 Task: Simulate a gobo lighting effect to project patterns or textures onto a scene or subject.
Action: Mouse moved to (862, 585)
Screenshot: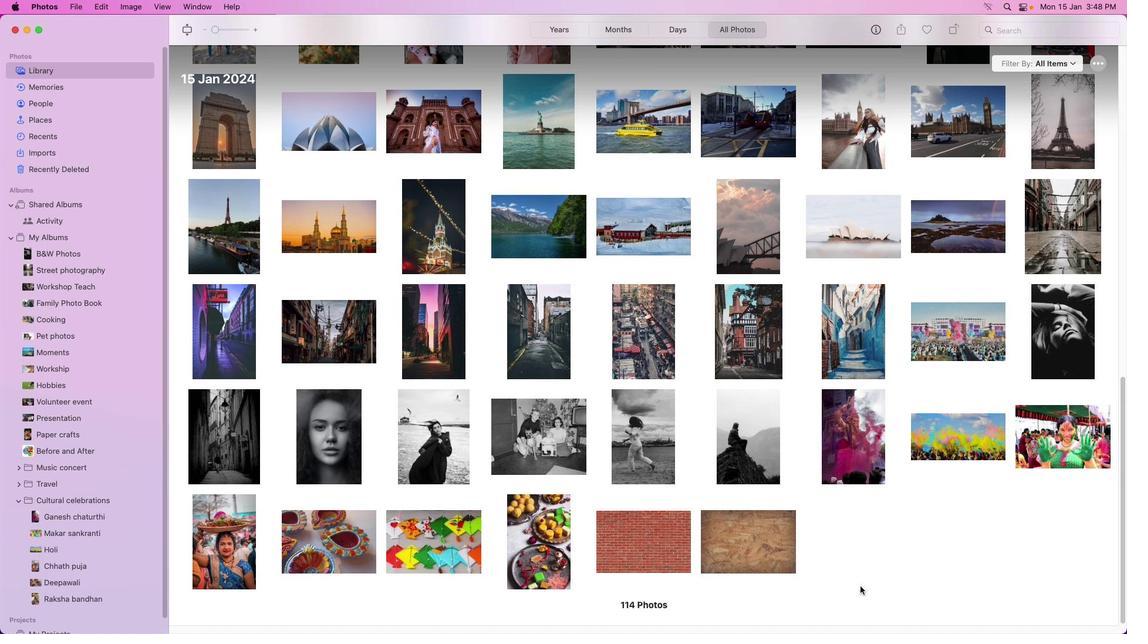 
Action: Mouse pressed left at (862, 585)
Screenshot: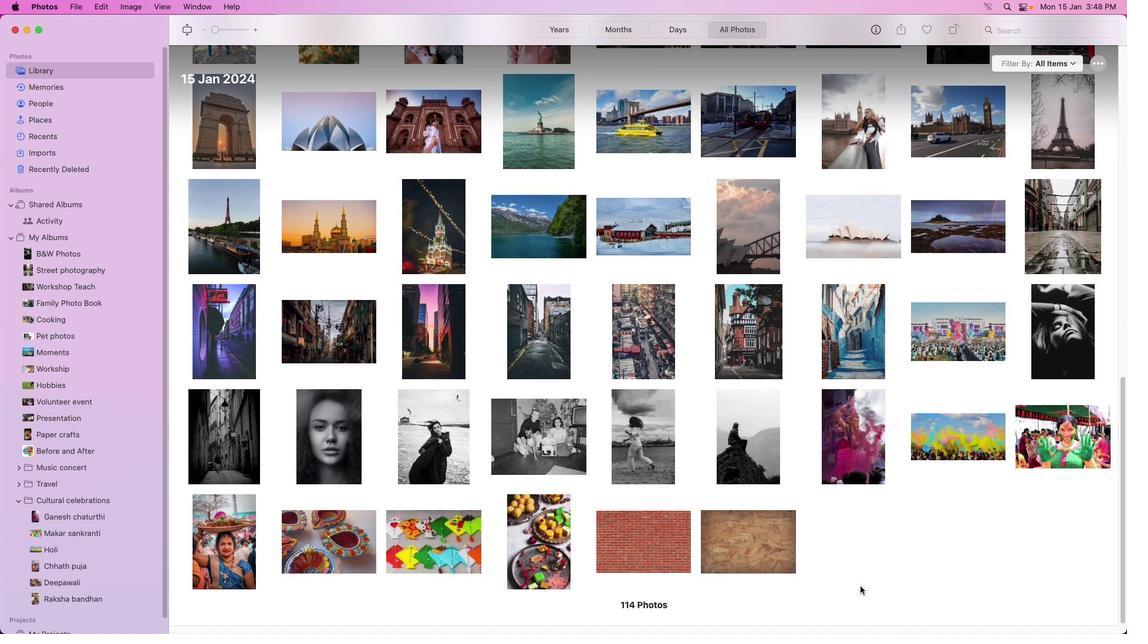 
Action: Mouse moved to (755, 543)
Screenshot: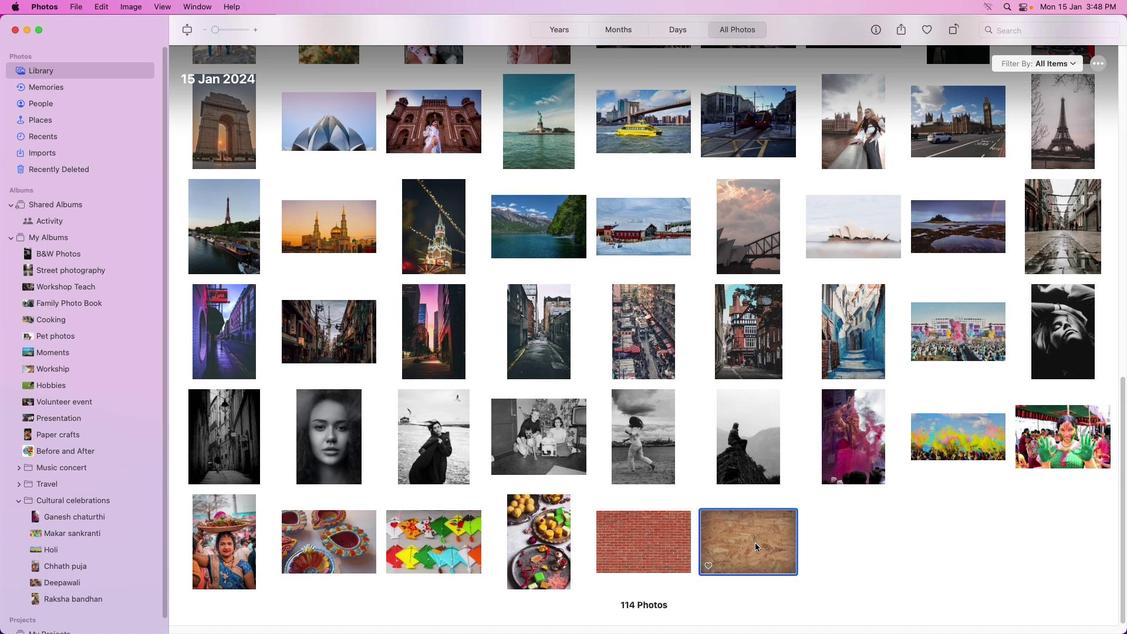 
Action: Mouse pressed left at (755, 543)
Screenshot: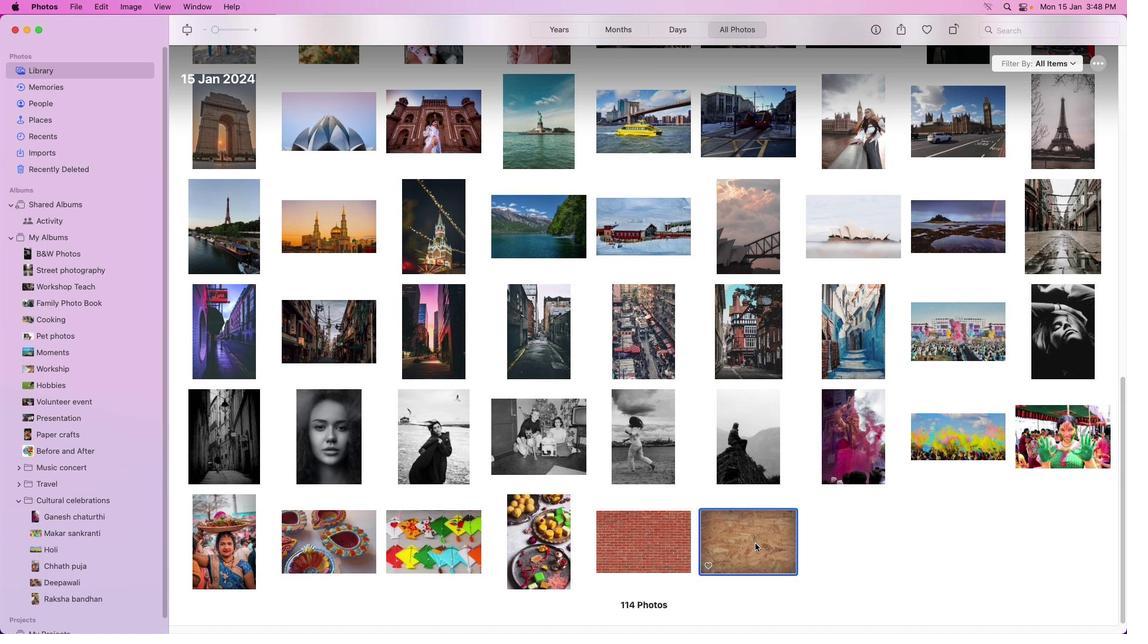 
Action: Mouse moved to (755, 543)
Screenshot: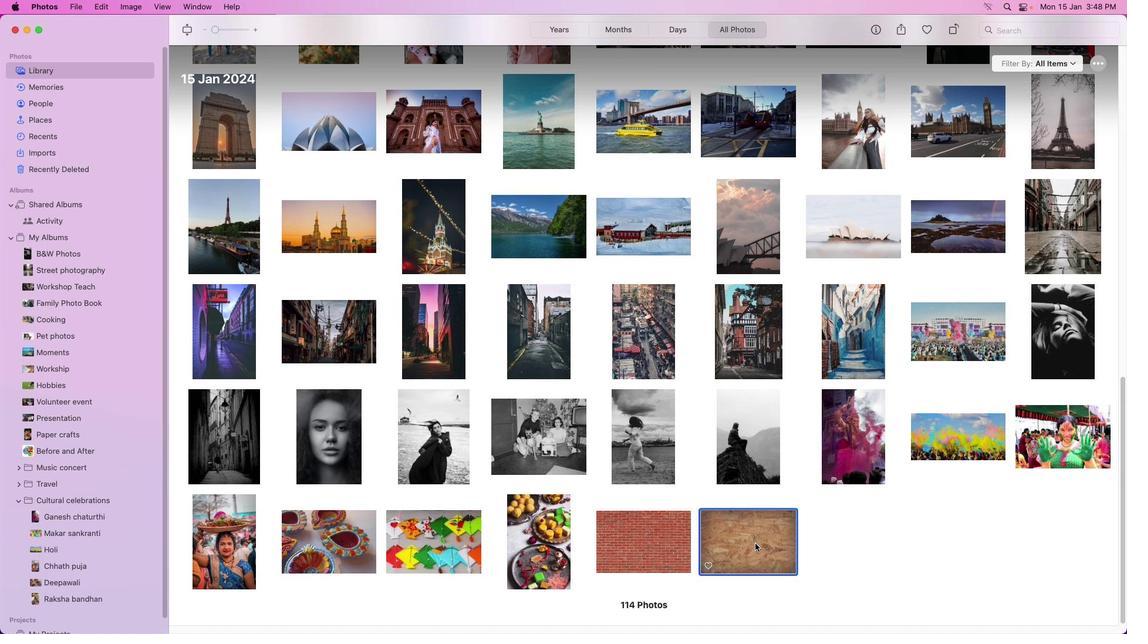 
Action: Mouse pressed left at (755, 543)
Screenshot: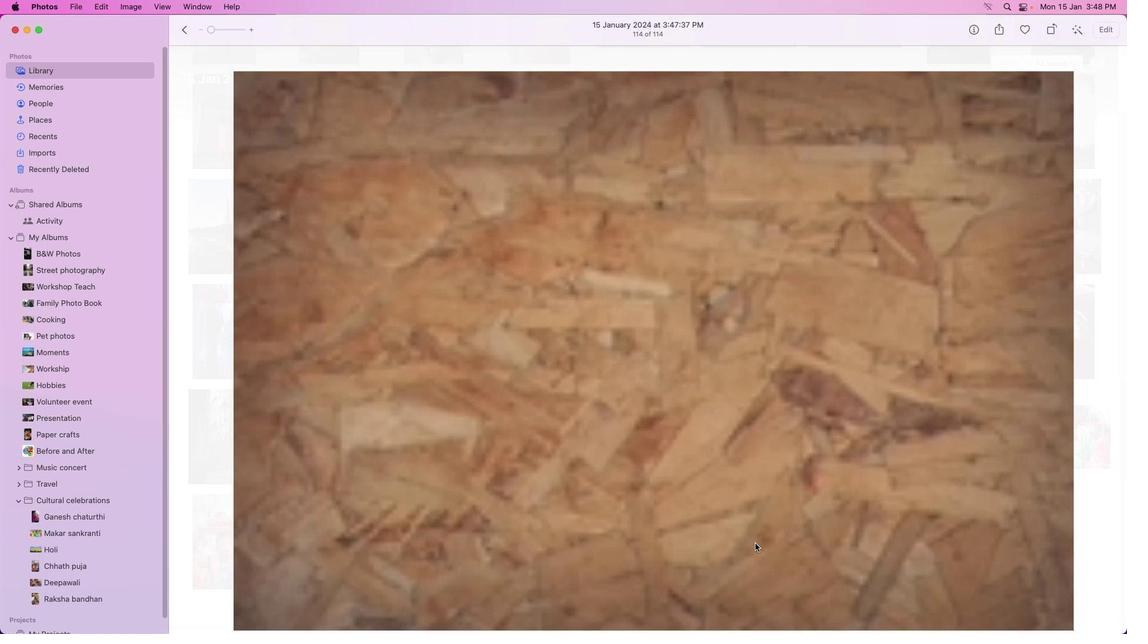 
Action: Mouse pressed left at (755, 543)
Screenshot: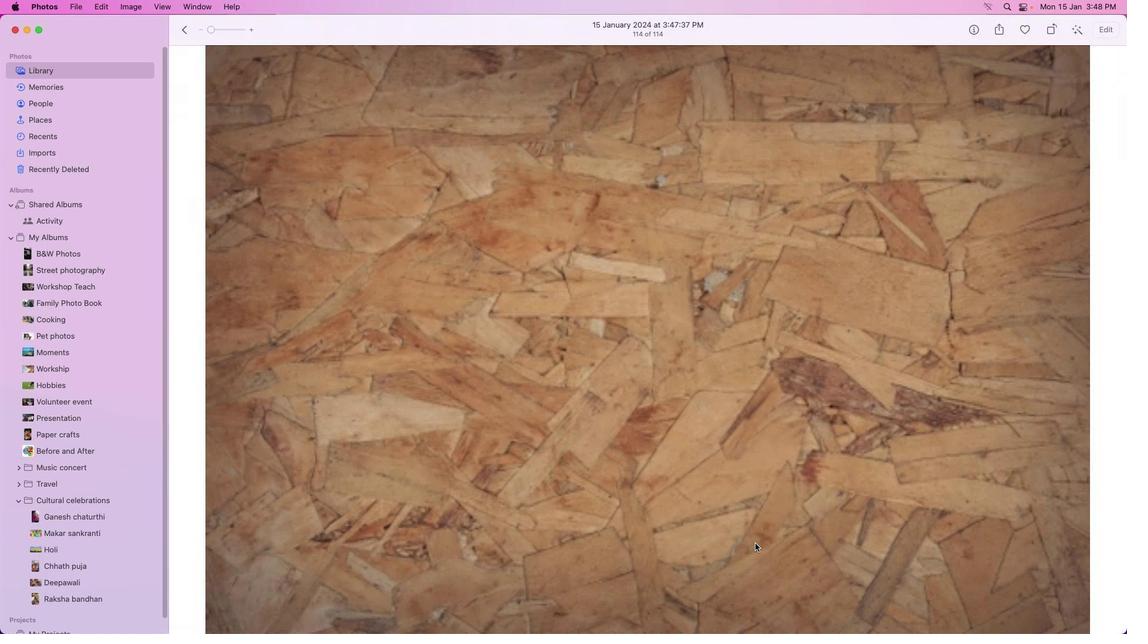
Action: Mouse moved to (1087, 65)
Screenshot: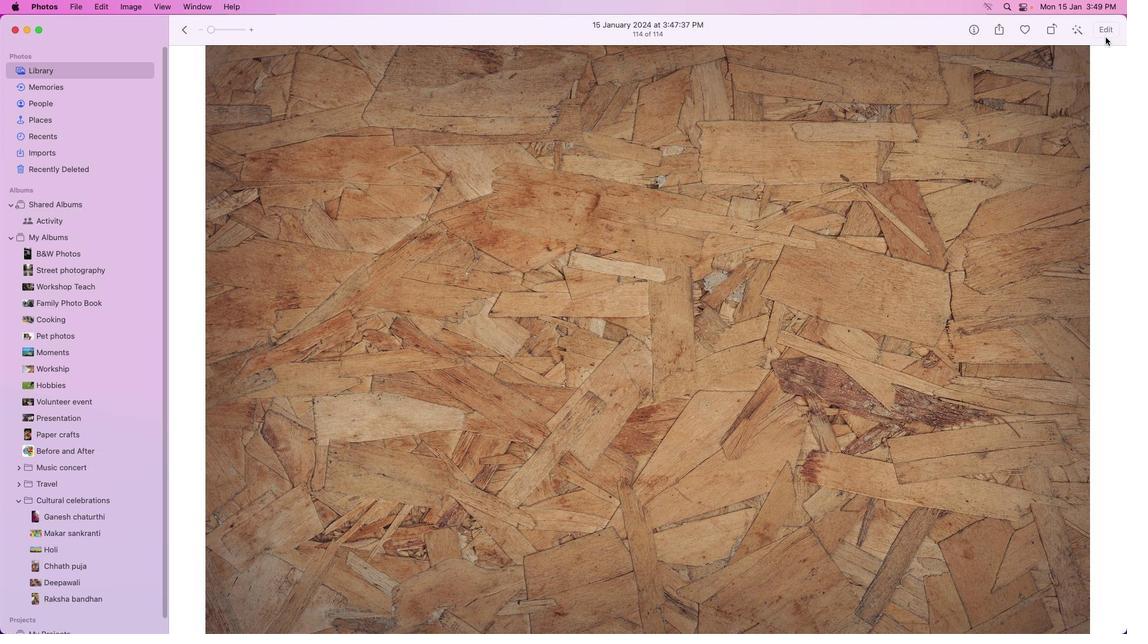 
Action: Mouse pressed left at (1087, 65)
Screenshot: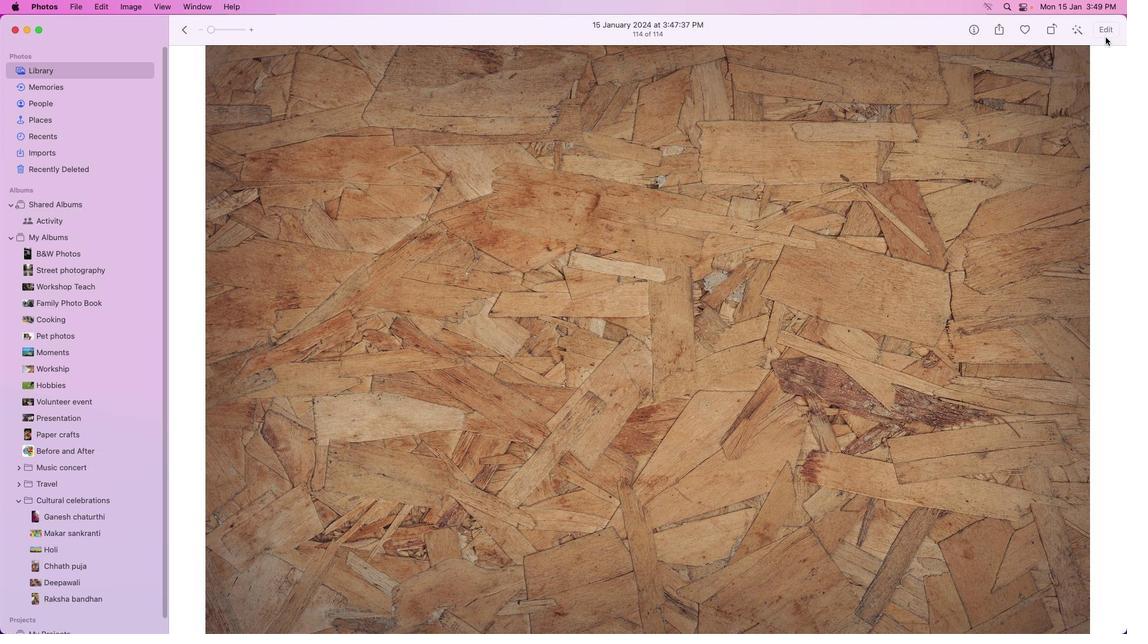 
Action: Mouse moved to (1108, 31)
Screenshot: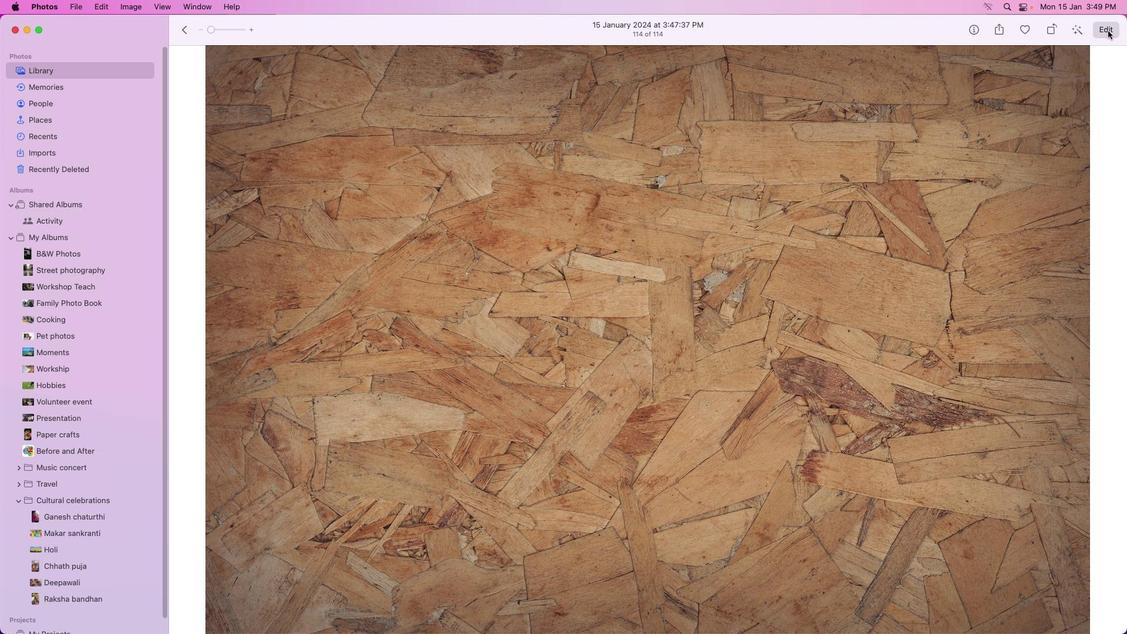 
Action: Mouse pressed left at (1108, 31)
Screenshot: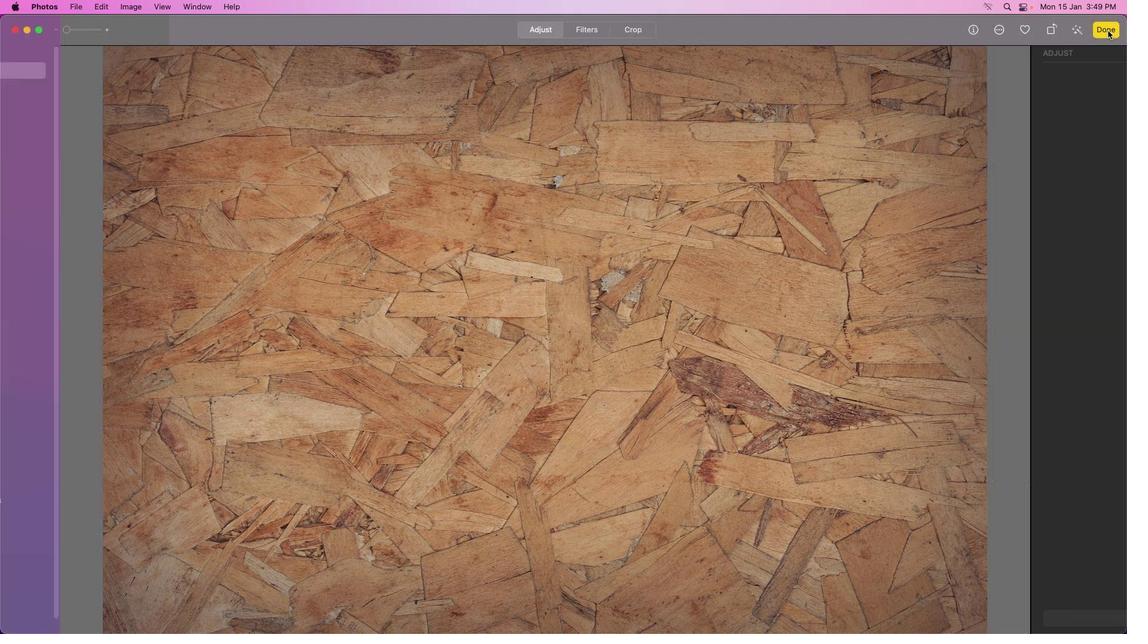 
Action: Mouse moved to (1049, 101)
Screenshot: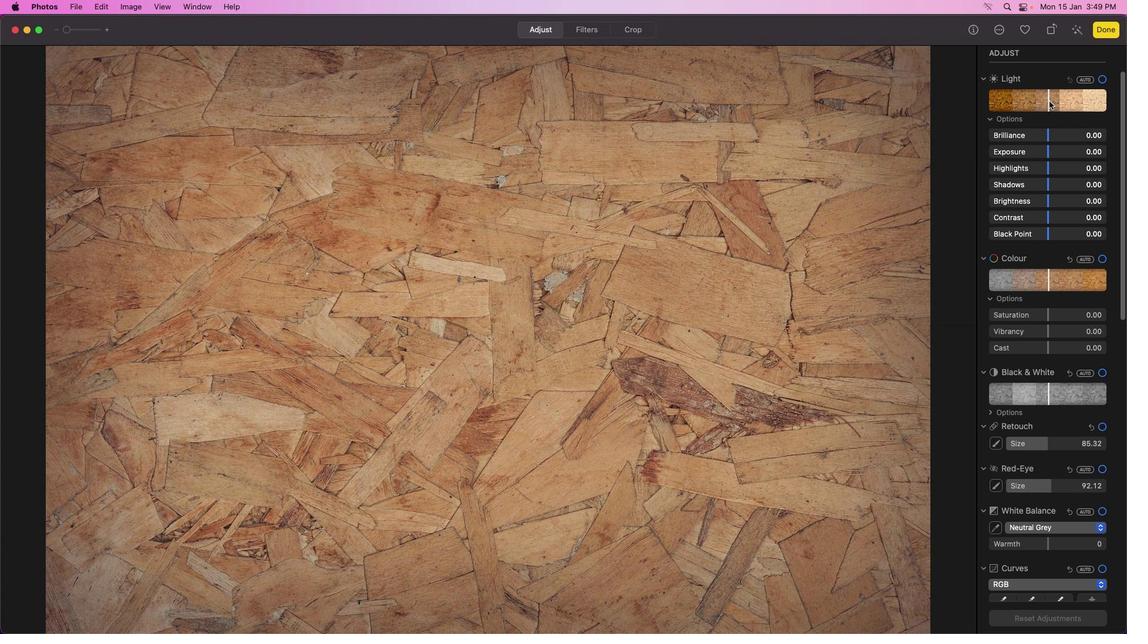 
Action: Mouse pressed left at (1049, 101)
Screenshot: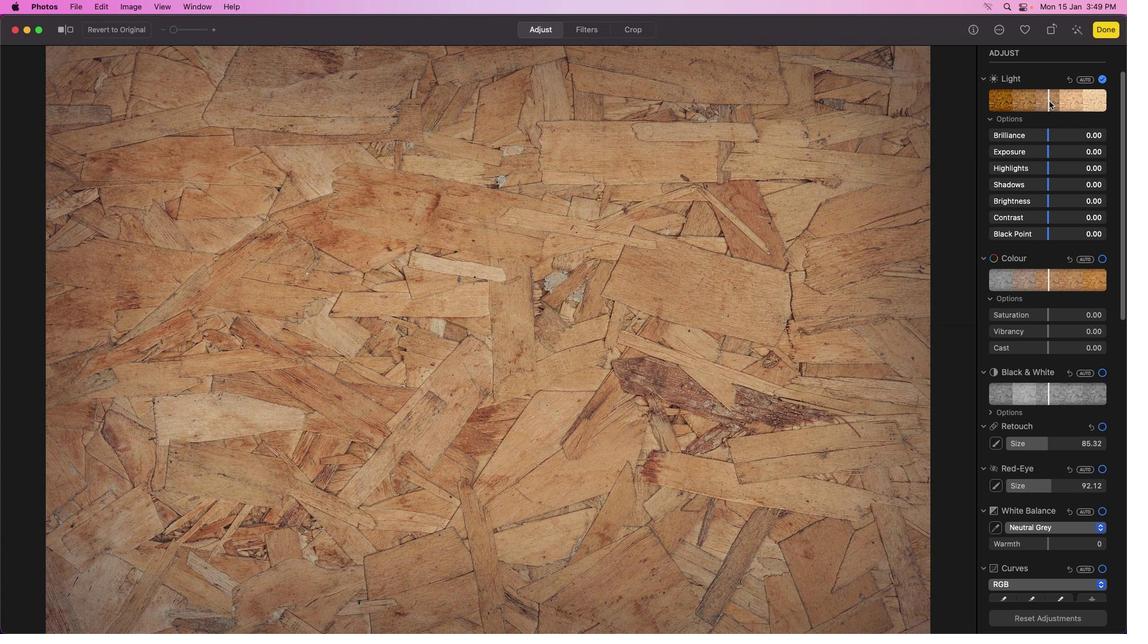 
Action: Mouse moved to (1049, 135)
Screenshot: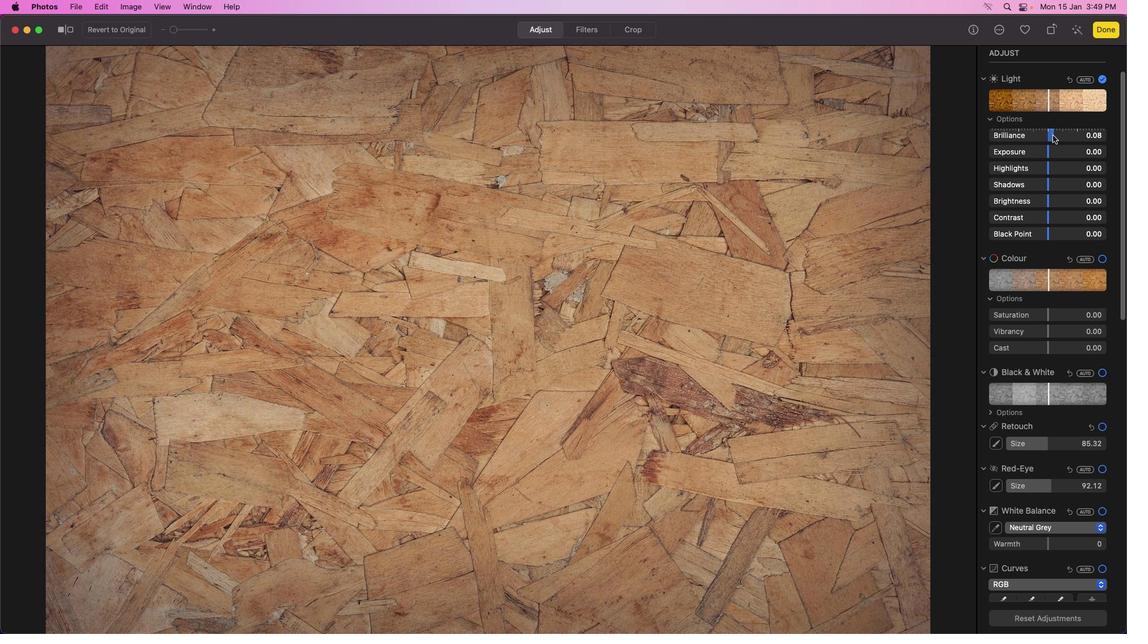 
Action: Mouse pressed left at (1049, 135)
Screenshot: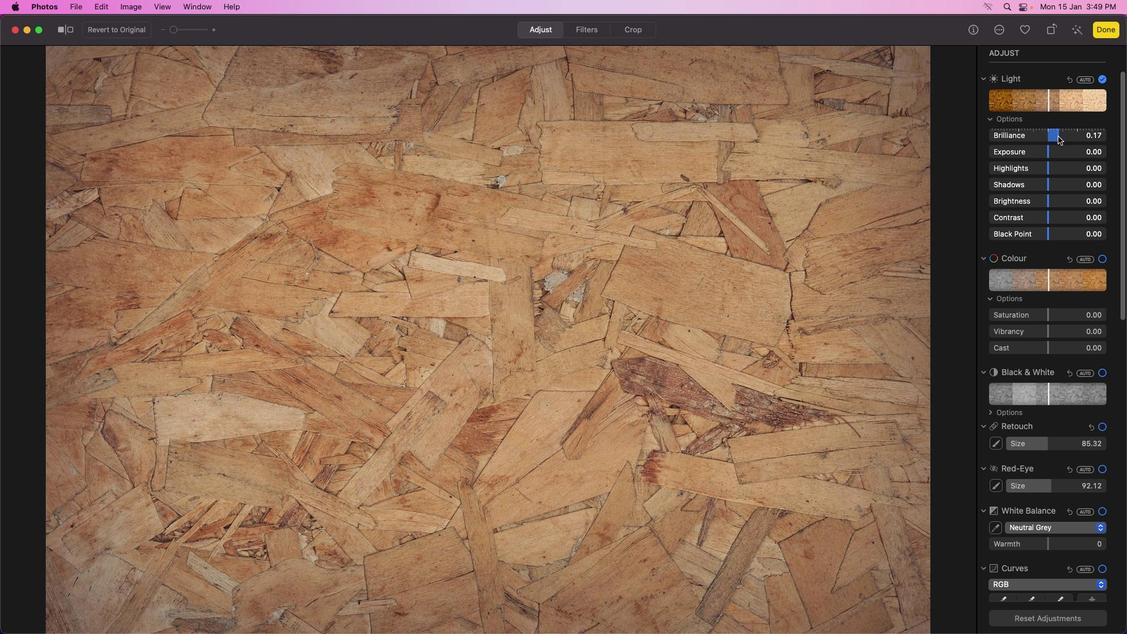 
Action: Mouse moved to (1070, 466)
Screenshot: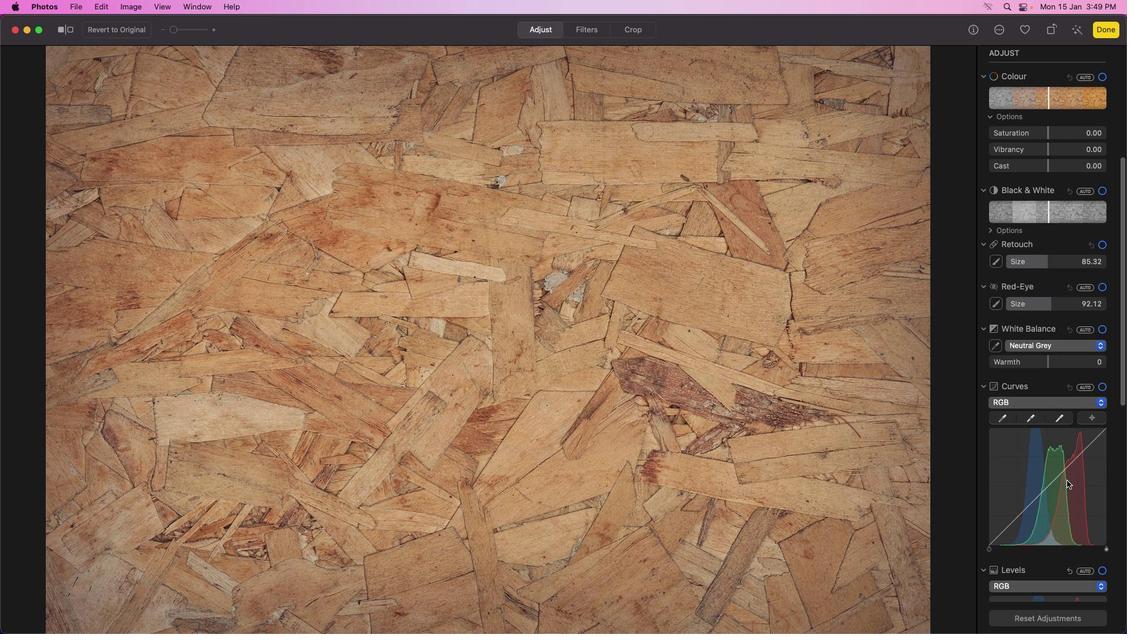 
Action: Mouse scrolled (1070, 466) with delta (0, 0)
Screenshot: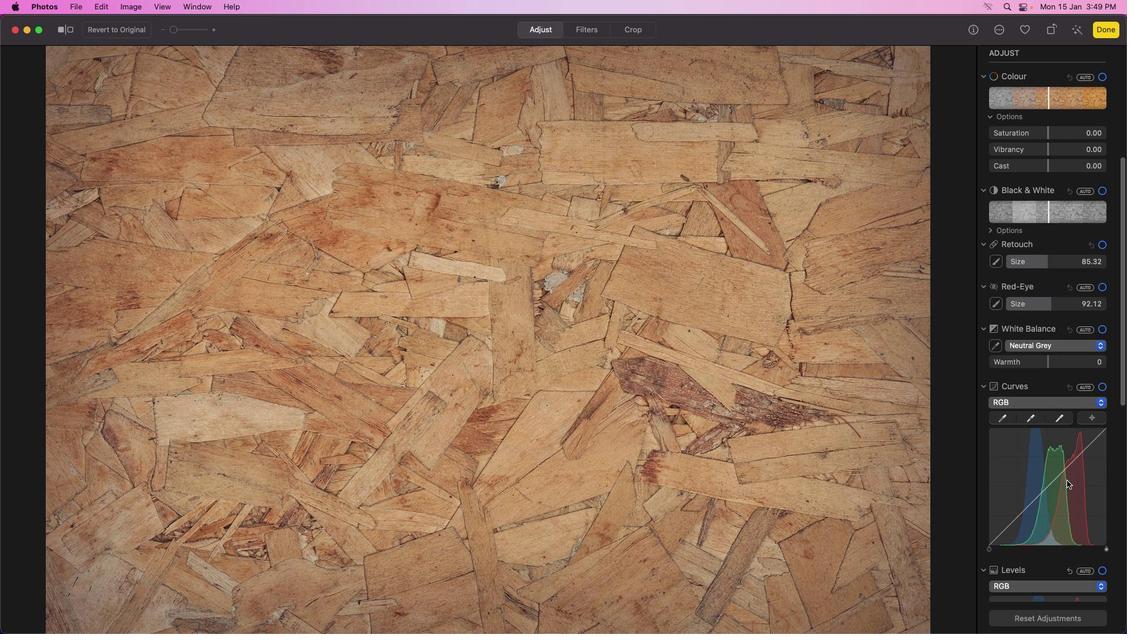 
Action: Mouse moved to (1070, 471)
Screenshot: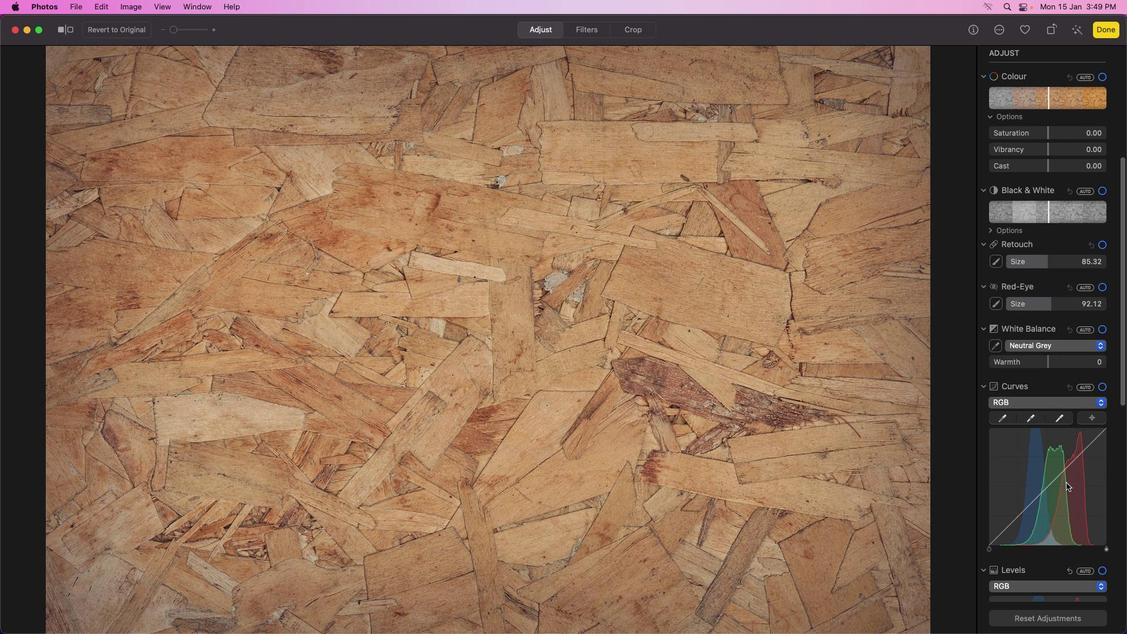 
Action: Mouse scrolled (1070, 471) with delta (0, 0)
Screenshot: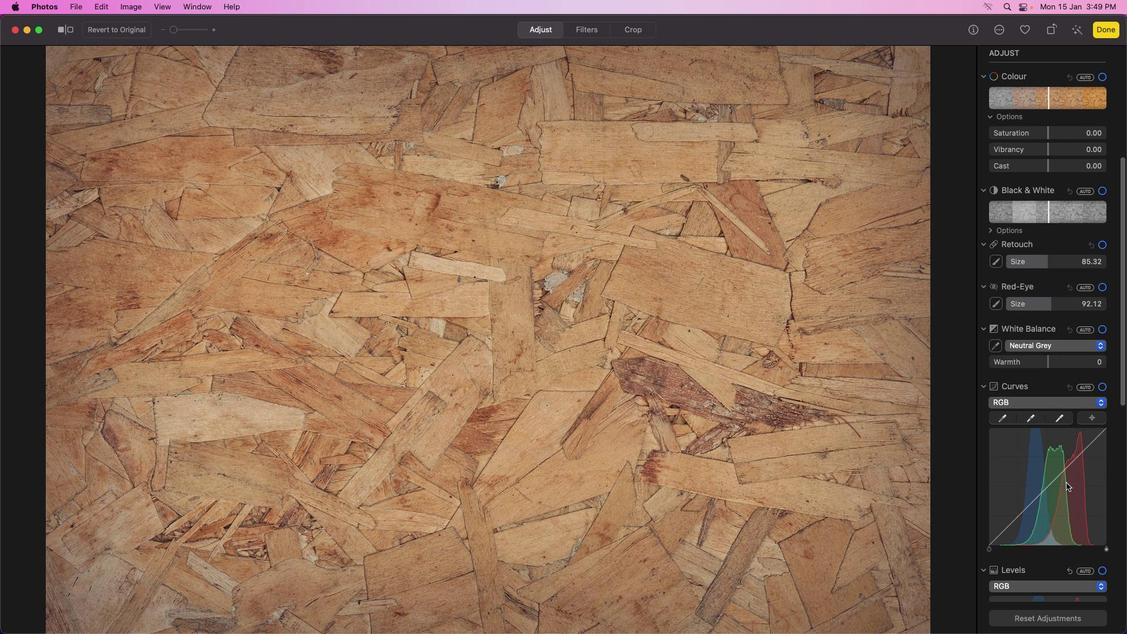 
Action: Mouse moved to (1070, 472)
Screenshot: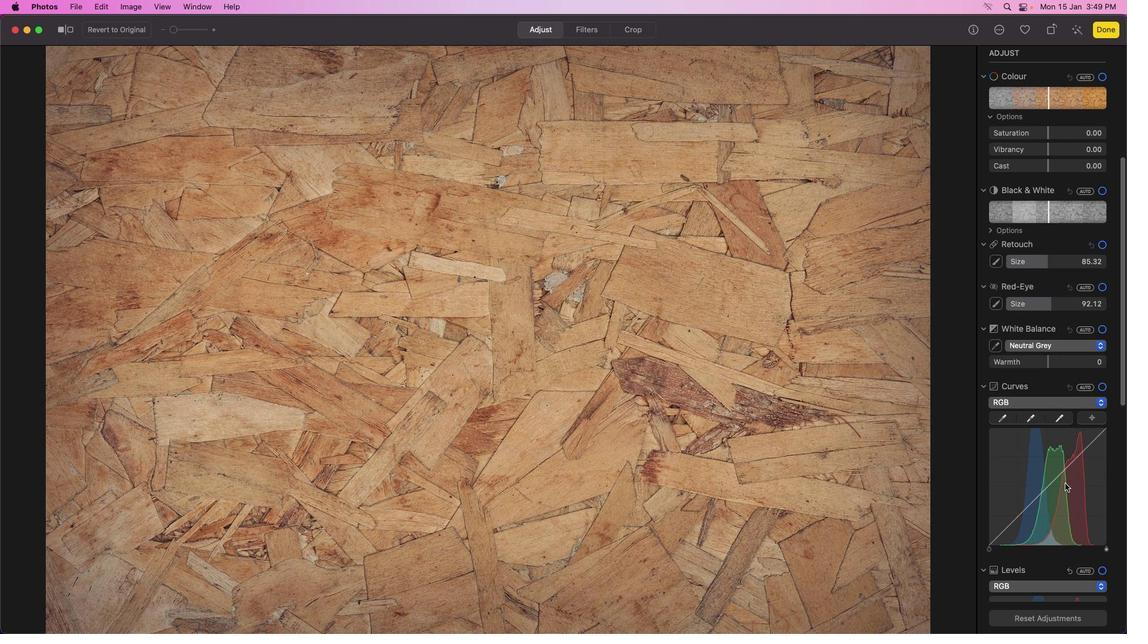 
Action: Mouse scrolled (1070, 472) with delta (0, -1)
Screenshot: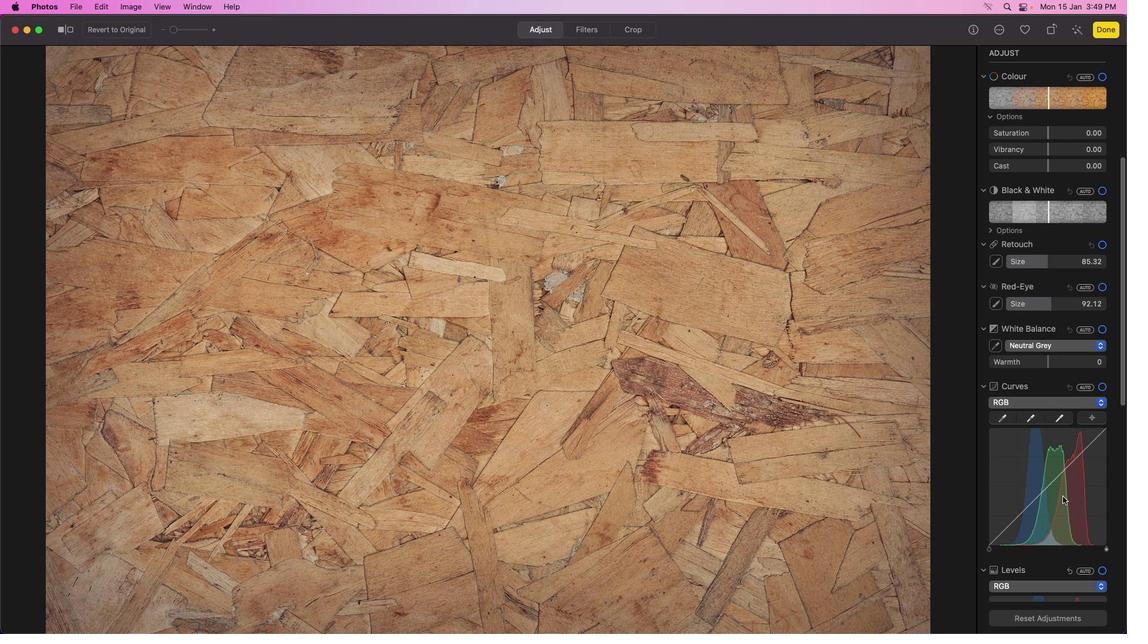 
Action: Mouse moved to (1070, 472)
Screenshot: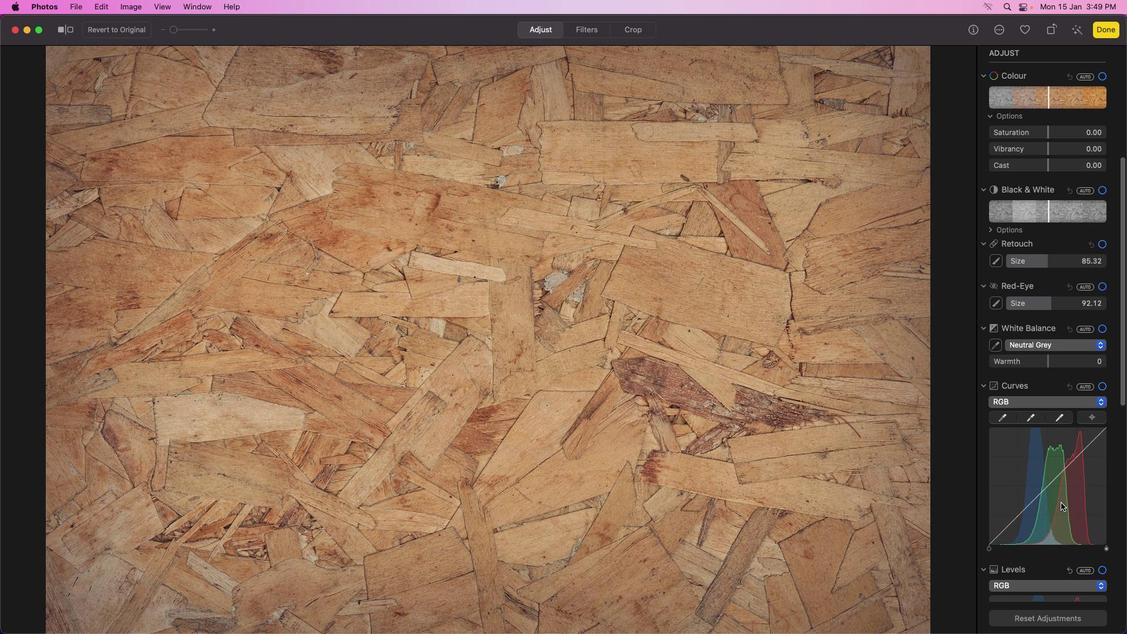 
Action: Mouse scrolled (1070, 472) with delta (0, -1)
Screenshot: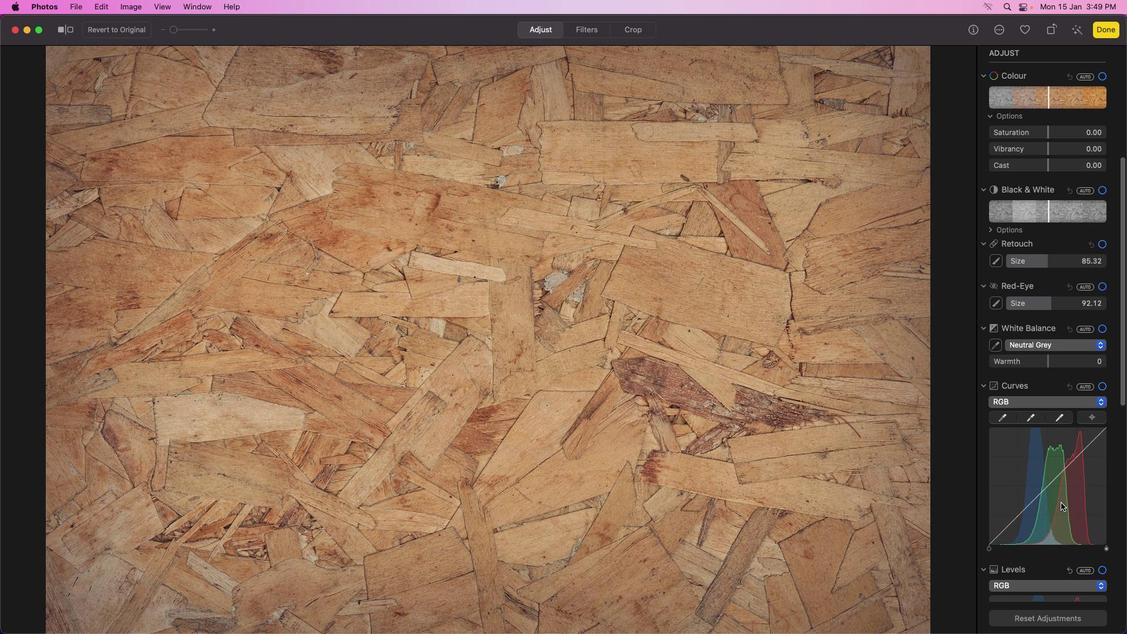 
Action: Mouse moved to (1070, 472)
Screenshot: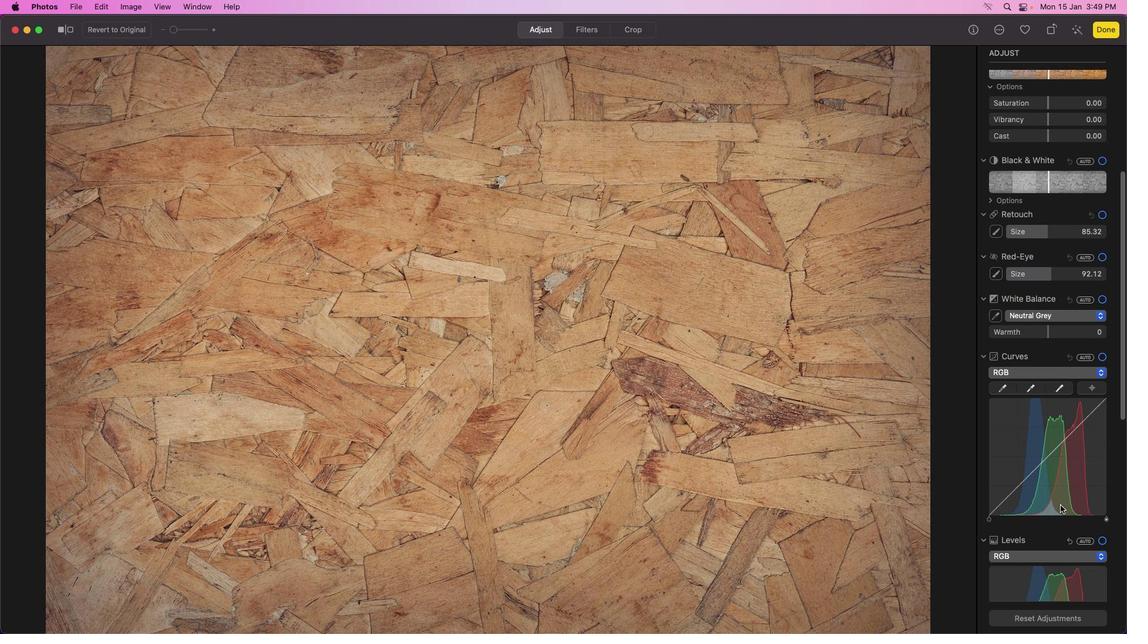 
Action: Mouse scrolled (1070, 472) with delta (0, -2)
Screenshot: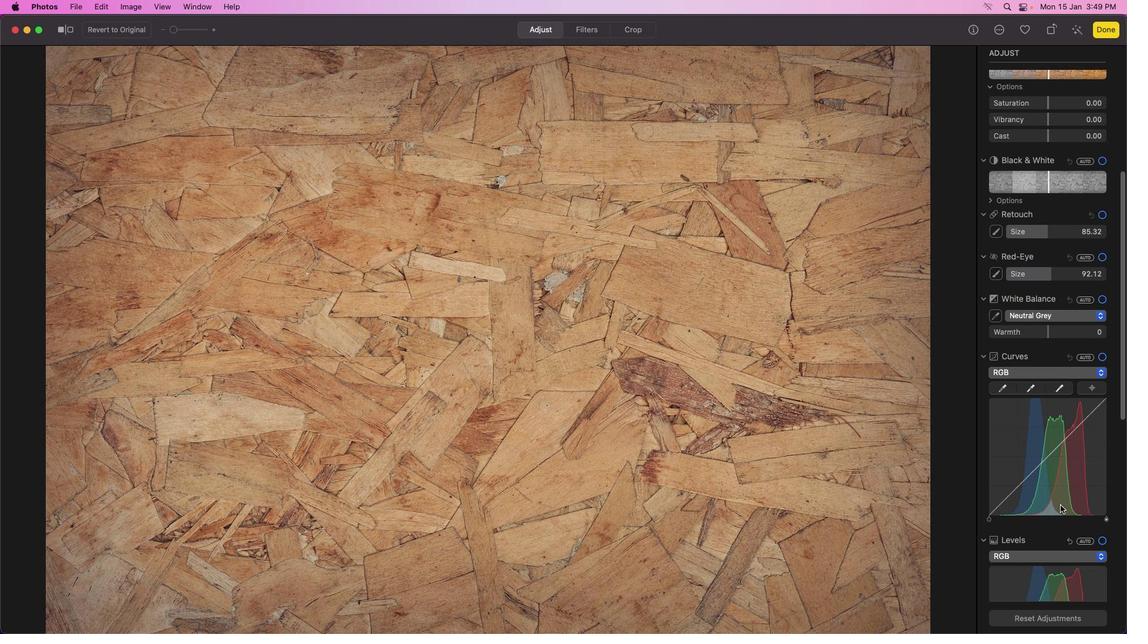 
Action: Mouse moved to (1070, 473)
Screenshot: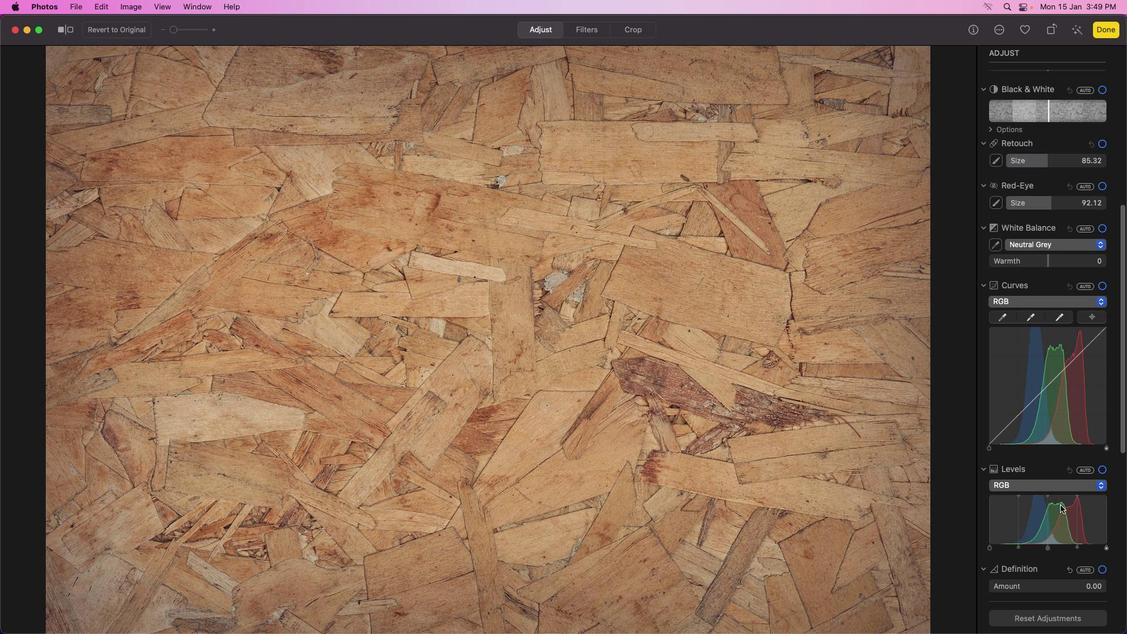 
Action: Mouse scrolled (1070, 473) with delta (0, -2)
Screenshot: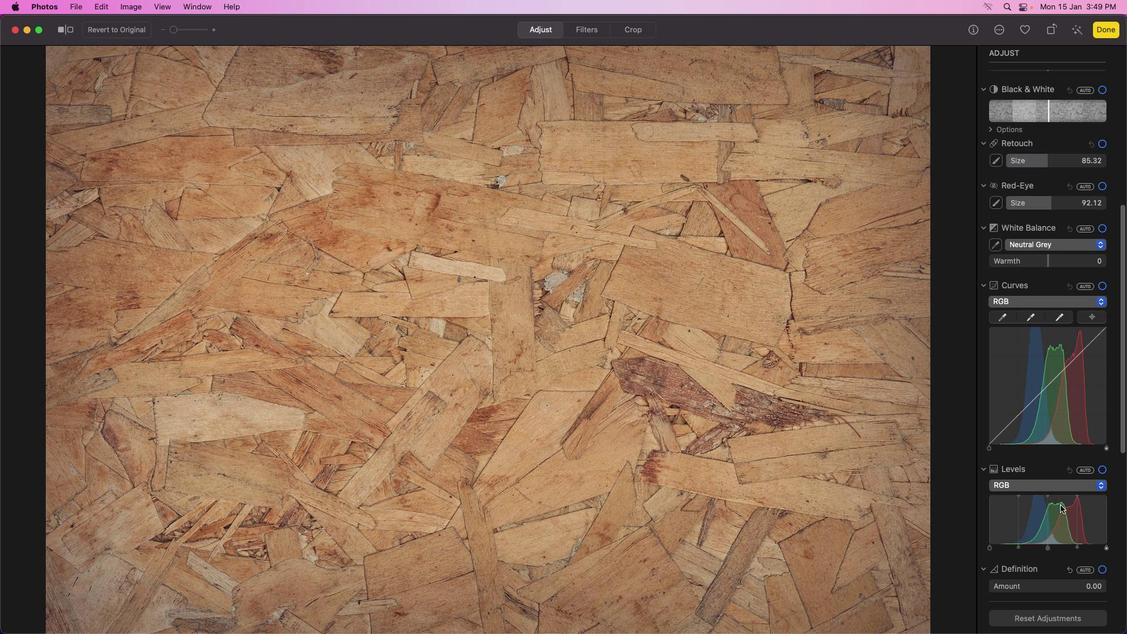 
Action: Mouse moved to (1070, 473)
Screenshot: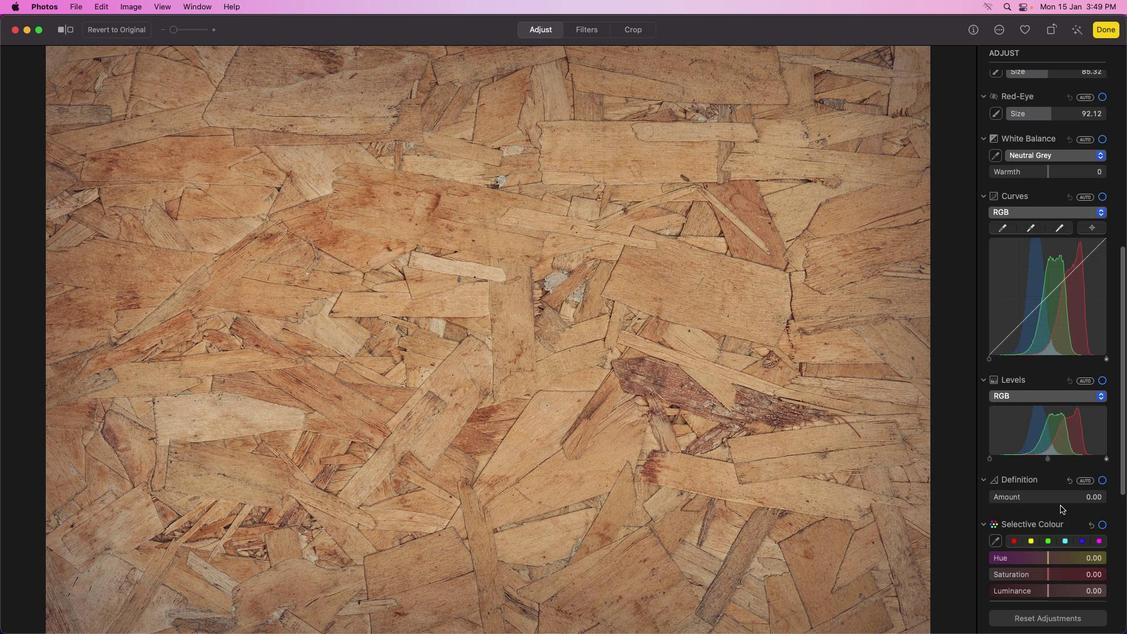 
Action: Mouse scrolled (1070, 473) with delta (0, -3)
Screenshot: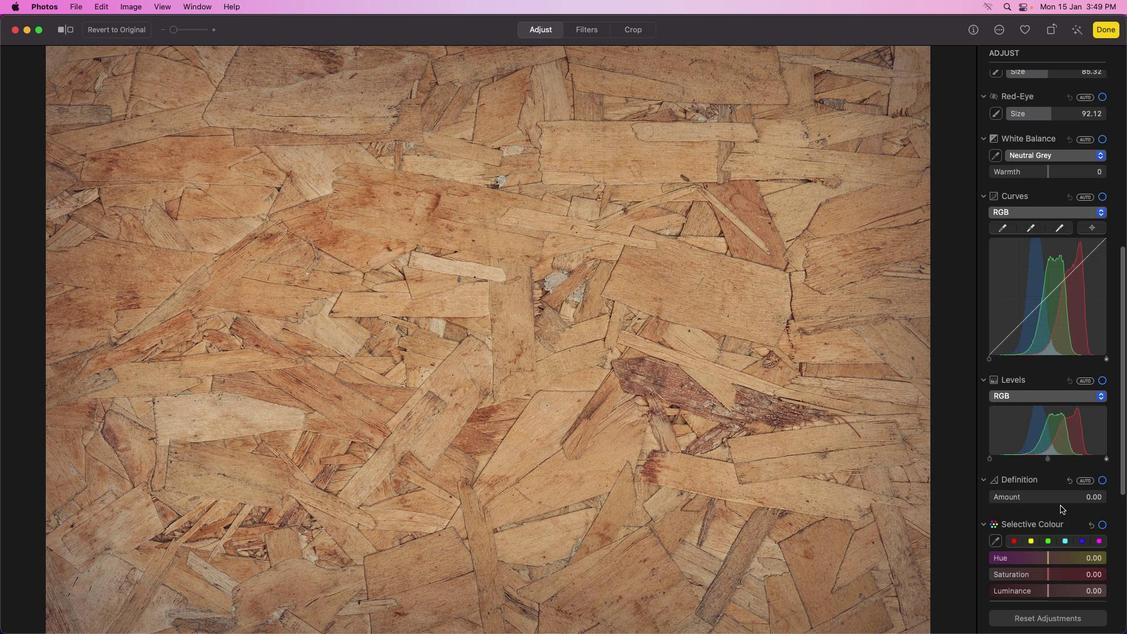 
Action: Mouse moved to (1069, 475)
Screenshot: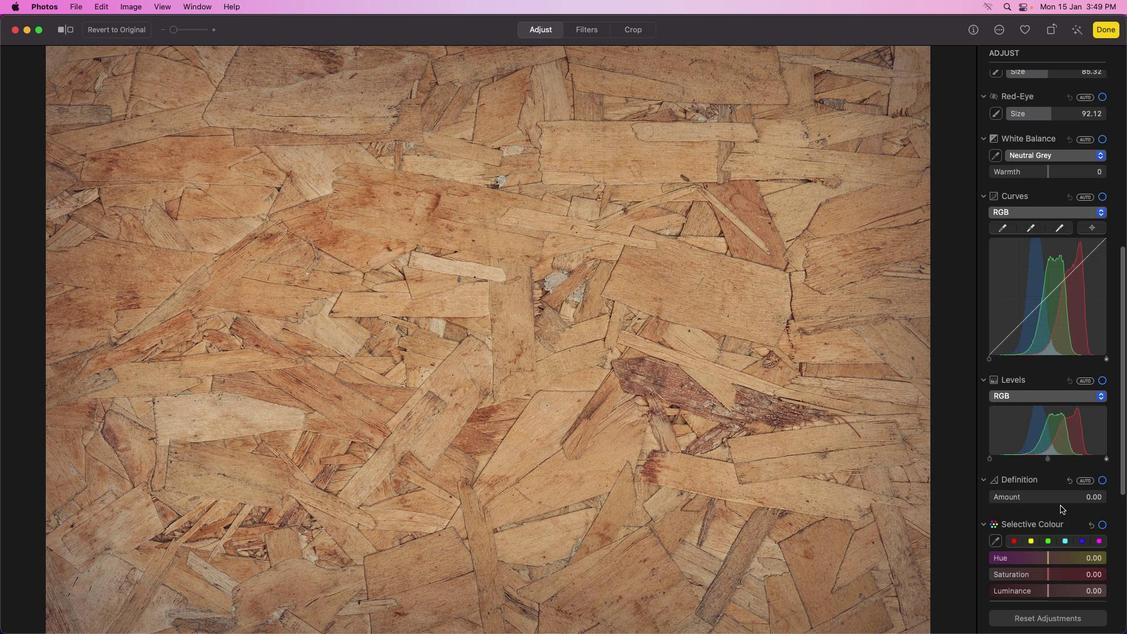 
Action: Mouse scrolled (1069, 475) with delta (0, -3)
Screenshot: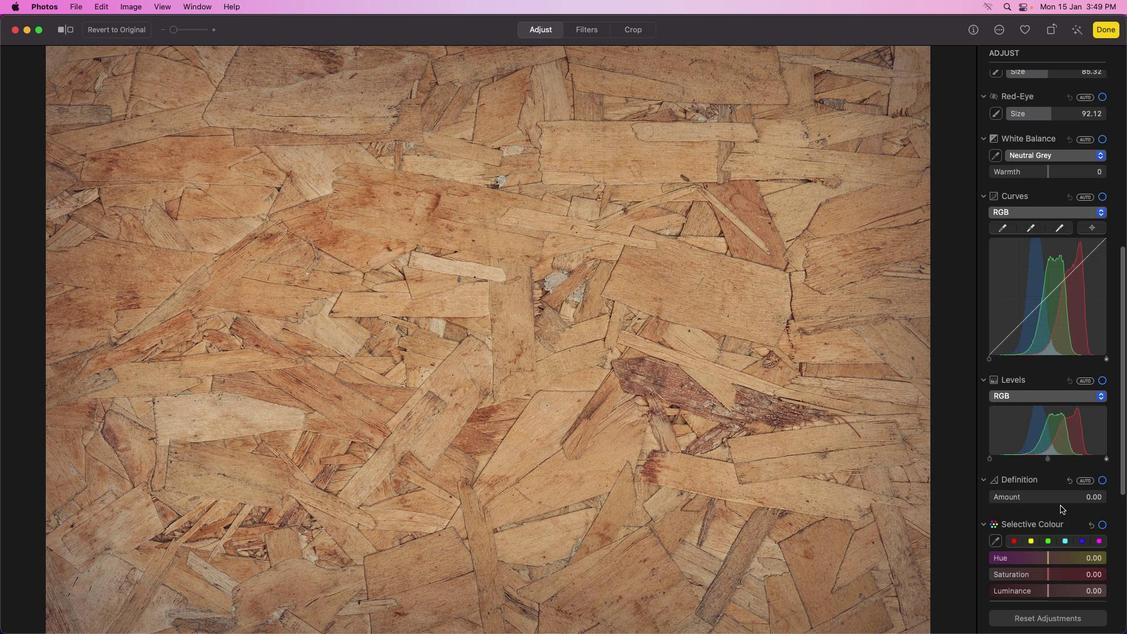 
Action: Mouse moved to (1063, 496)
Screenshot: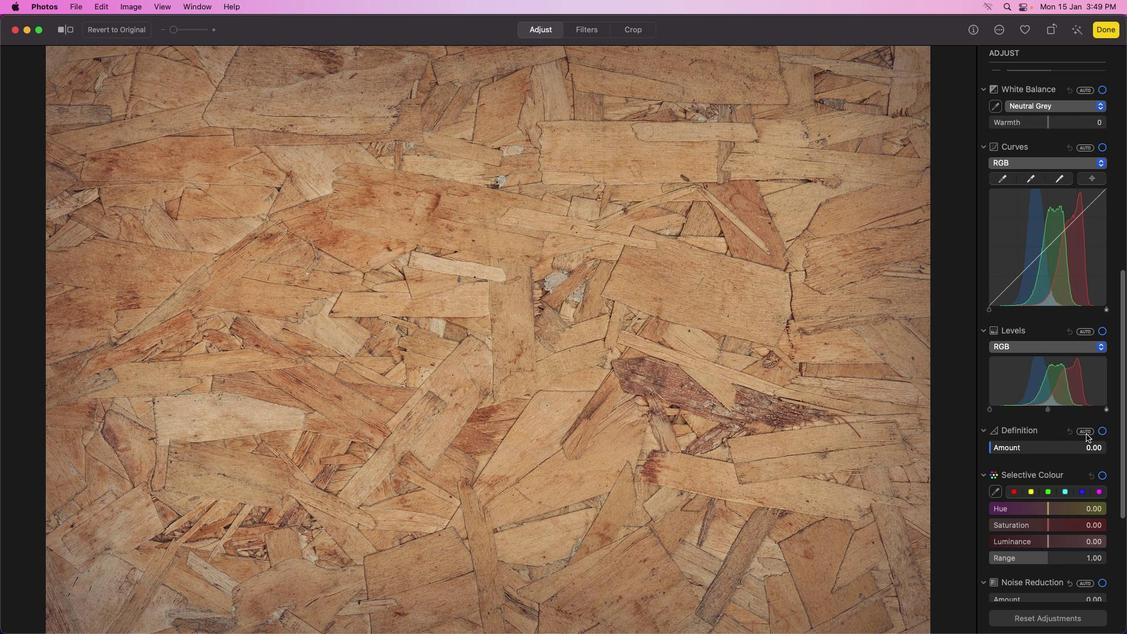 
Action: Mouse scrolled (1063, 496) with delta (0, 0)
Screenshot: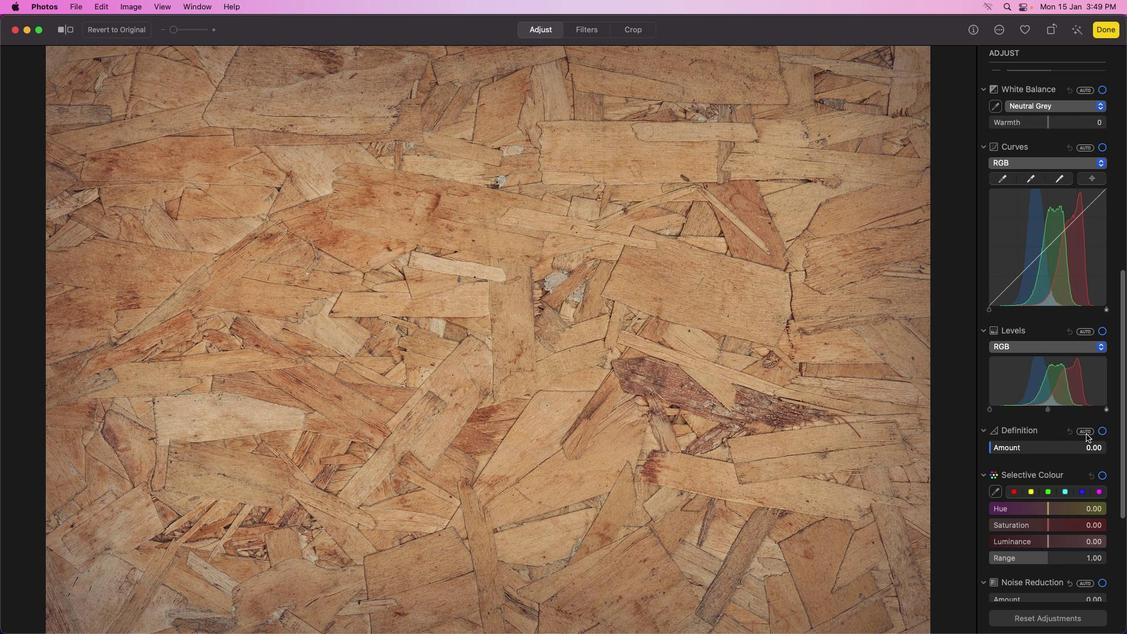 
Action: Mouse moved to (1061, 500)
Screenshot: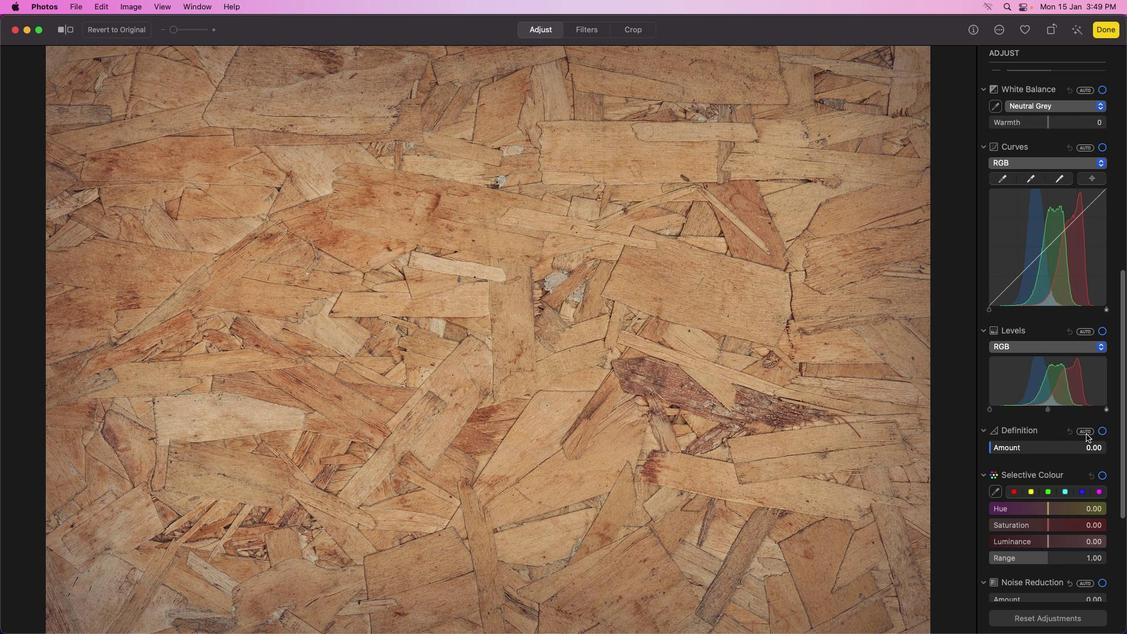 
Action: Mouse scrolled (1061, 500) with delta (0, 0)
Screenshot: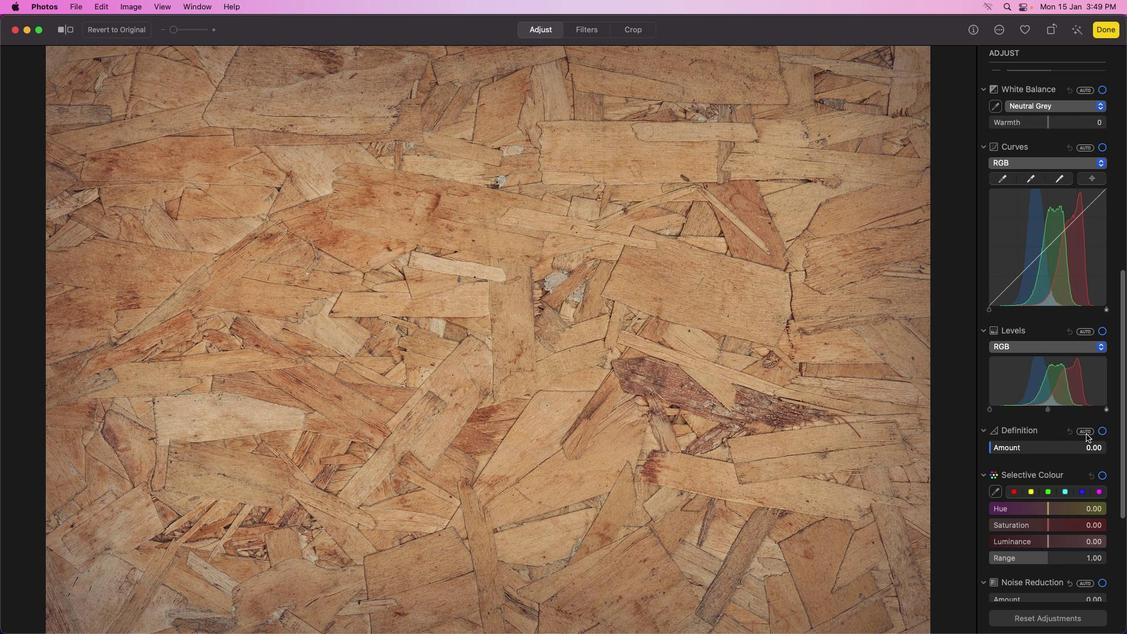 
Action: Mouse moved to (1061, 504)
Screenshot: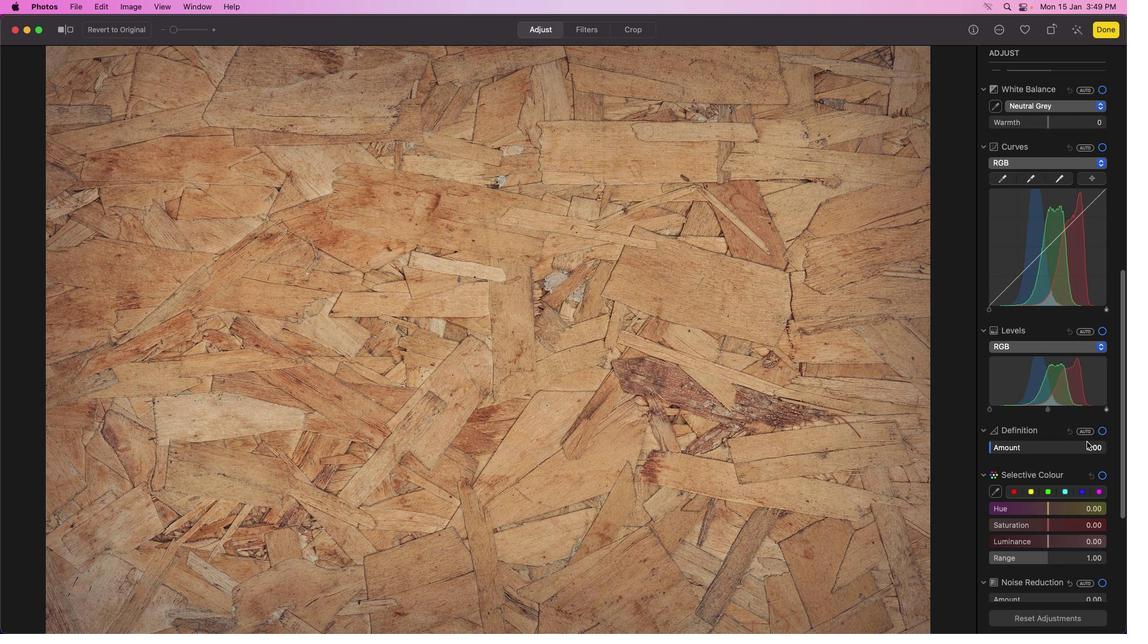 
Action: Mouse scrolled (1061, 504) with delta (0, -1)
Screenshot: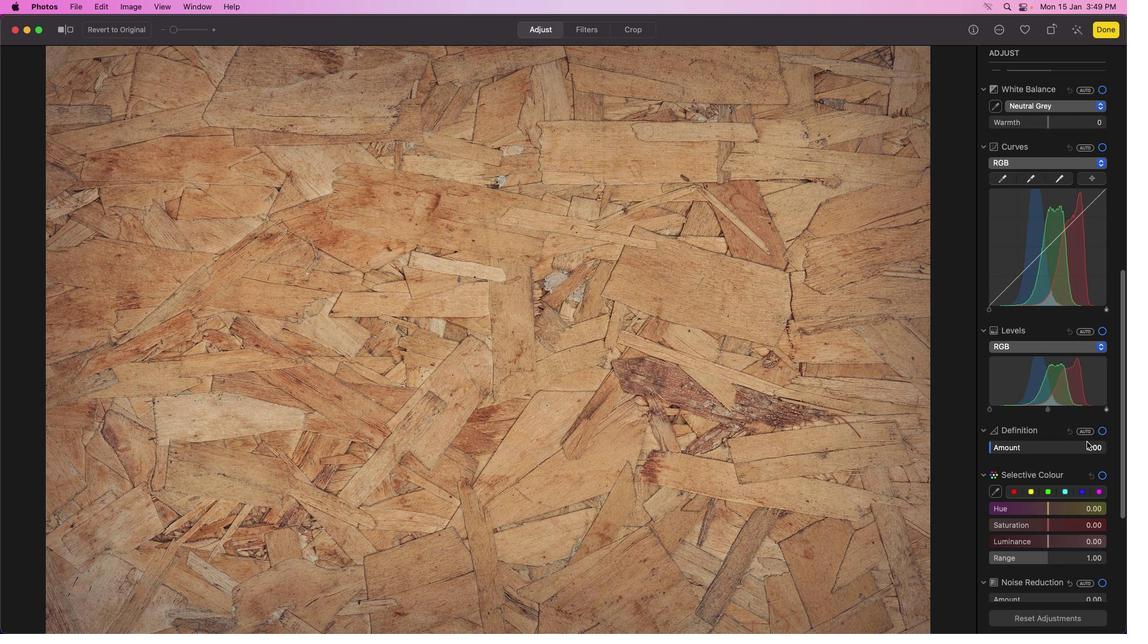 
Action: Mouse moved to (1061, 505)
Screenshot: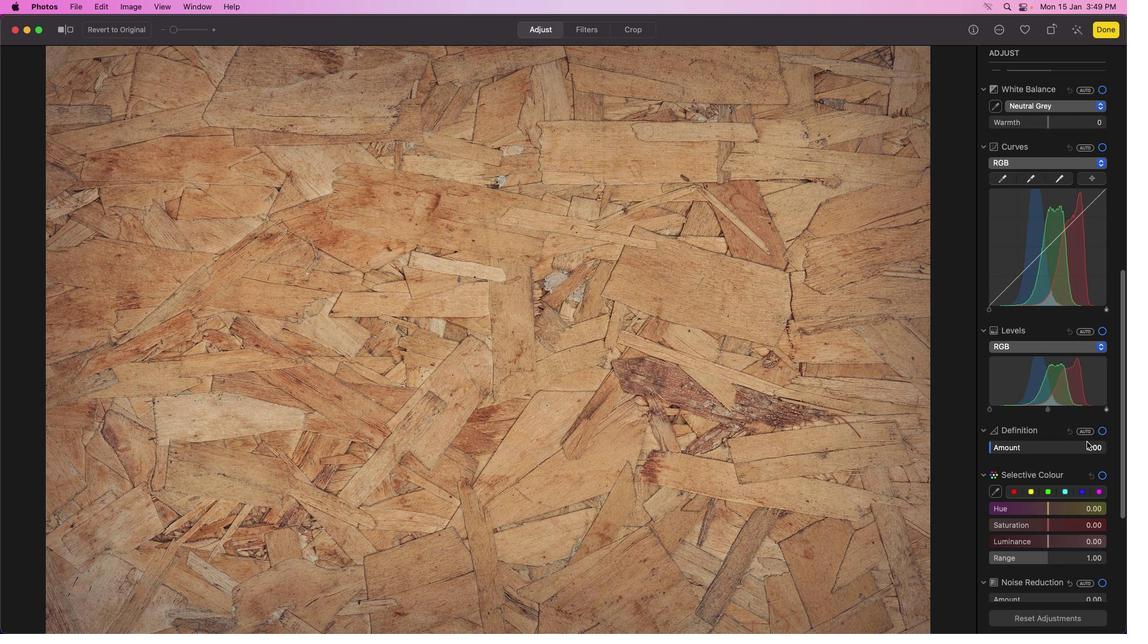 
Action: Mouse scrolled (1061, 505) with delta (0, -2)
Screenshot: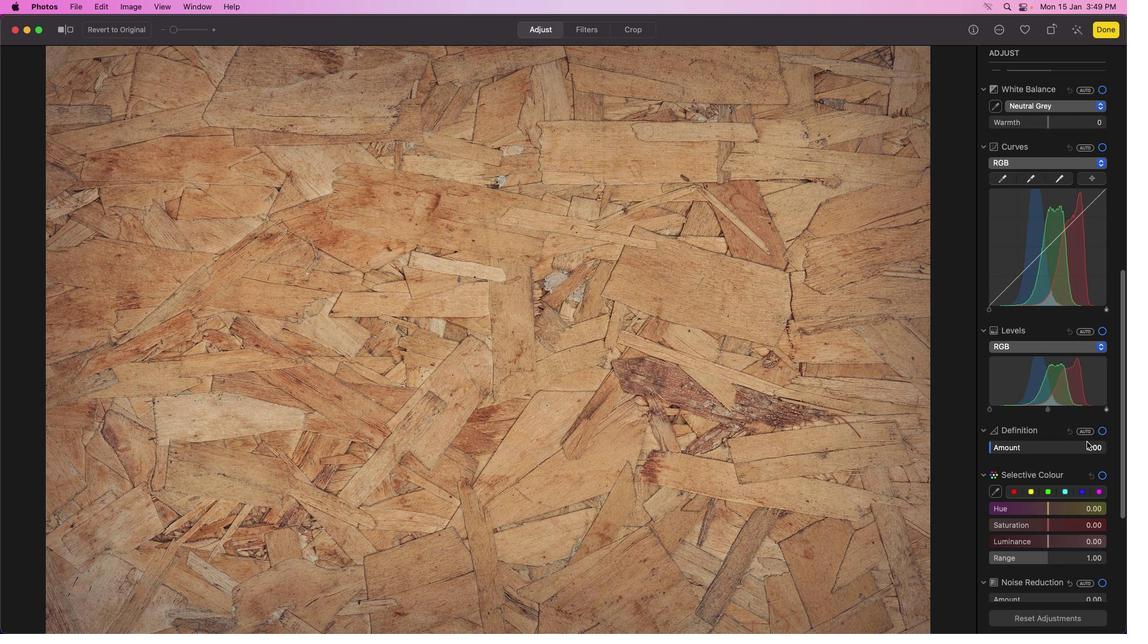 
Action: Mouse moved to (1061, 505)
Screenshot: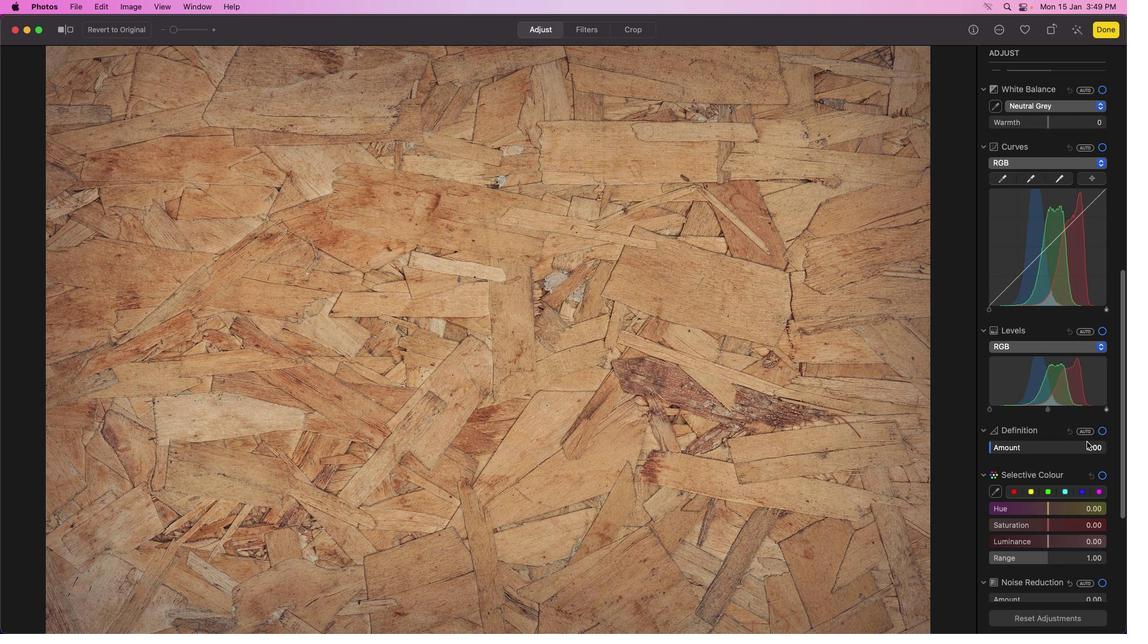
Action: Mouse scrolled (1061, 505) with delta (0, -3)
Screenshot: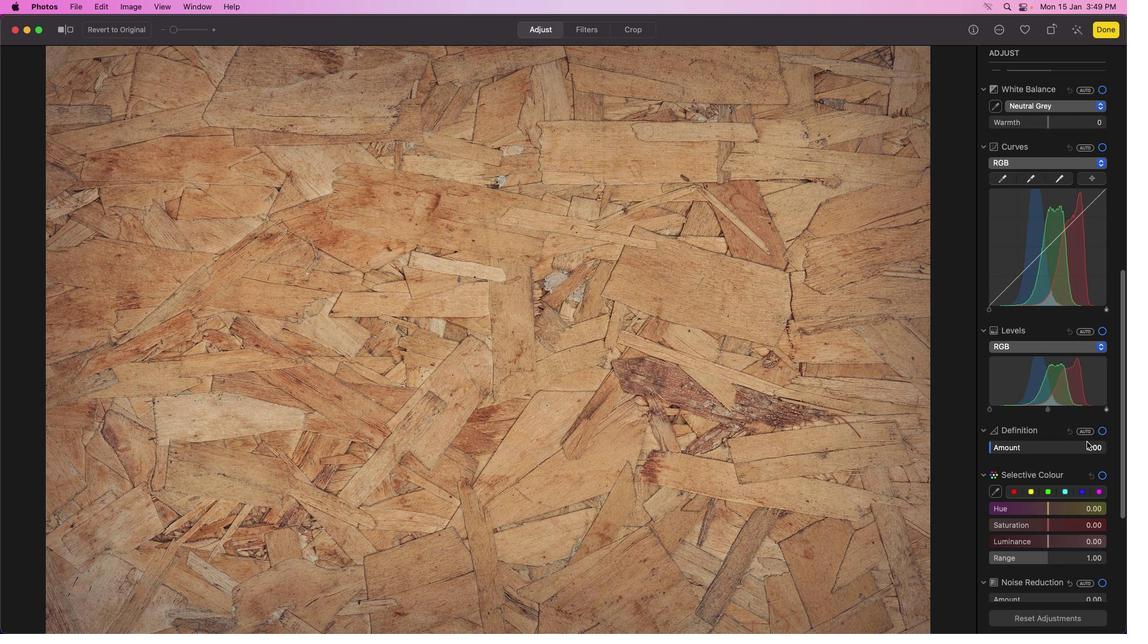 
Action: Mouse moved to (1061, 505)
Screenshot: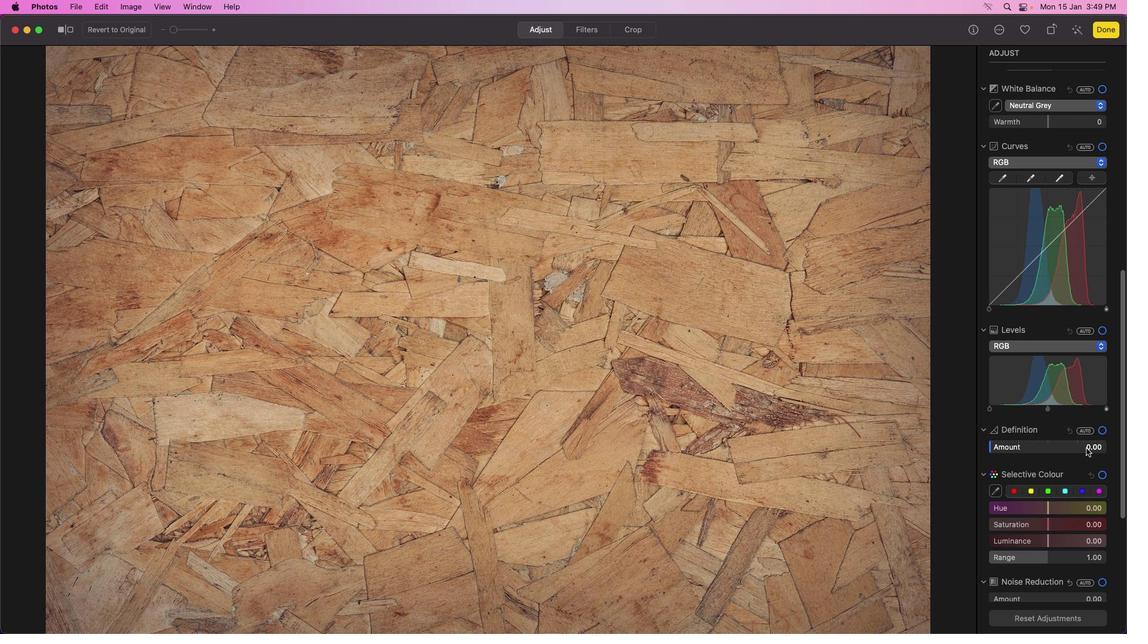 
Action: Mouse scrolled (1061, 505) with delta (0, -4)
Screenshot: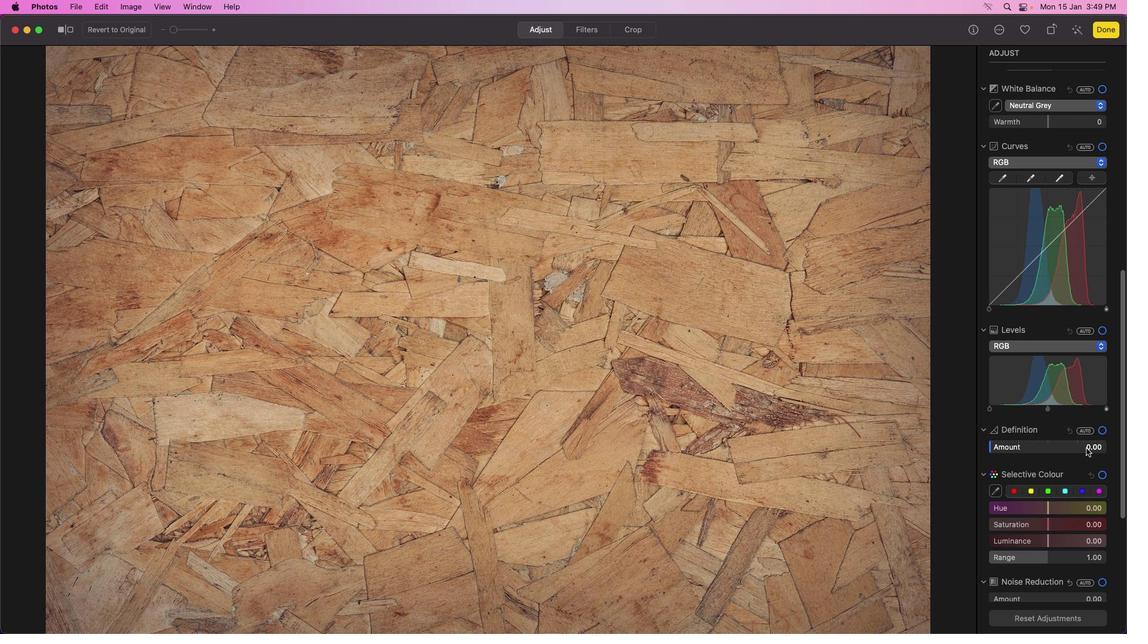 
Action: Mouse moved to (1061, 505)
Screenshot: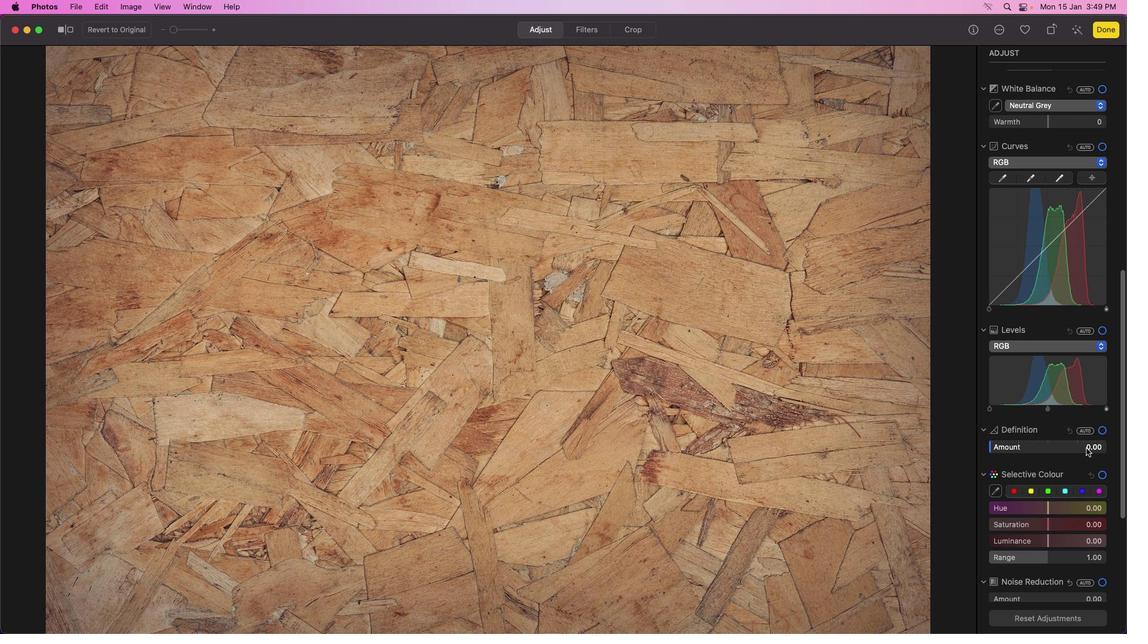 
Action: Mouse scrolled (1061, 505) with delta (0, -4)
Screenshot: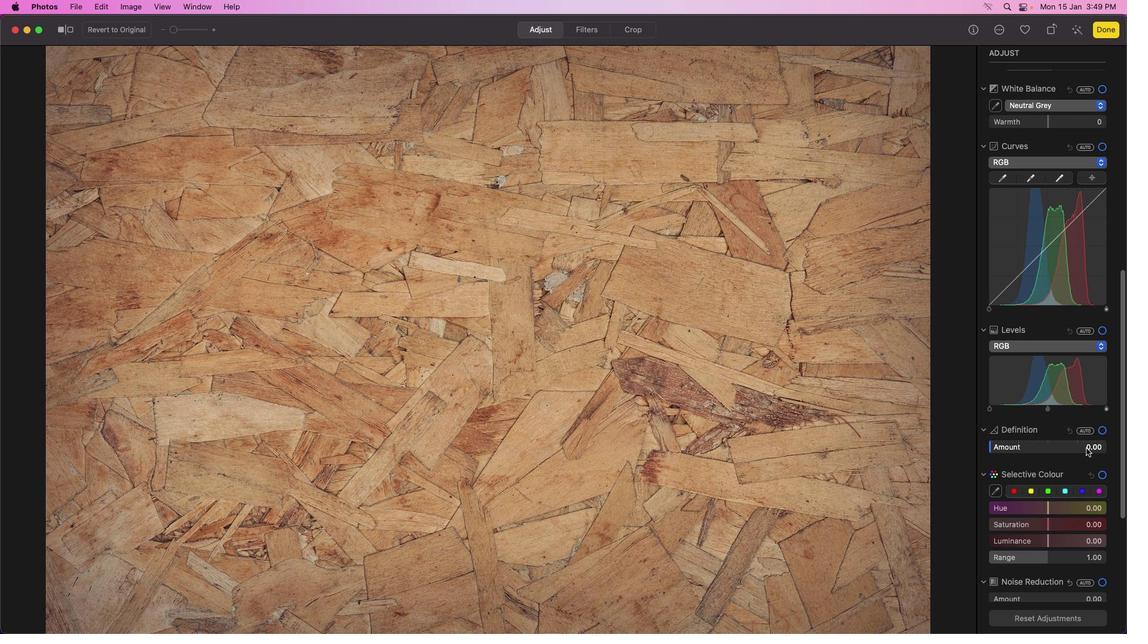 
Action: Mouse moved to (1060, 505)
Screenshot: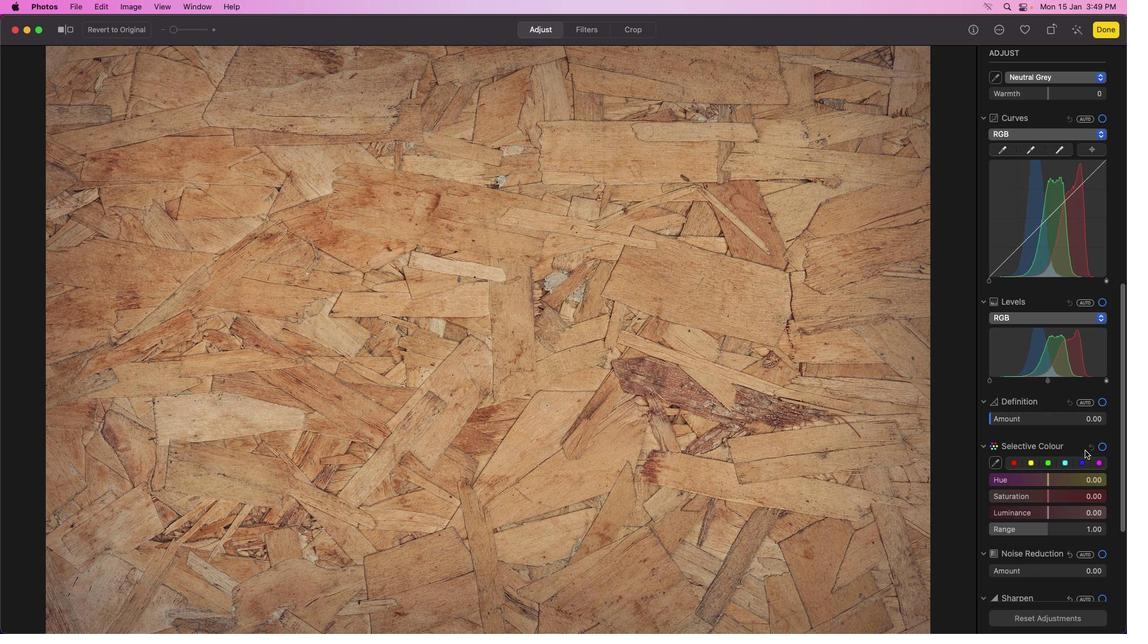 
Action: Mouse scrolled (1060, 505) with delta (0, -4)
Screenshot: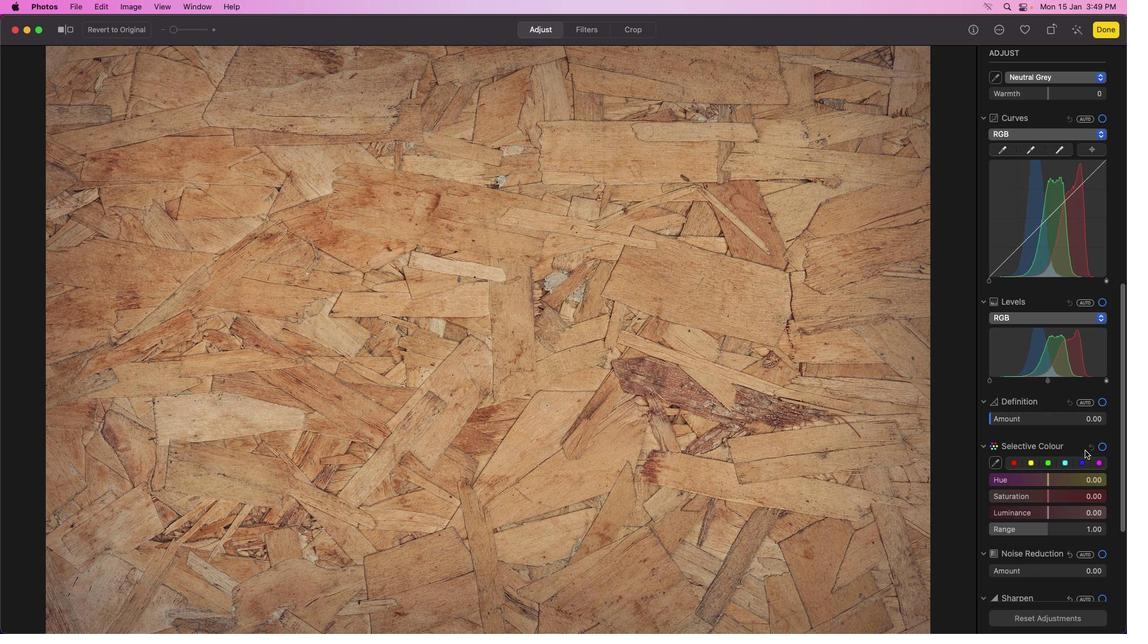 
Action: Mouse moved to (1087, 440)
Screenshot: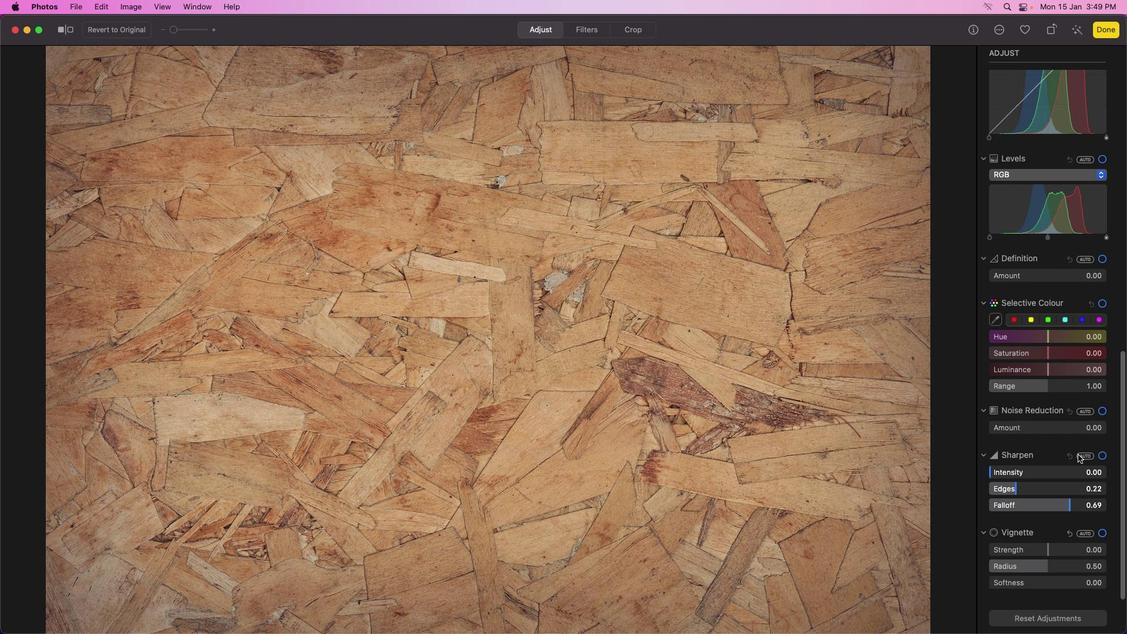 
Action: Mouse scrolled (1087, 440) with delta (0, 0)
Screenshot: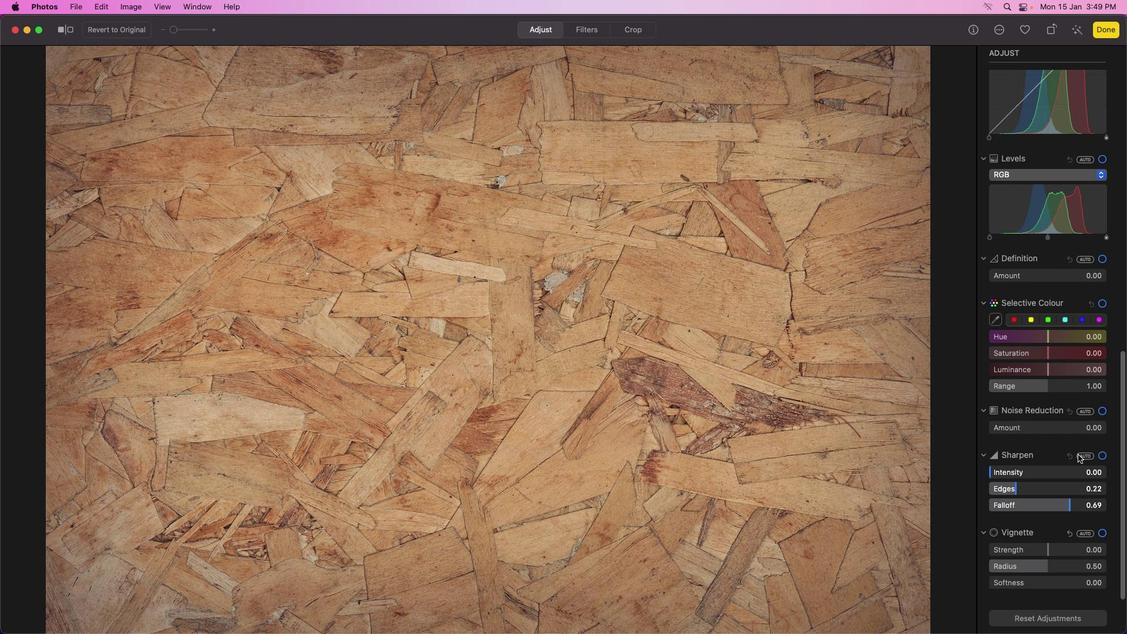 
Action: Mouse moved to (1087, 443)
Screenshot: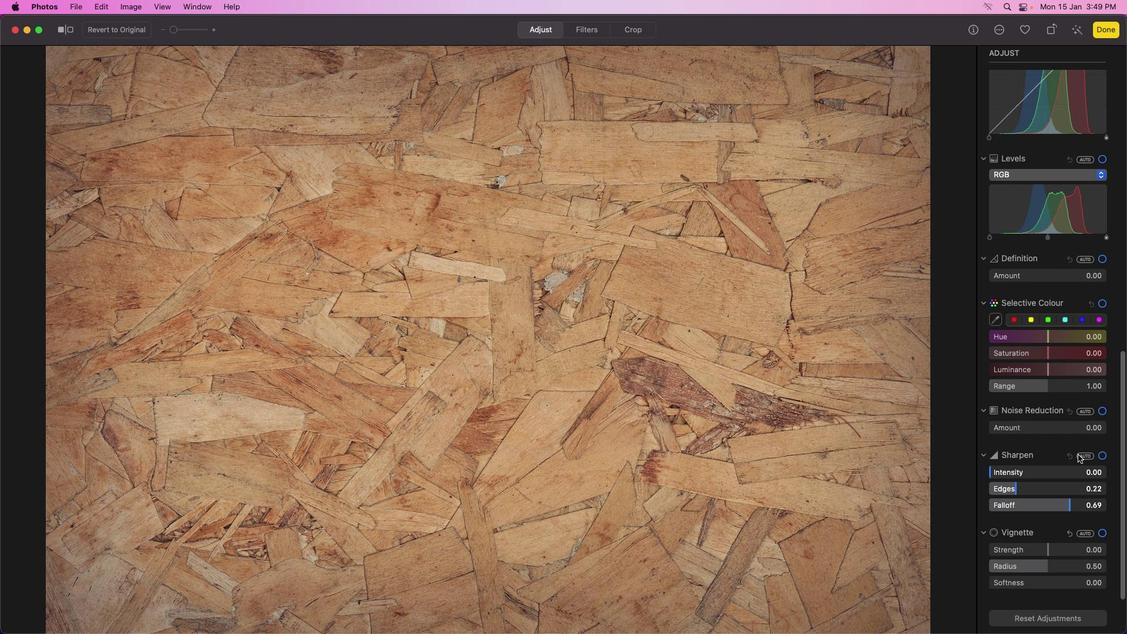 
Action: Mouse scrolled (1087, 443) with delta (0, 0)
Screenshot: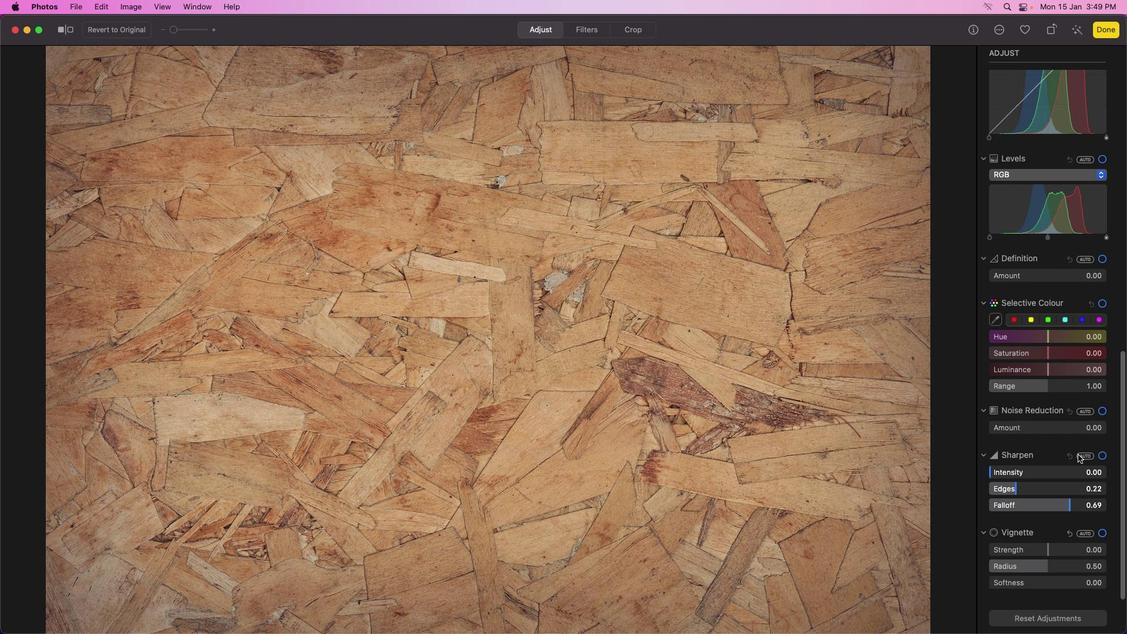 
Action: Mouse moved to (1086, 448)
Screenshot: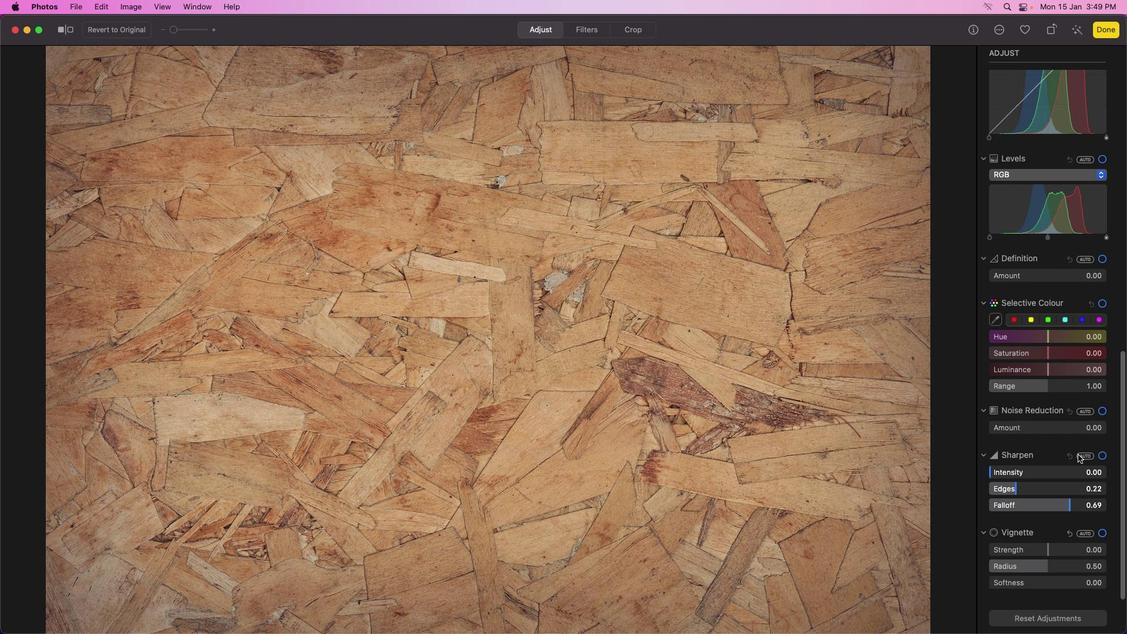 
Action: Mouse scrolled (1086, 448) with delta (0, -1)
Screenshot: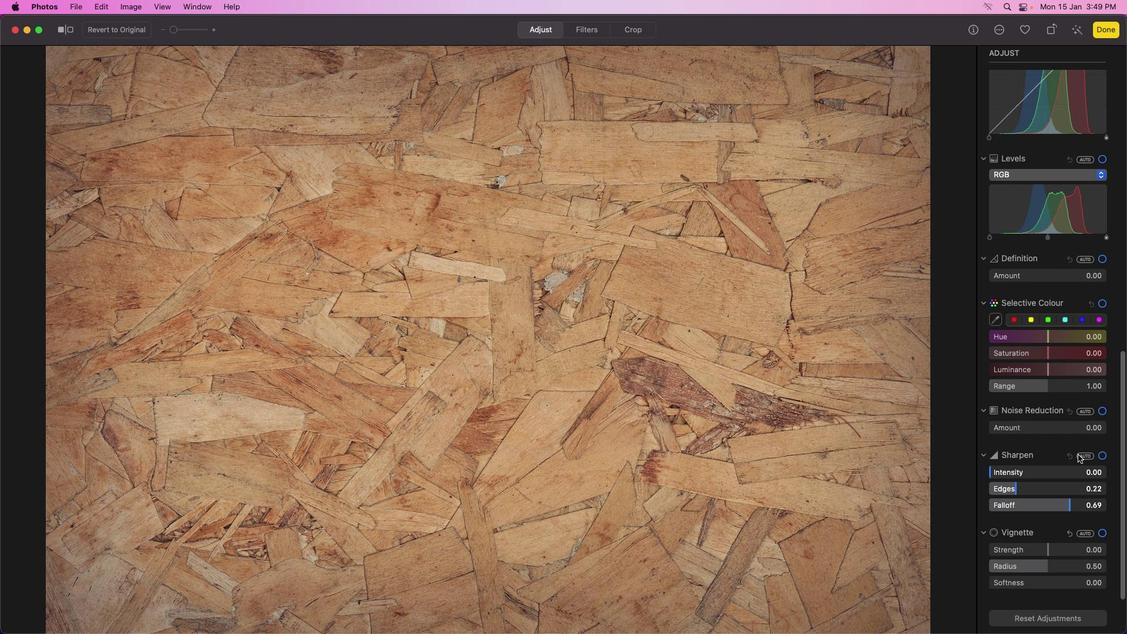 
Action: Mouse moved to (1085, 449)
Screenshot: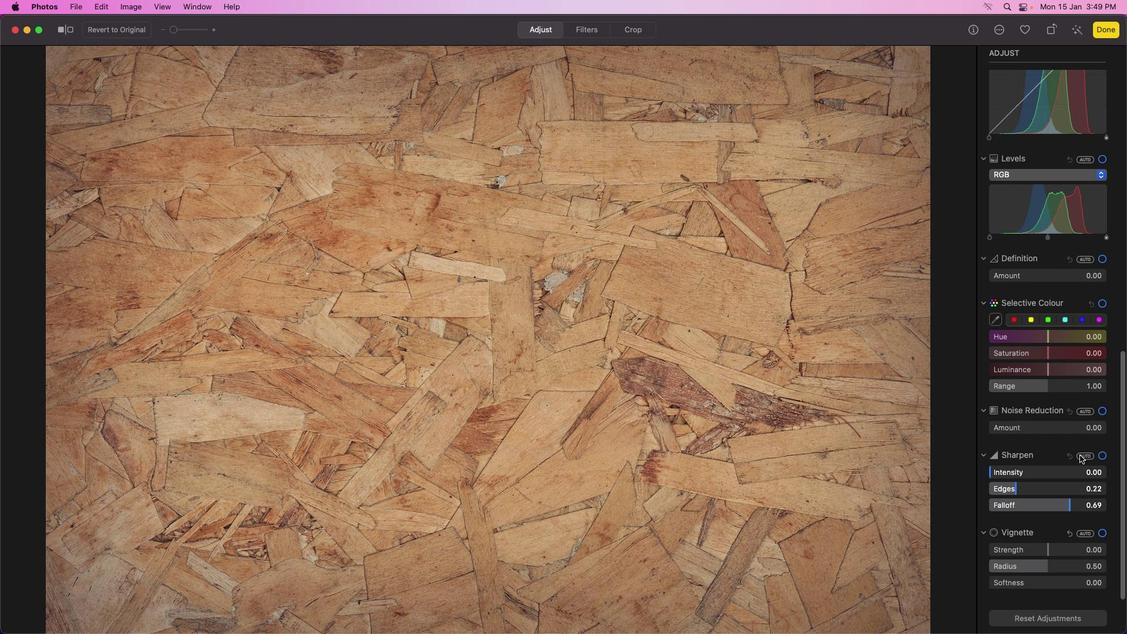 
Action: Mouse scrolled (1085, 449) with delta (0, -2)
Screenshot: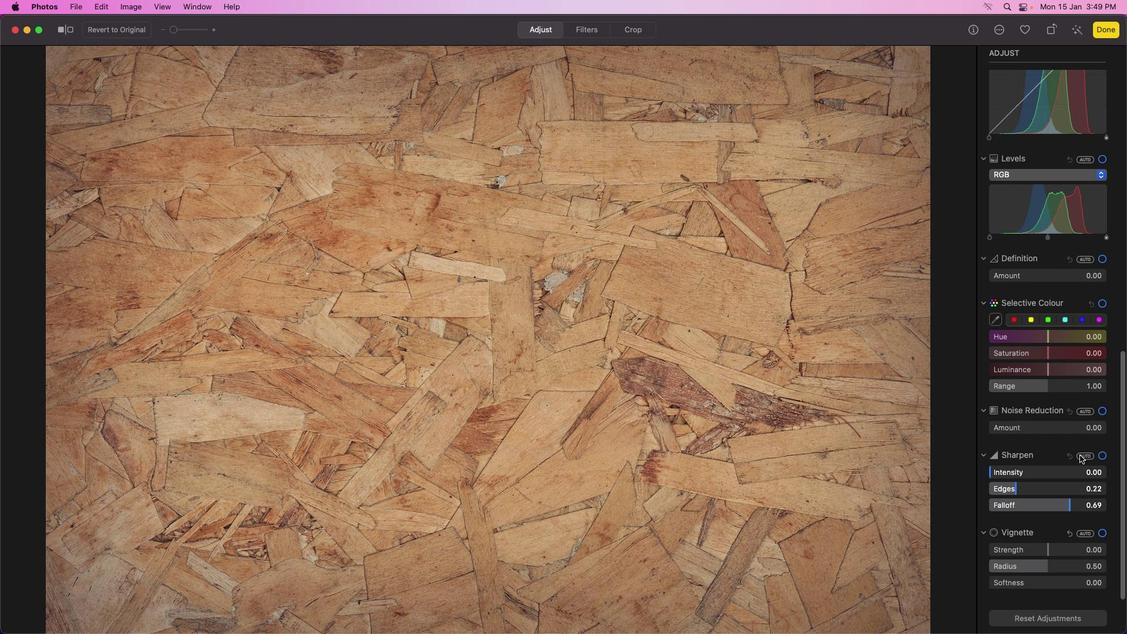 
Action: Mouse moved to (1085, 450)
Screenshot: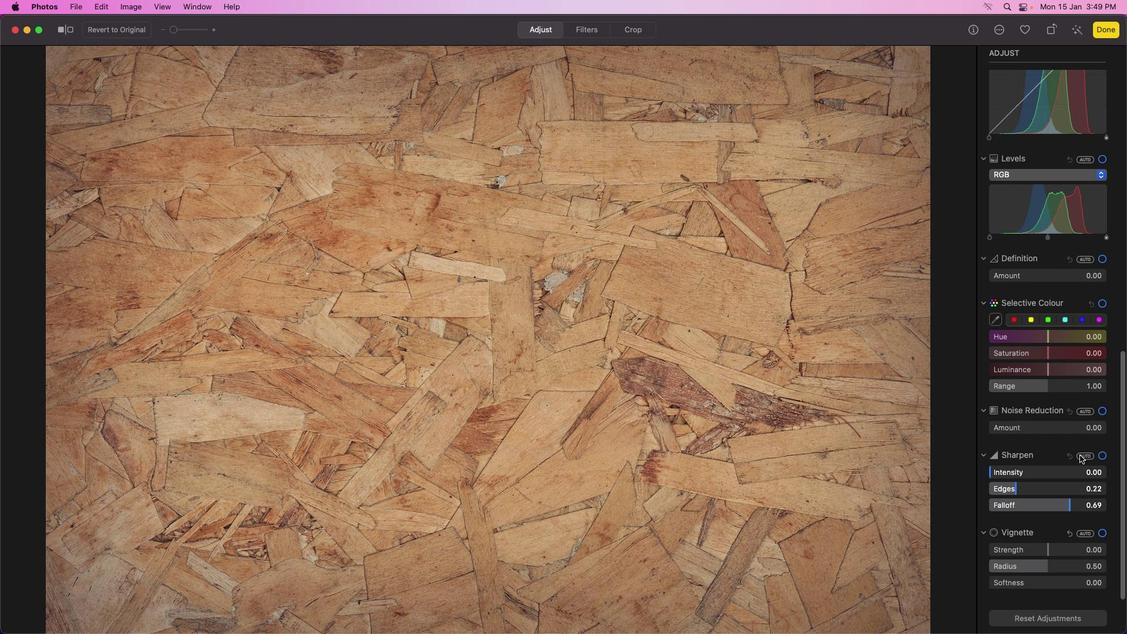 
Action: Mouse scrolled (1085, 450) with delta (0, -3)
Screenshot: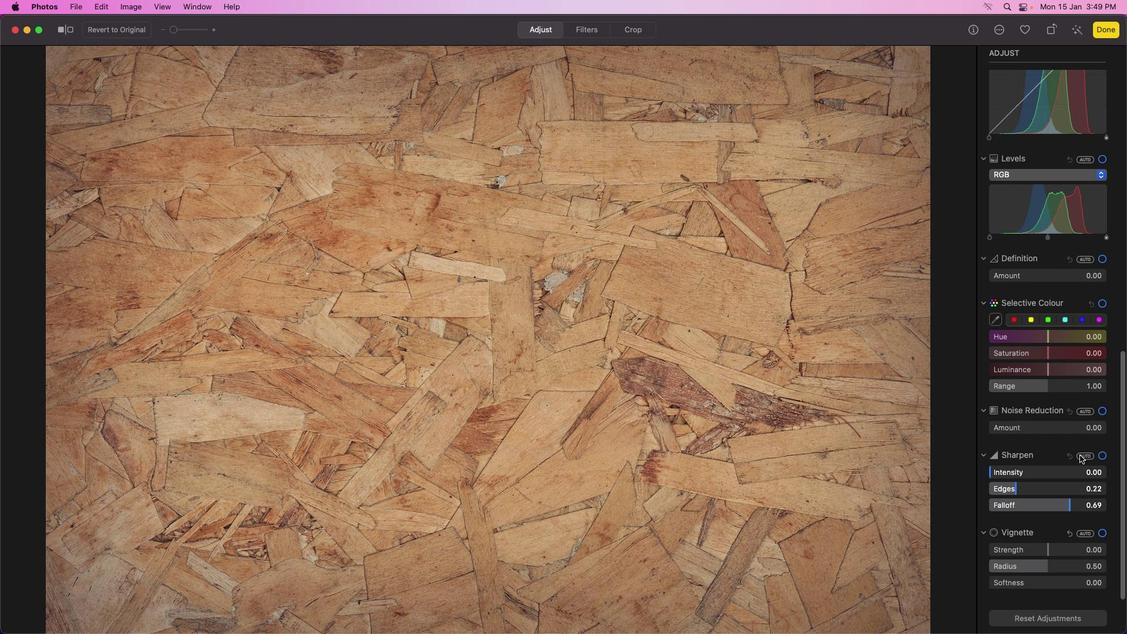 
Action: Mouse moved to (1085, 451)
Screenshot: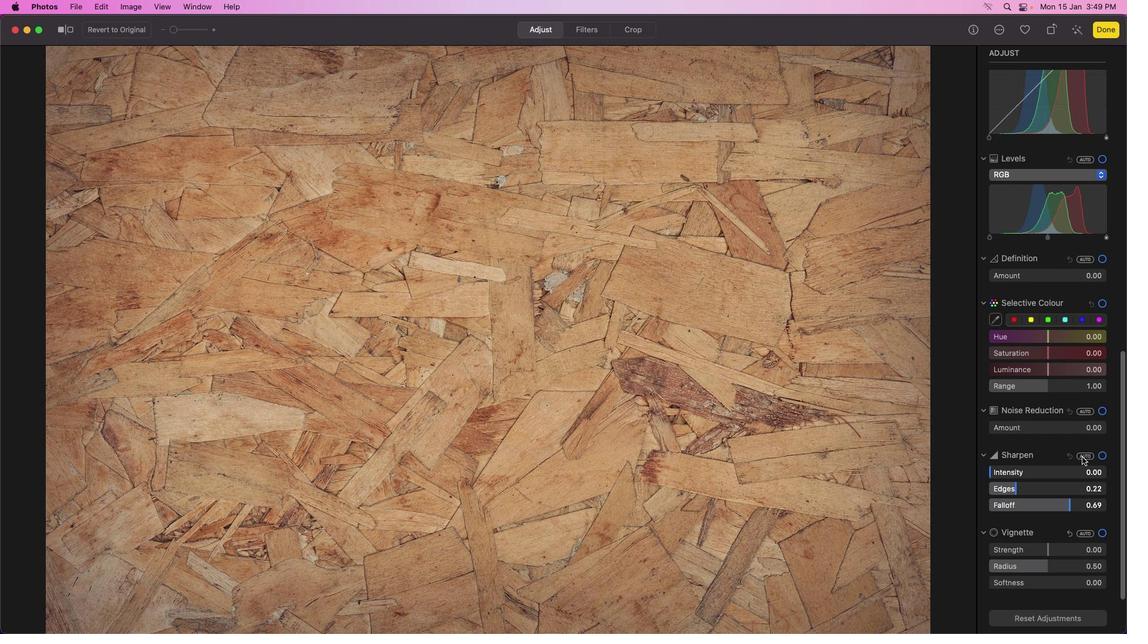 
Action: Mouse scrolled (1085, 451) with delta (0, -4)
Screenshot: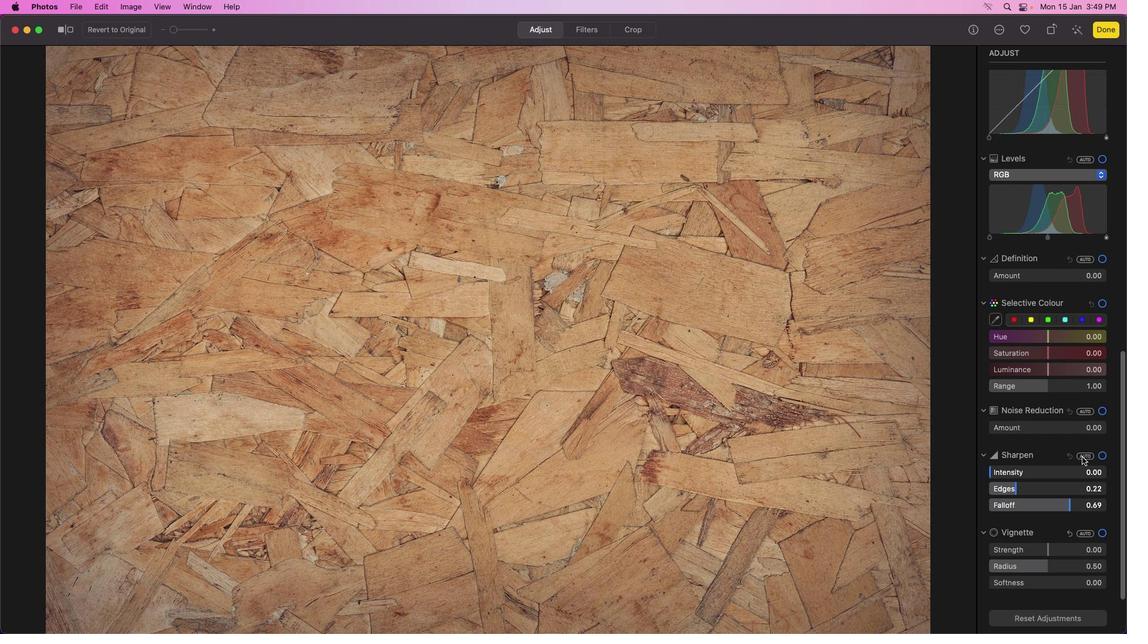 
Action: Mouse moved to (1084, 451)
Screenshot: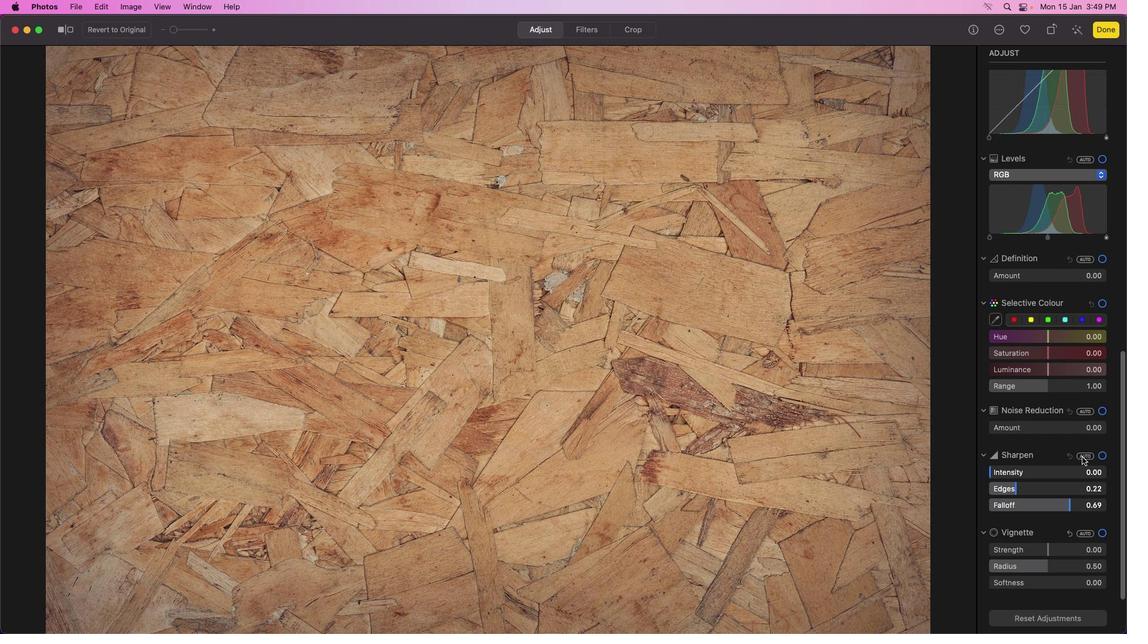 
Action: Mouse scrolled (1084, 451) with delta (0, -4)
Screenshot: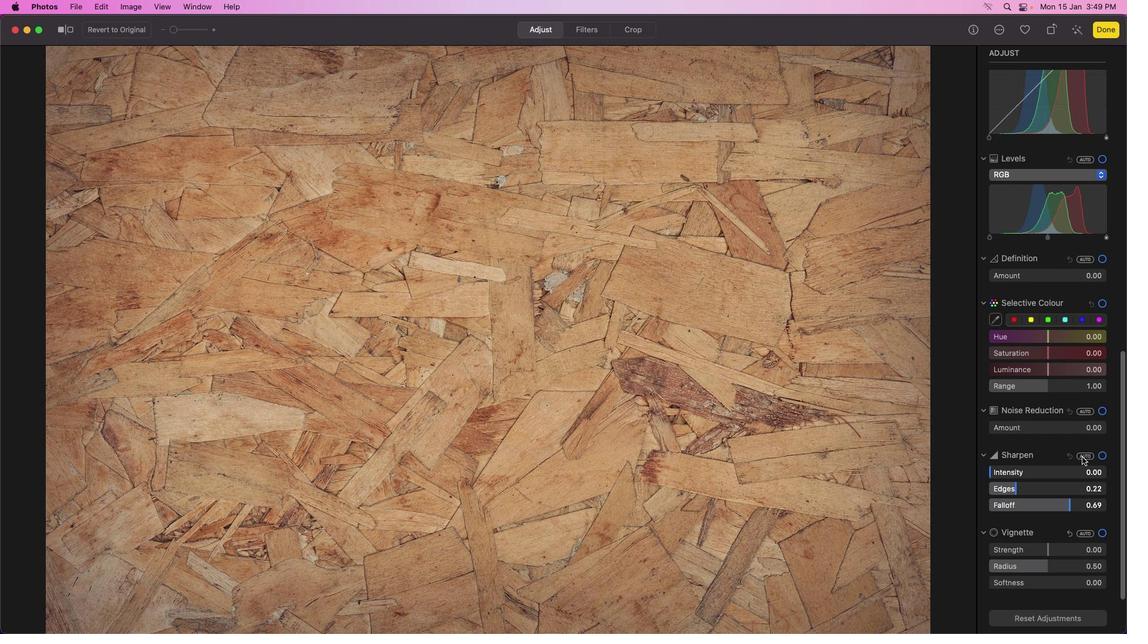 
Action: Mouse moved to (1081, 453)
Screenshot: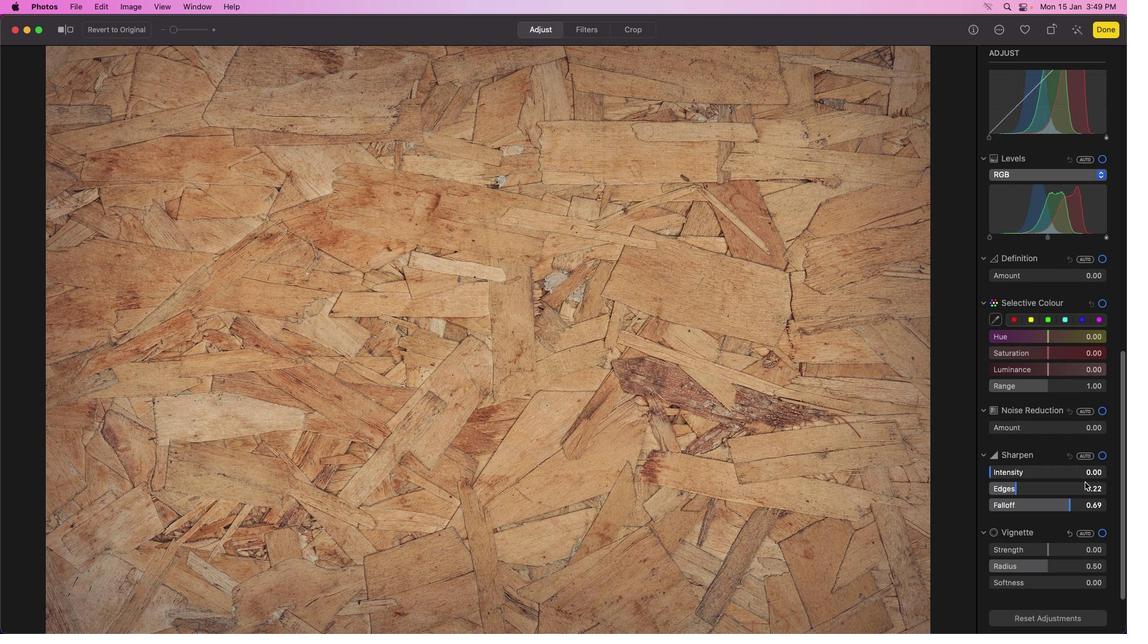 
Action: Mouse scrolled (1081, 453) with delta (0, -4)
Screenshot: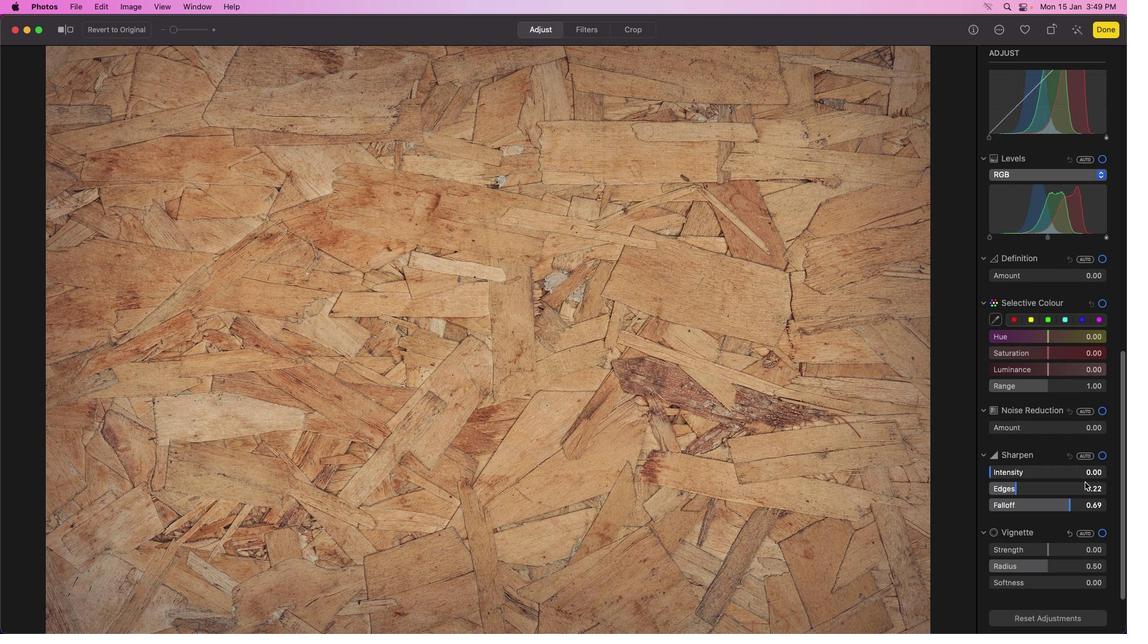 
Action: Mouse moved to (1047, 552)
Screenshot: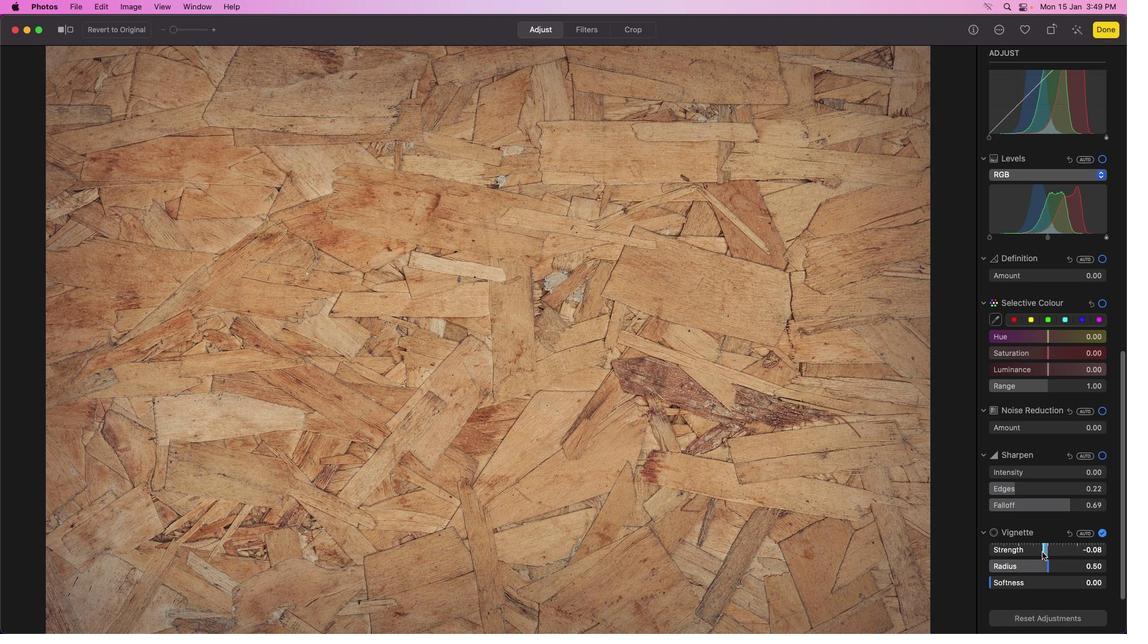 
Action: Mouse pressed left at (1047, 552)
Screenshot: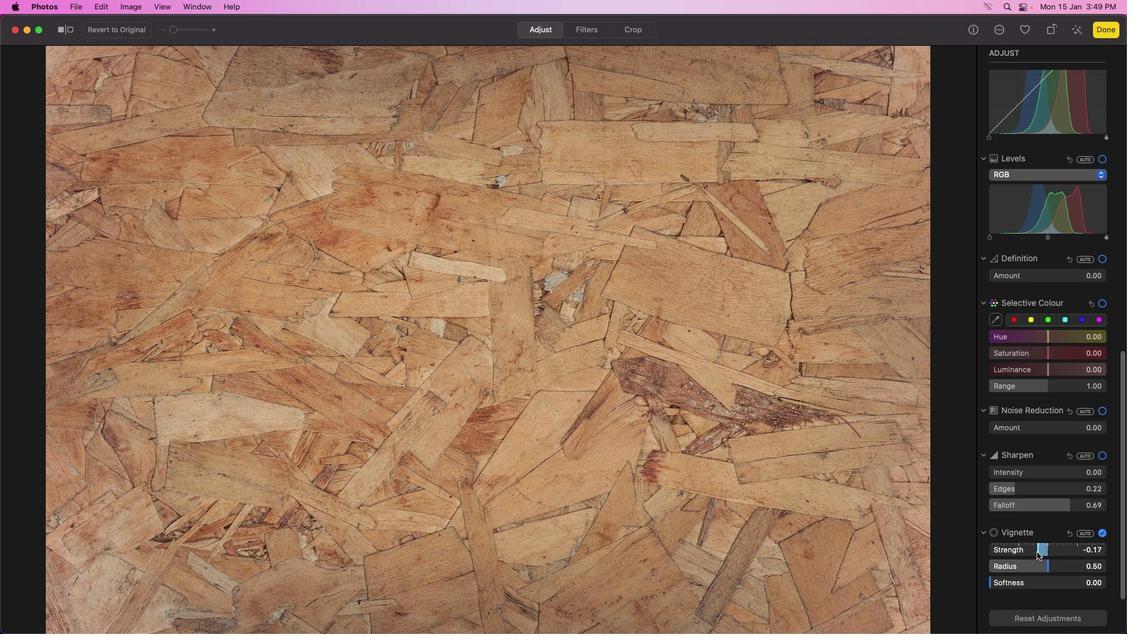 
Action: Mouse moved to (1073, 467)
Screenshot: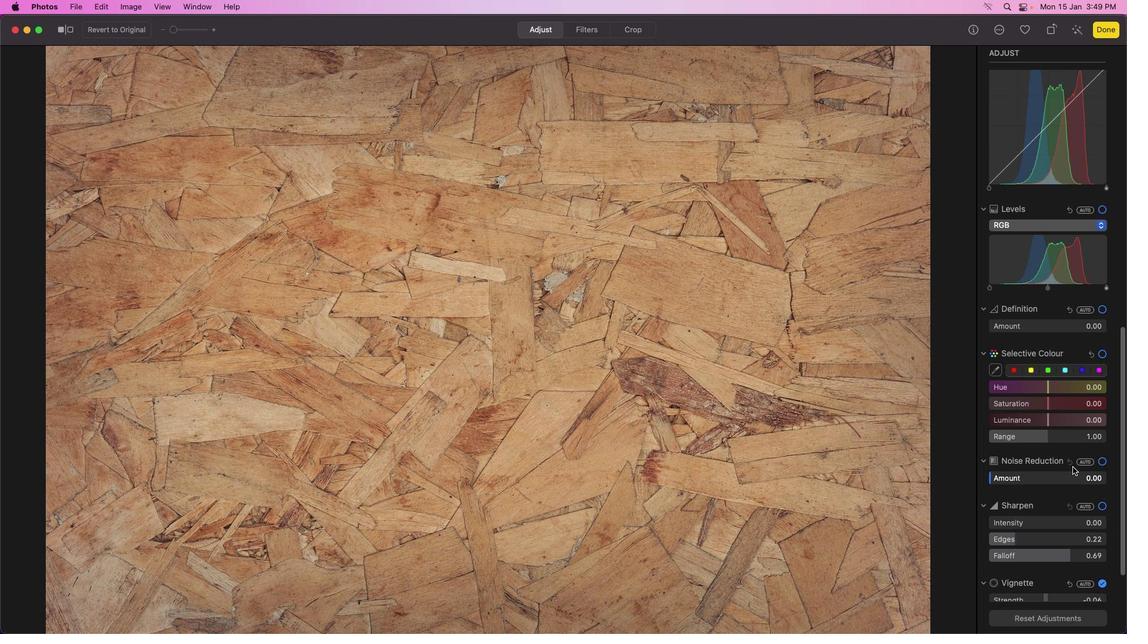
Action: Mouse scrolled (1073, 467) with delta (0, 0)
Screenshot: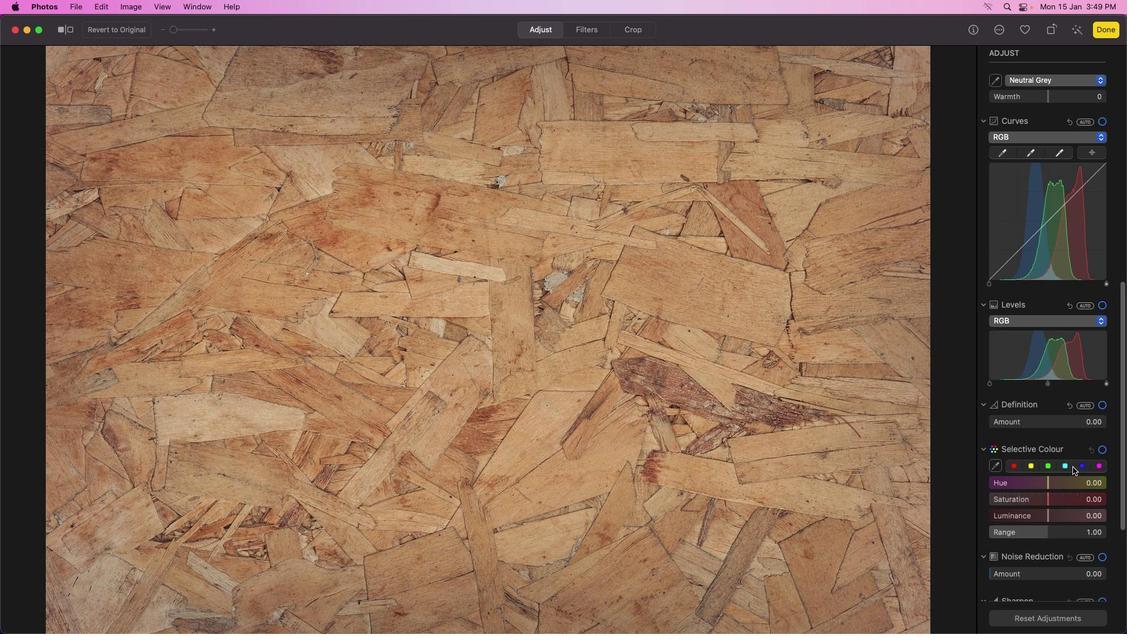 
Action: Mouse scrolled (1073, 467) with delta (0, 0)
Screenshot: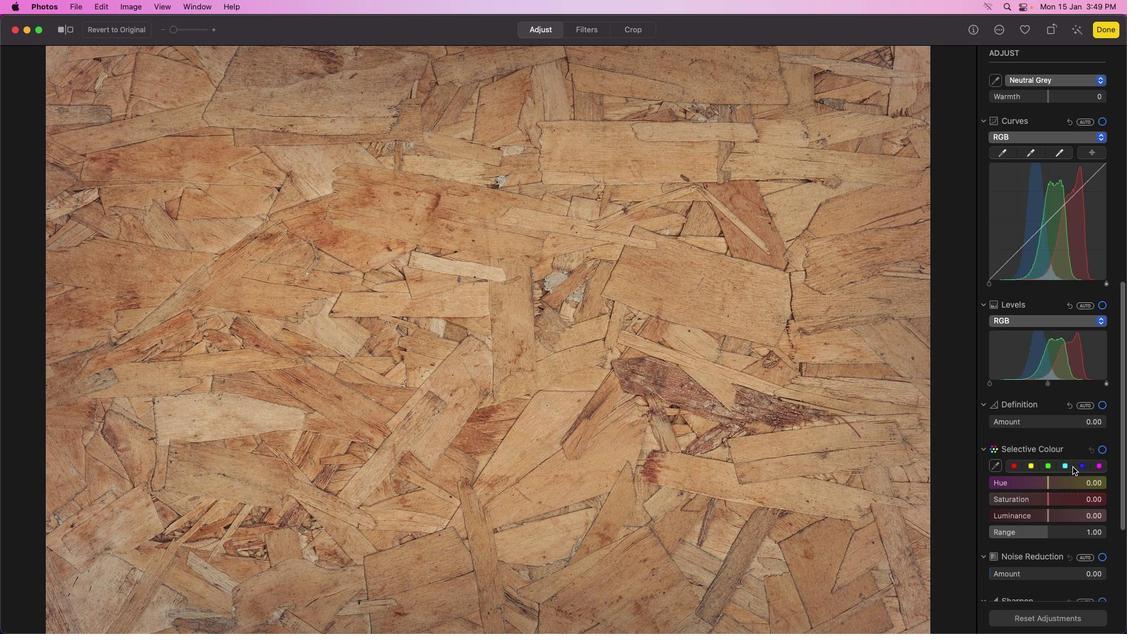 
Action: Mouse scrolled (1073, 467) with delta (0, 1)
Screenshot: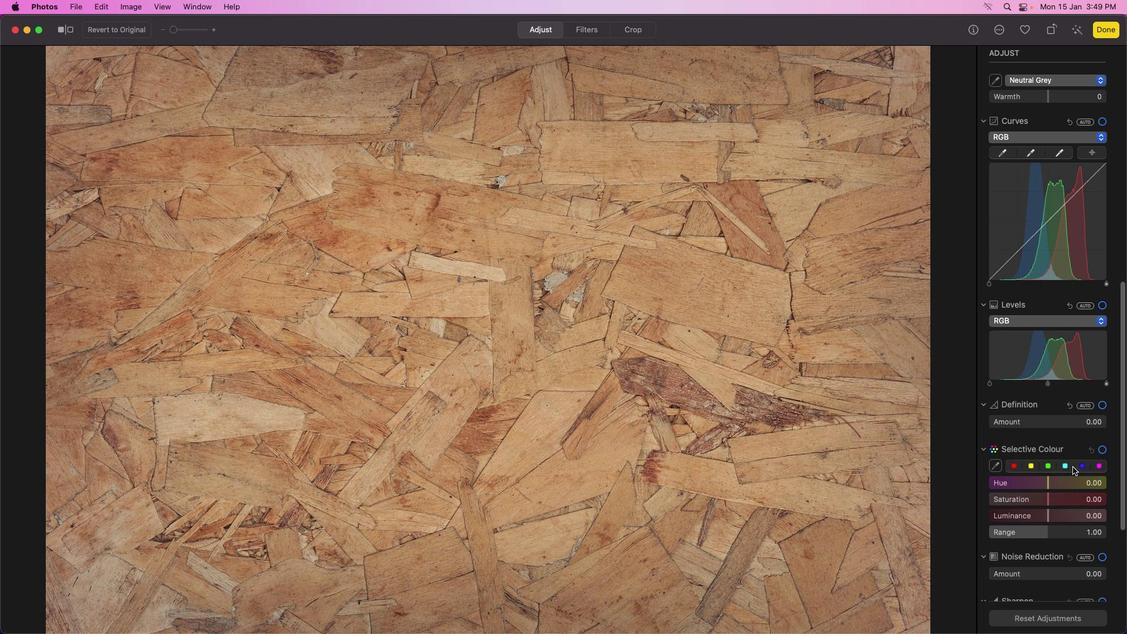 
Action: Mouse scrolled (1073, 467) with delta (0, 2)
Screenshot: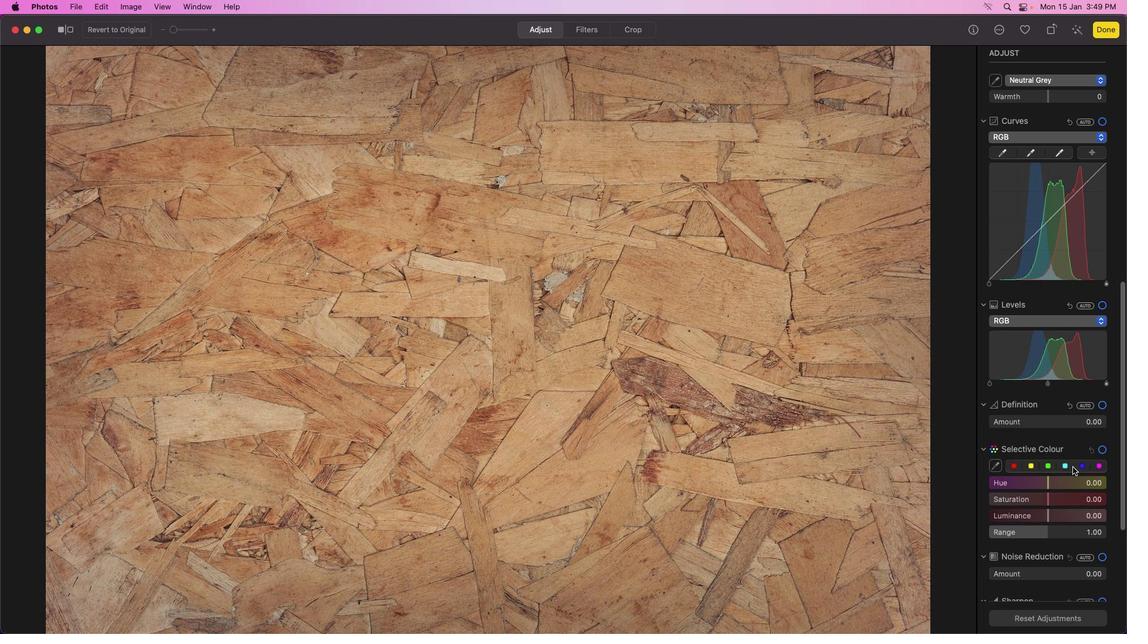 
Action: Mouse scrolled (1073, 467) with delta (0, 0)
Screenshot: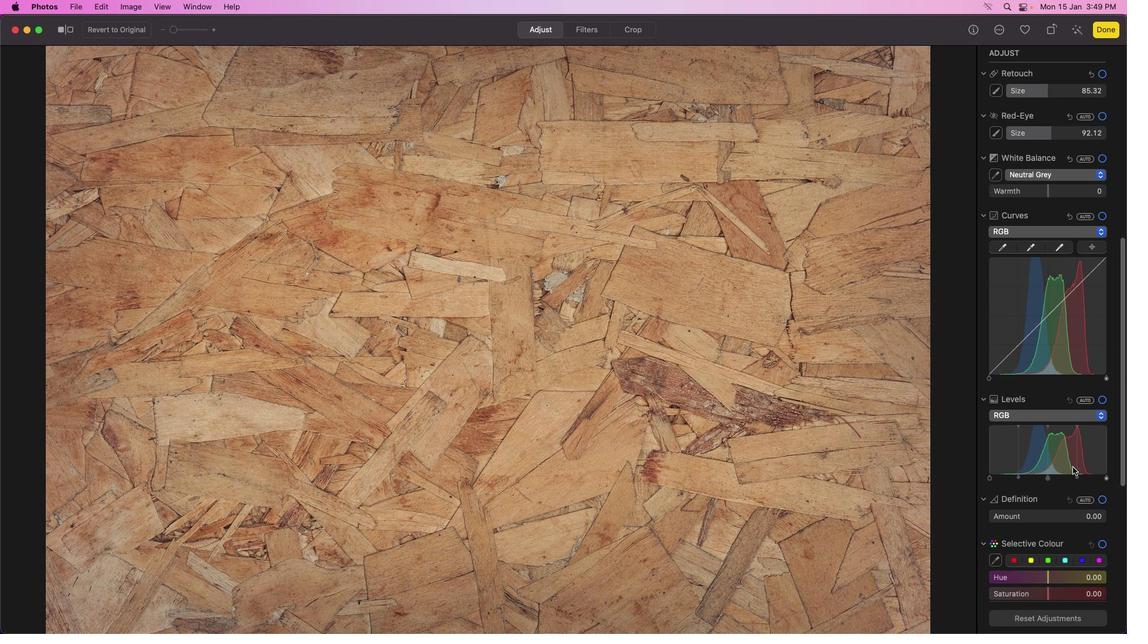 
Action: Mouse scrolled (1073, 467) with delta (0, 0)
Screenshot: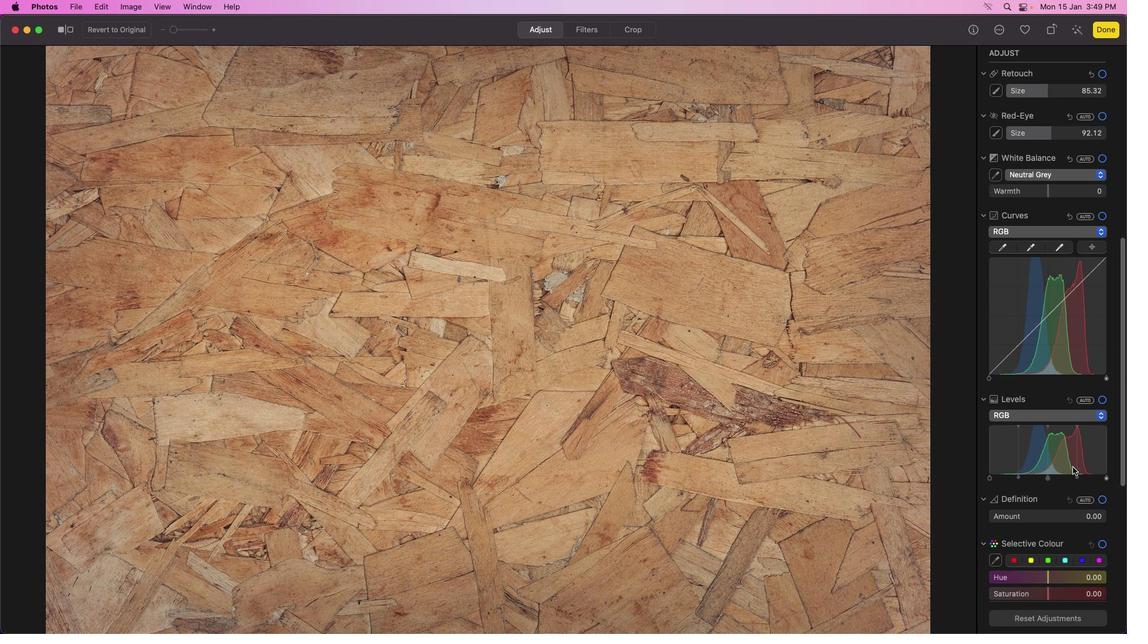 
Action: Mouse scrolled (1073, 467) with delta (0, 1)
Screenshot: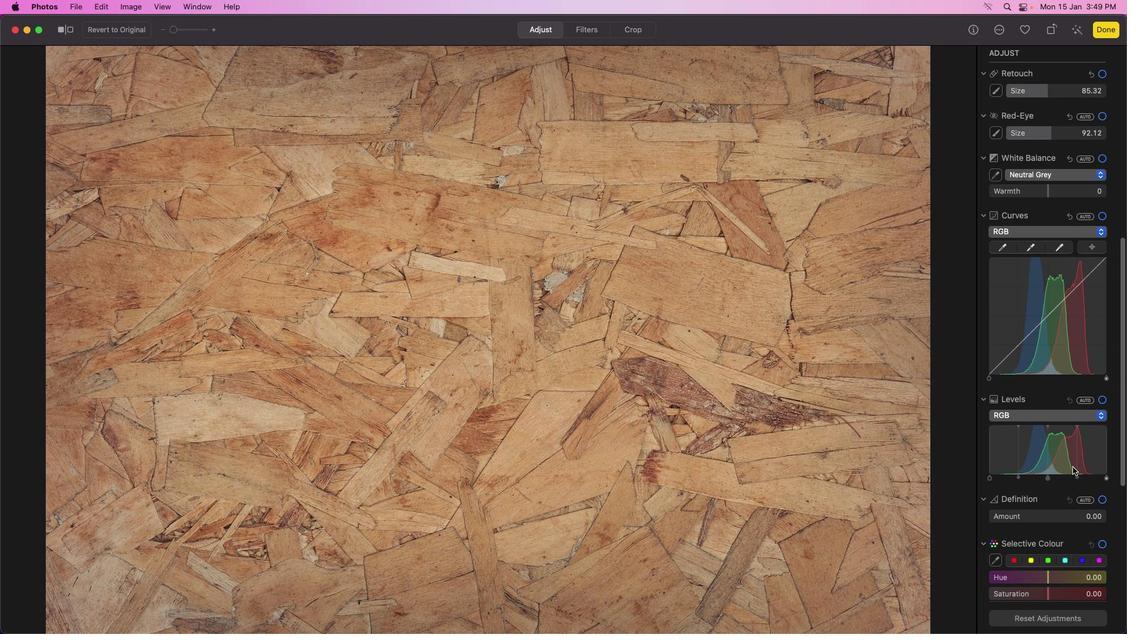 
Action: Mouse scrolled (1073, 467) with delta (0, 2)
Screenshot: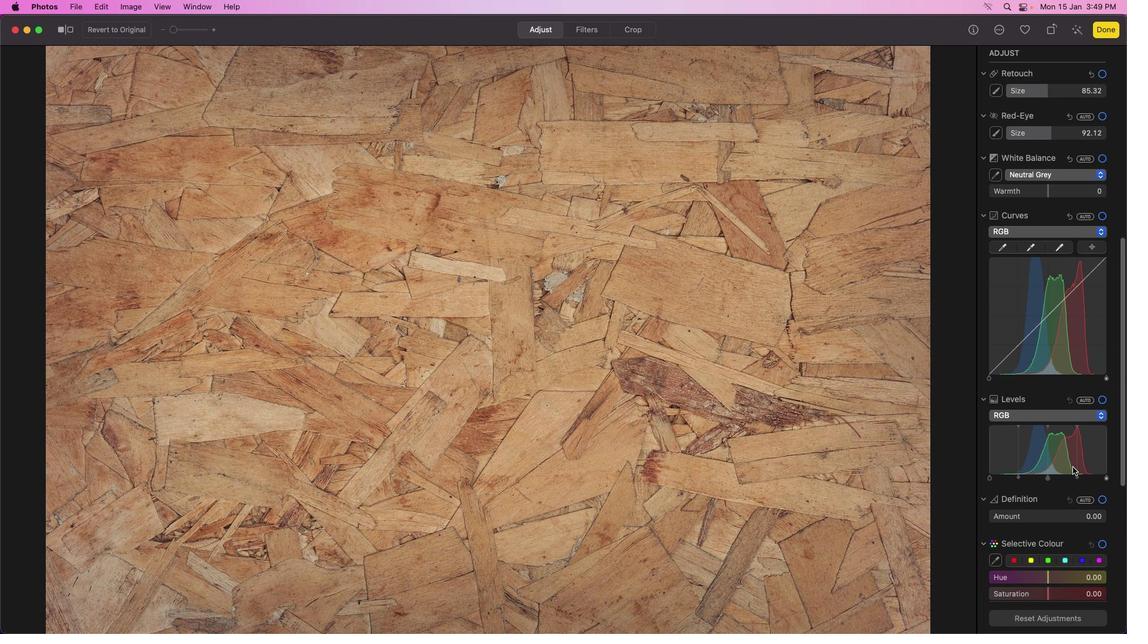 
Action: Mouse scrolled (1073, 467) with delta (0, 2)
Screenshot: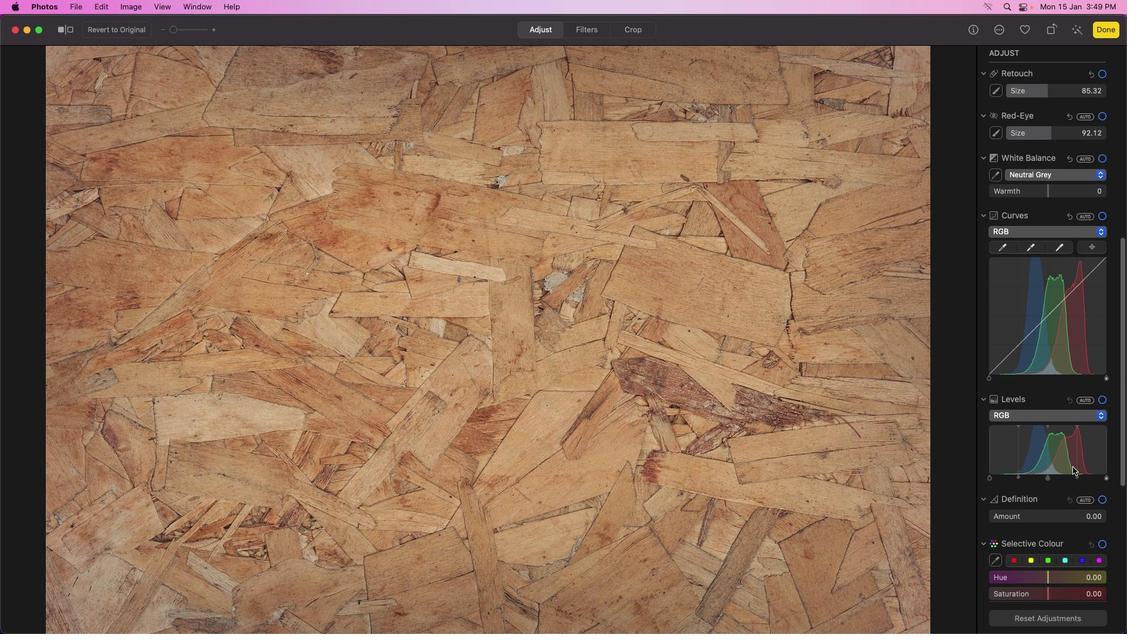 
Action: Mouse scrolled (1073, 467) with delta (0, 0)
Screenshot: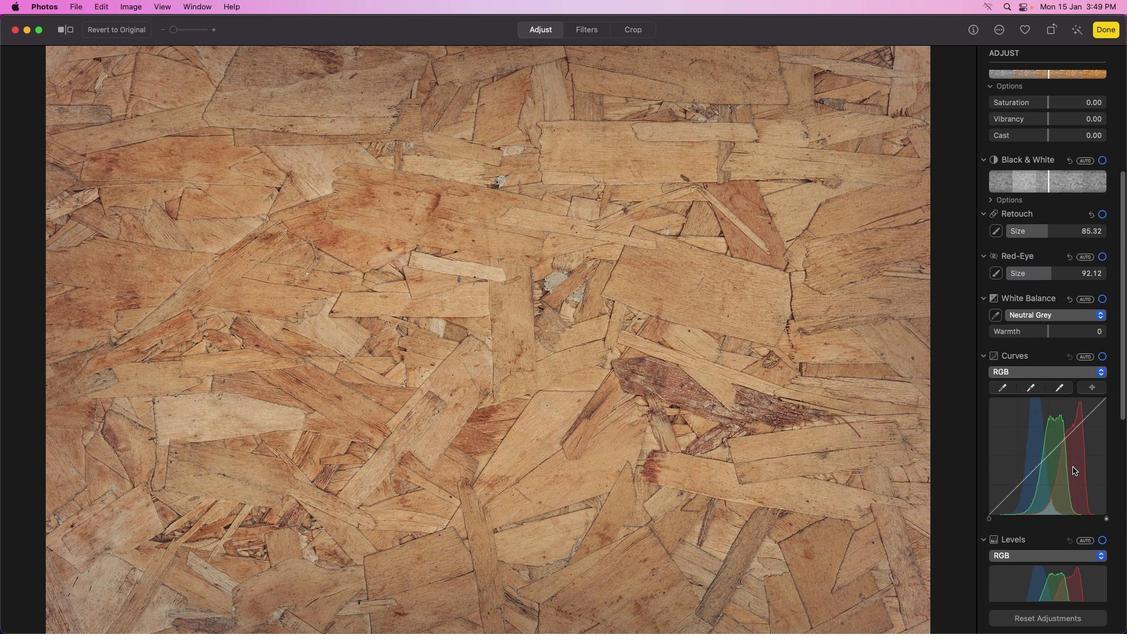 
Action: Mouse scrolled (1073, 467) with delta (0, 0)
Screenshot: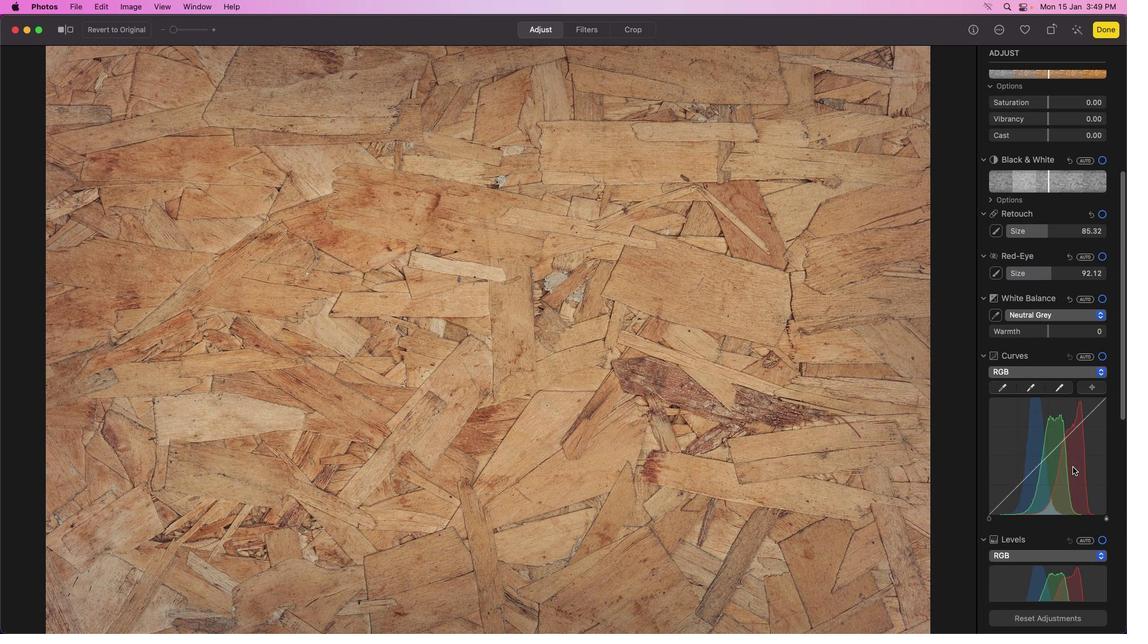
Action: Mouse scrolled (1073, 467) with delta (0, 1)
Screenshot: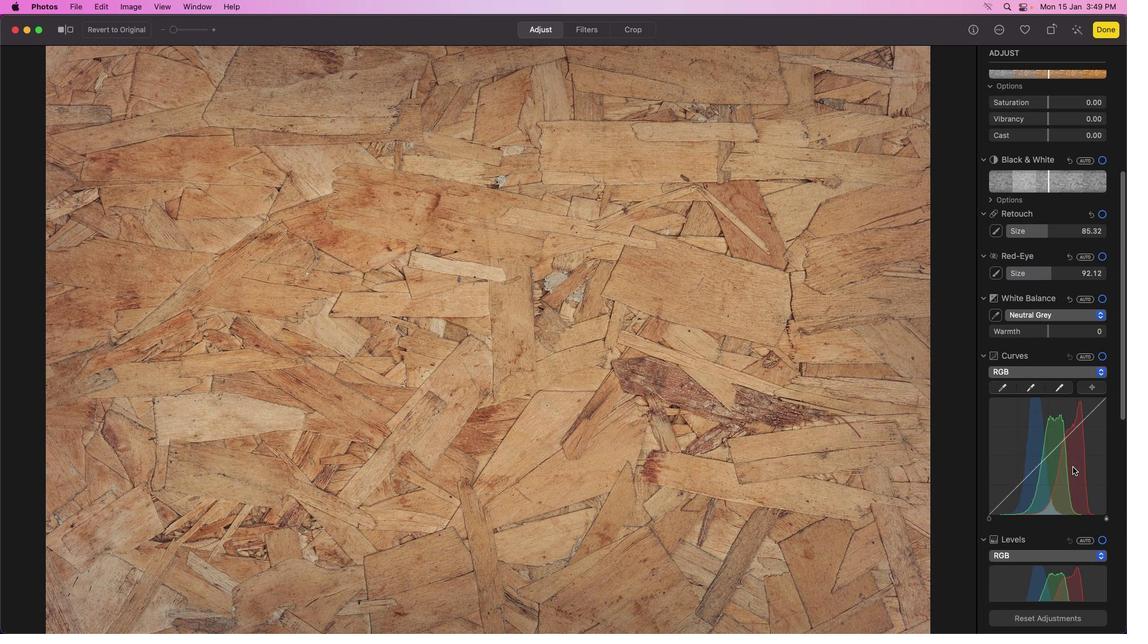 
Action: Mouse scrolled (1073, 467) with delta (0, 2)
Screenshot: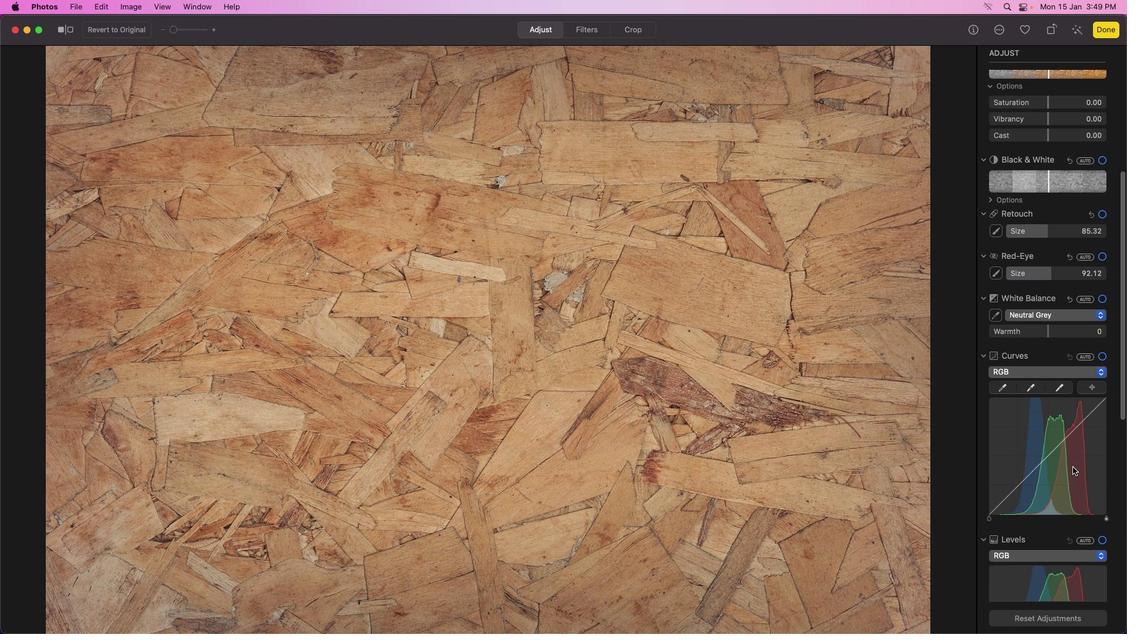 
Action: Mouse scrolled (1073, 467) with delta (0, 3)
Screenshot: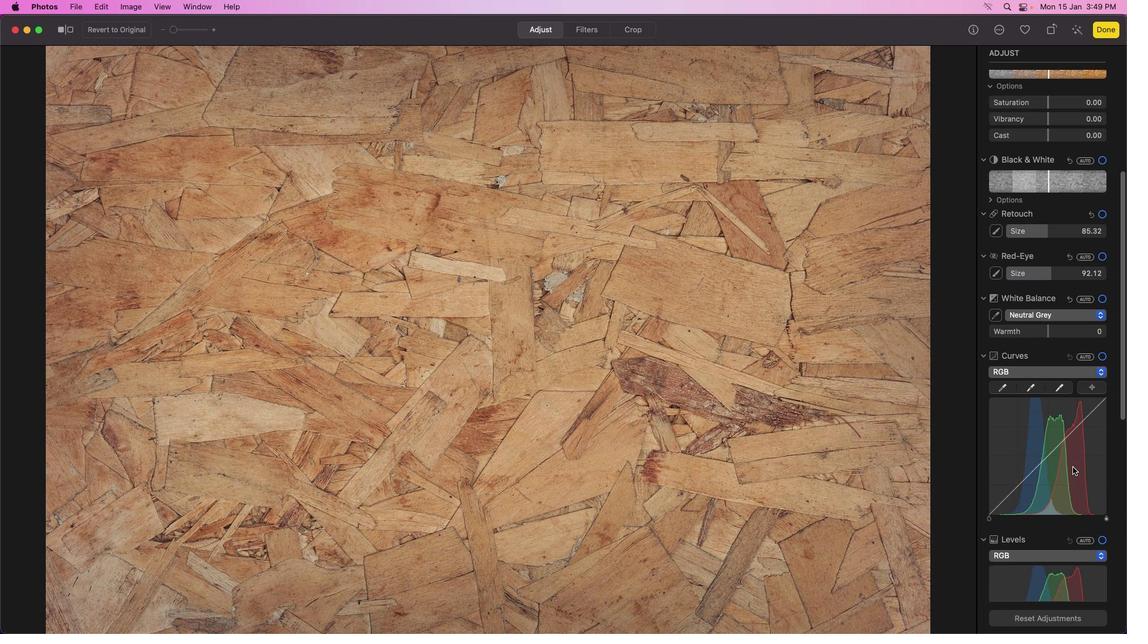 
Action: Mouse scrolled (1073, 467) with delta (0, 0)
Screenshot: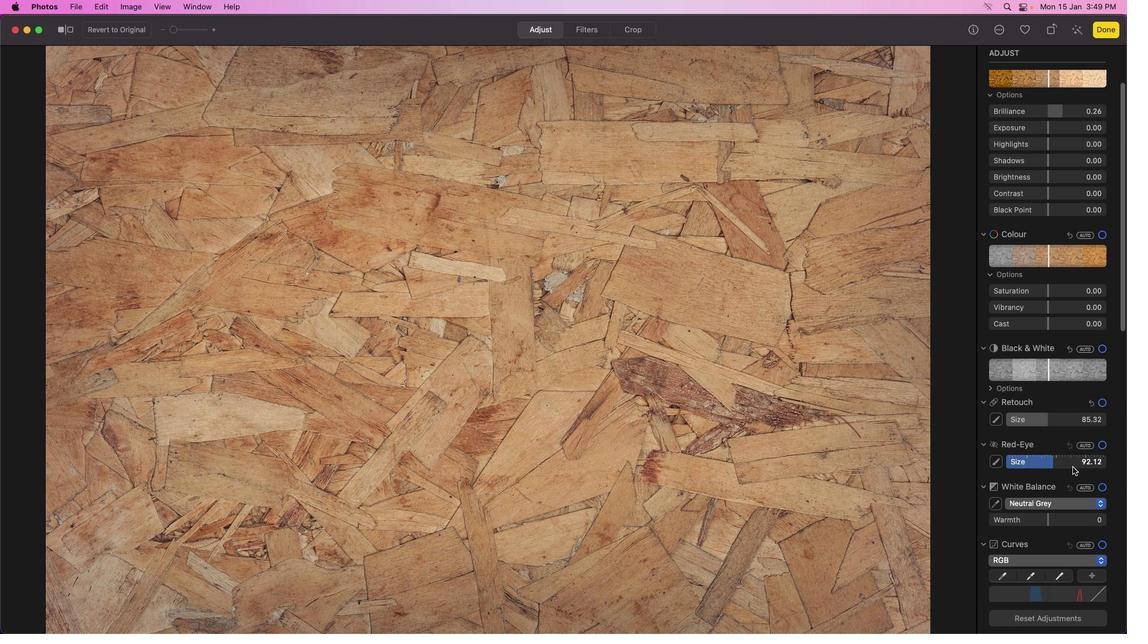 
Action: Mouse scrolled (1073, 467) with delta (0, 0)
Screenshot: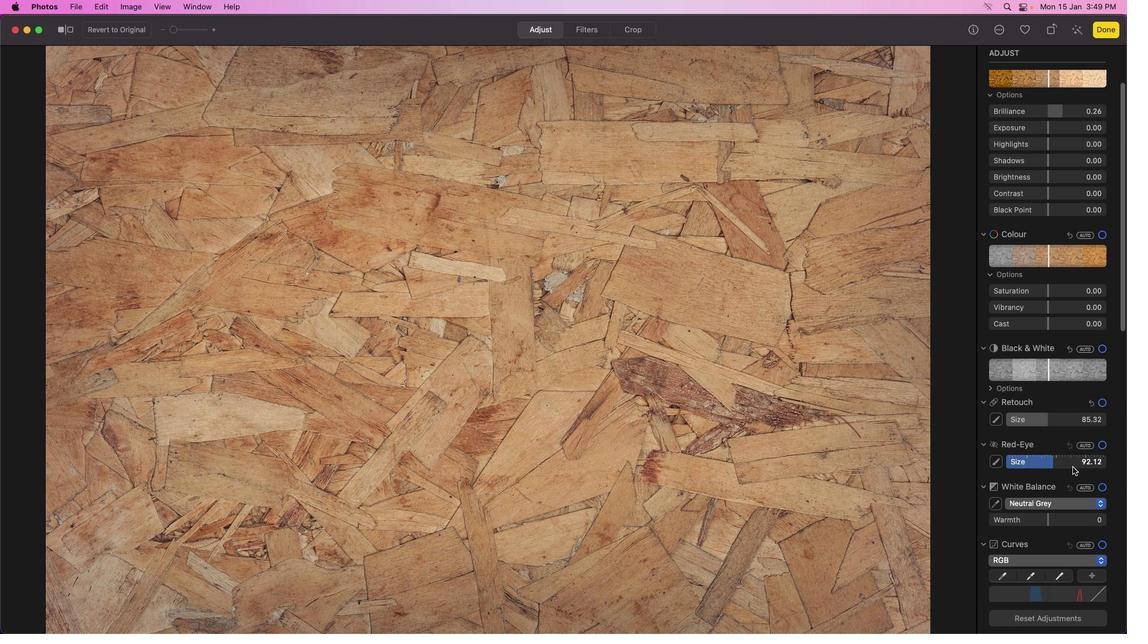 
Action: Mouse scrolled (1073, 467) with delta (0, 1)
Screenshot: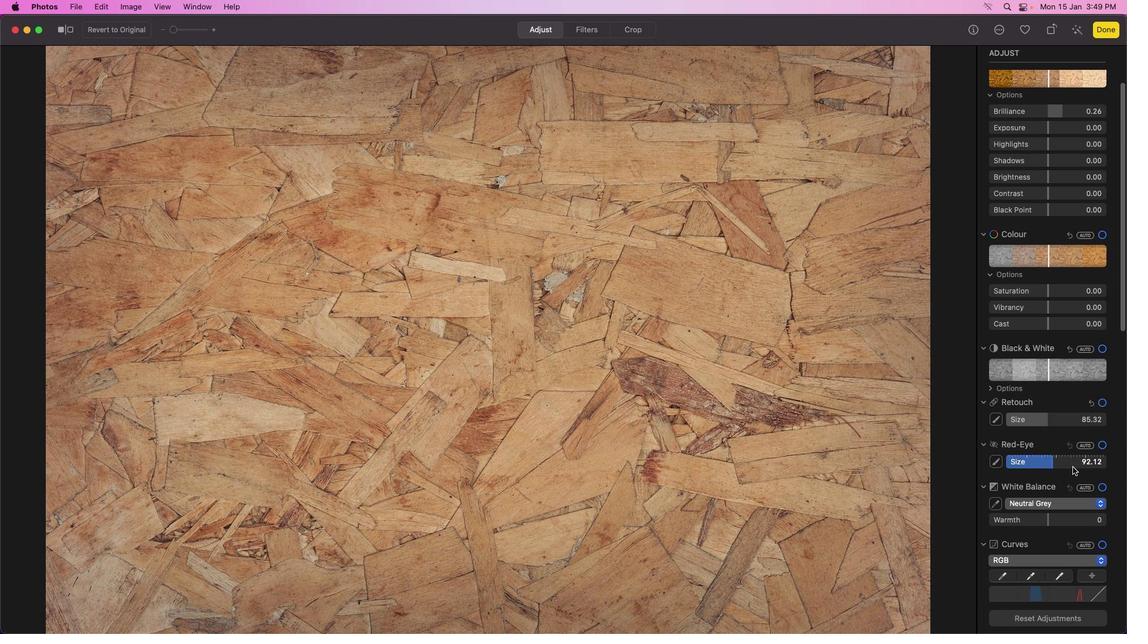 
Action: Mouse scrolled (1073, 467) with delta (0, 2)
Screenshot: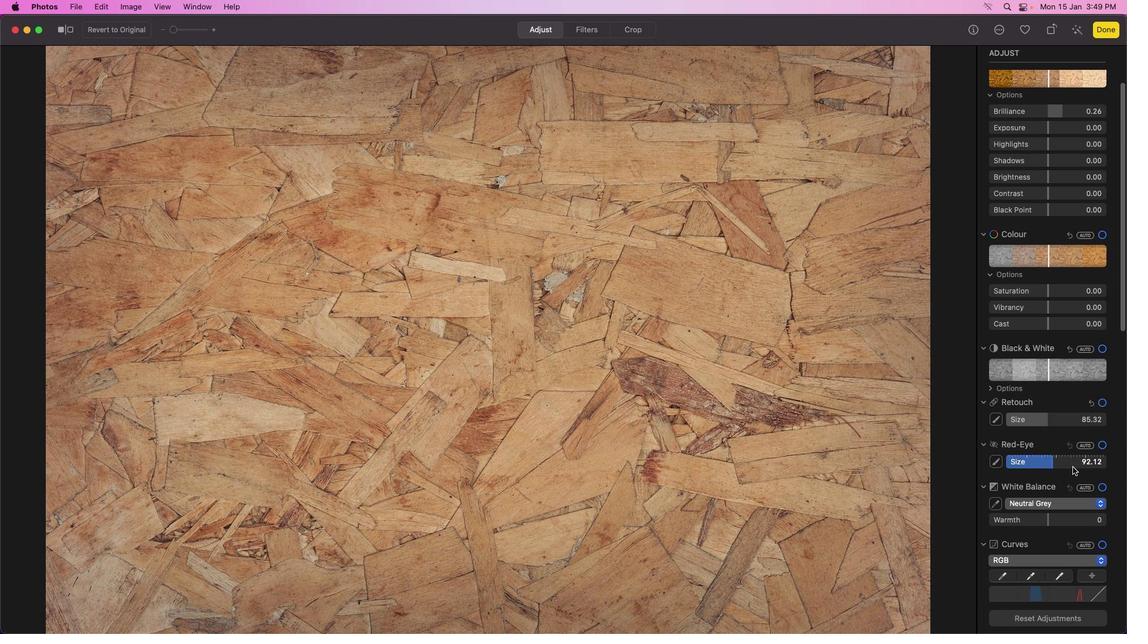 
Action: Mouse scrolled (1073, 467) with delta (0, 3)
Screenshot: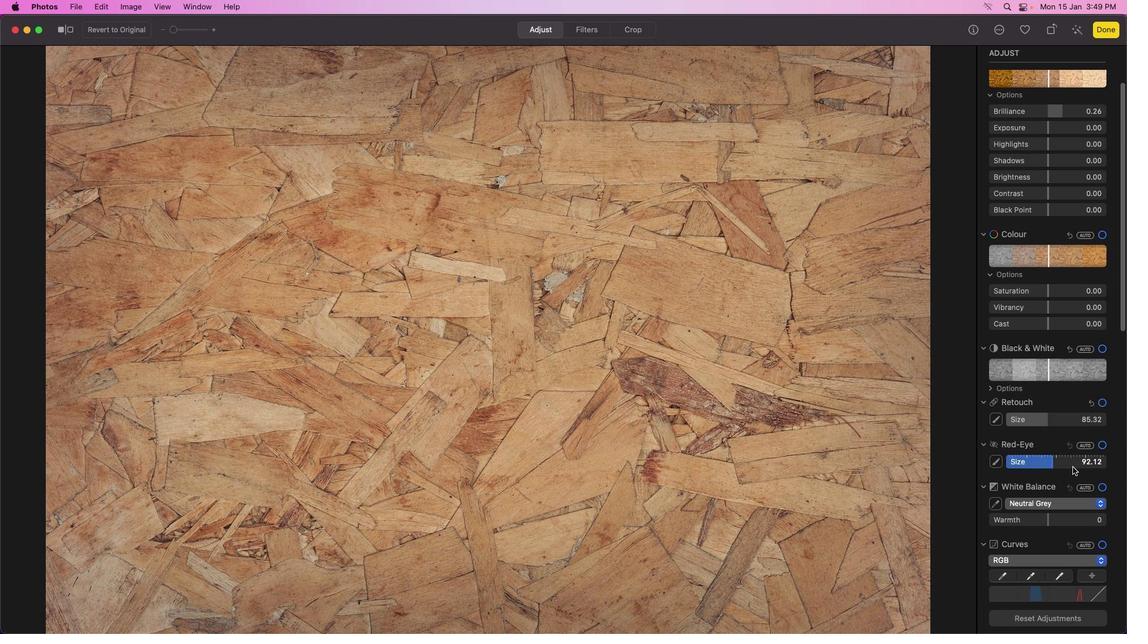 
Action: Mouse scrolled (1073, 467) with delta (0, 4)
Screenshot: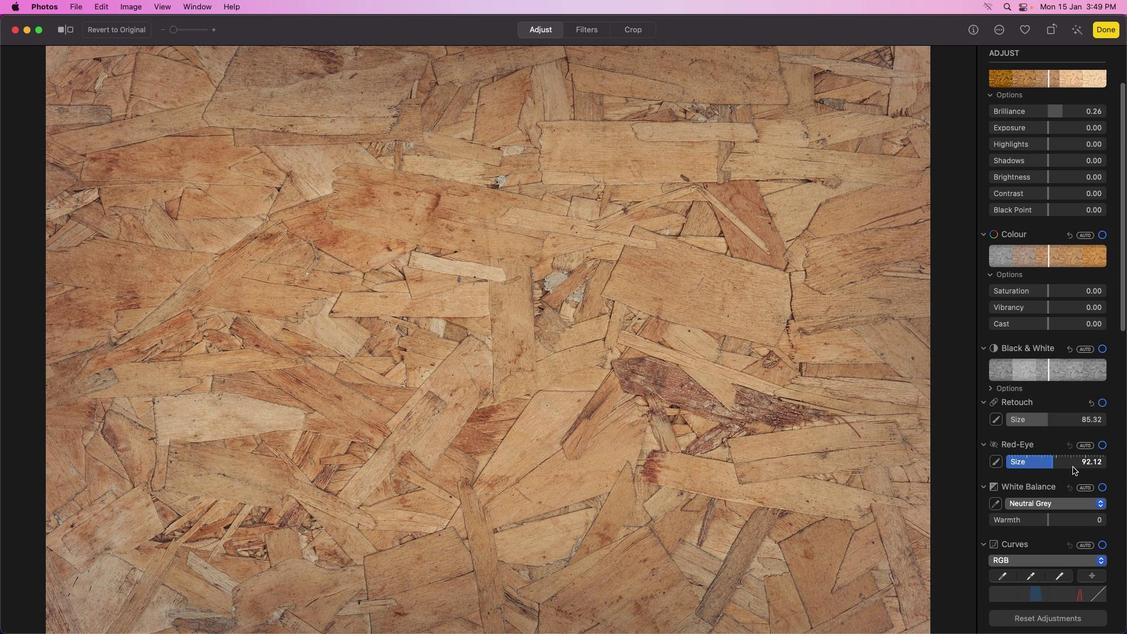 
Action: Mouse scrolled (1073, 467) with delta (0, 0)
Screenshot: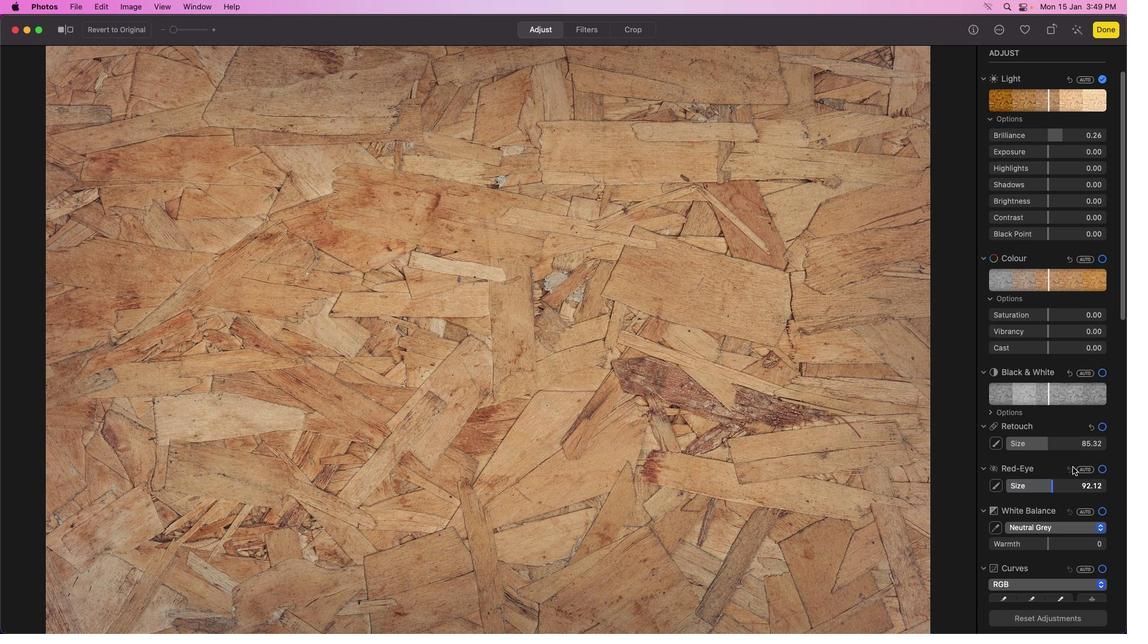 
Action: Mouse scrolled (1073, 467) with delta (0, 0)
Screenshot: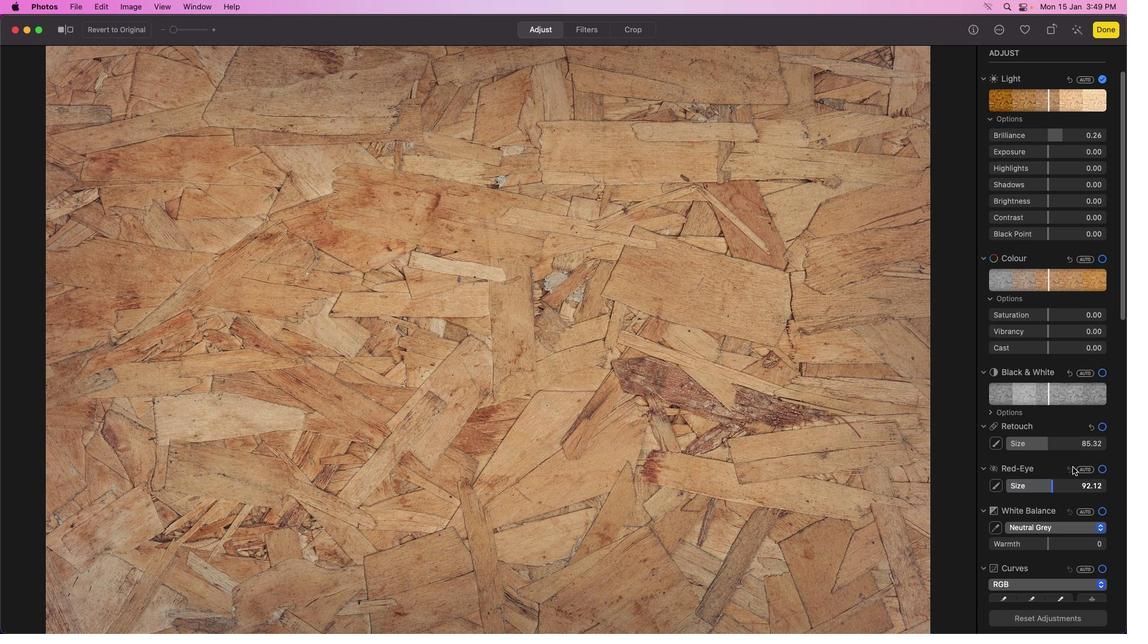 
Action: Mouse moved to (1073, 466)
Screenshot: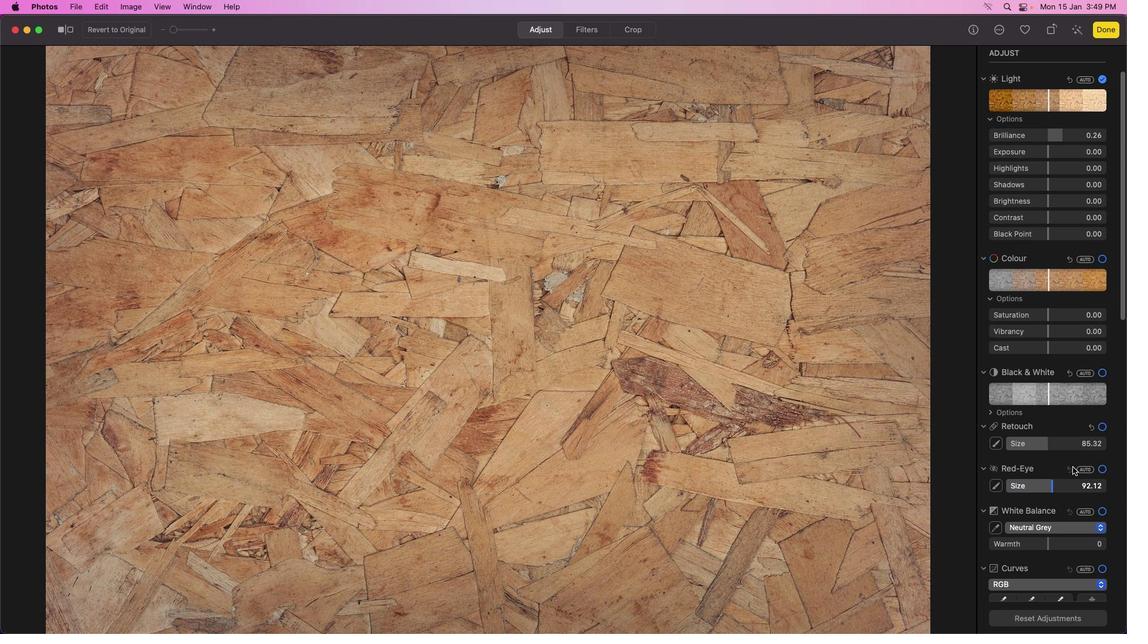 
Action: Mouse scrolled (1073, 466) with delta (0, 1)
Screenshot: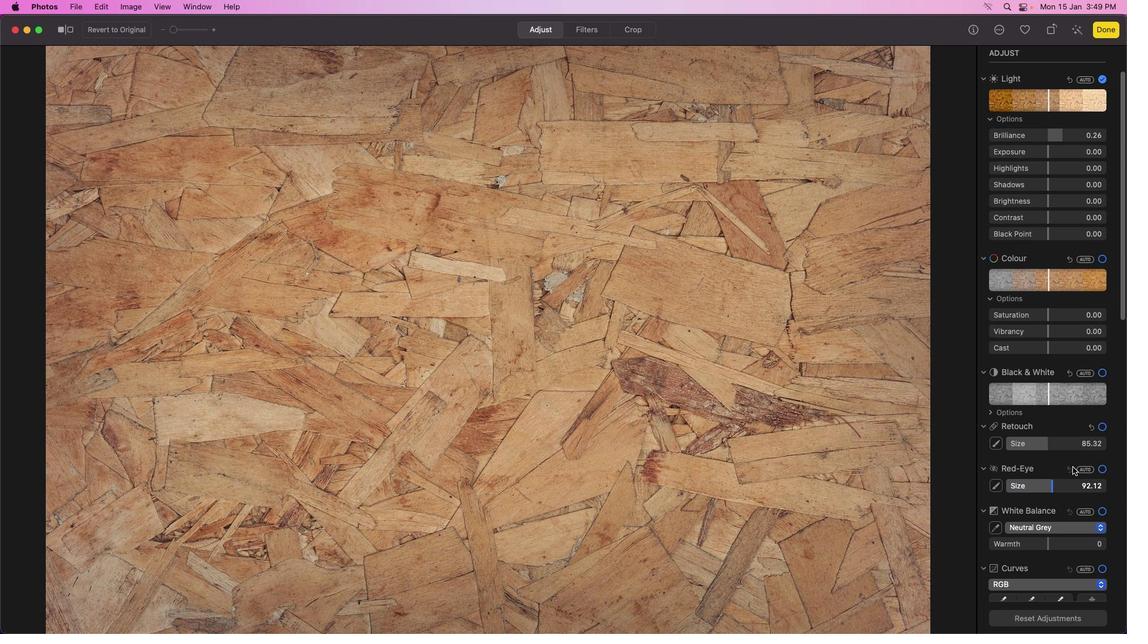 
Action: Mouse scrolled (1073, 466) with delta (0, 2)
Screenshot: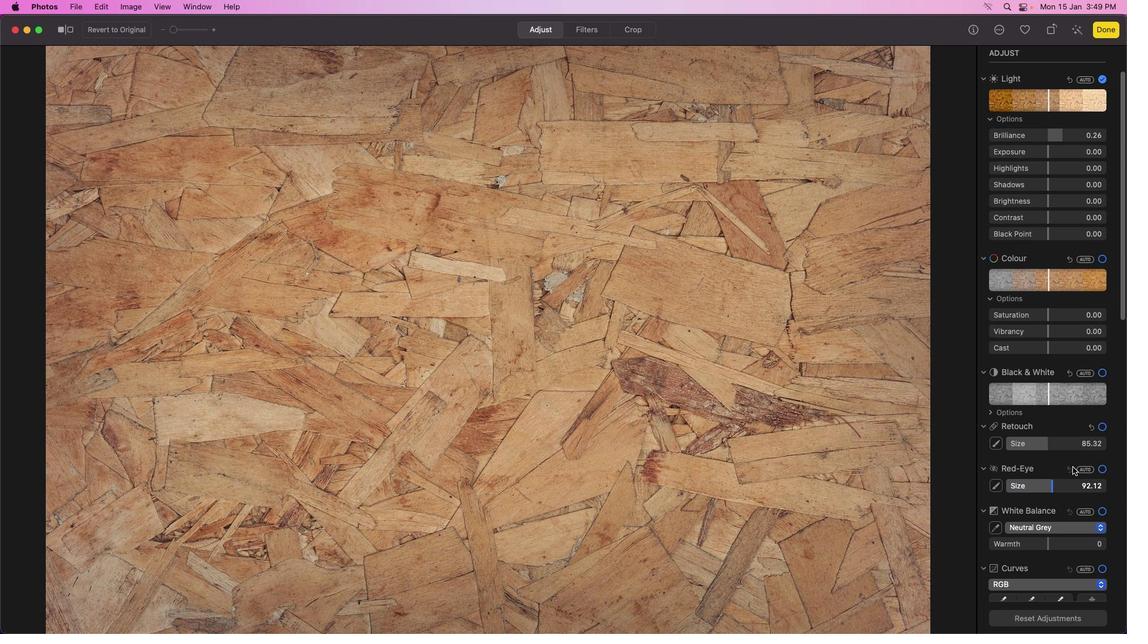 
Action: Mouse scrolled (1073, 466) with delta (0, 3)
Screenshot: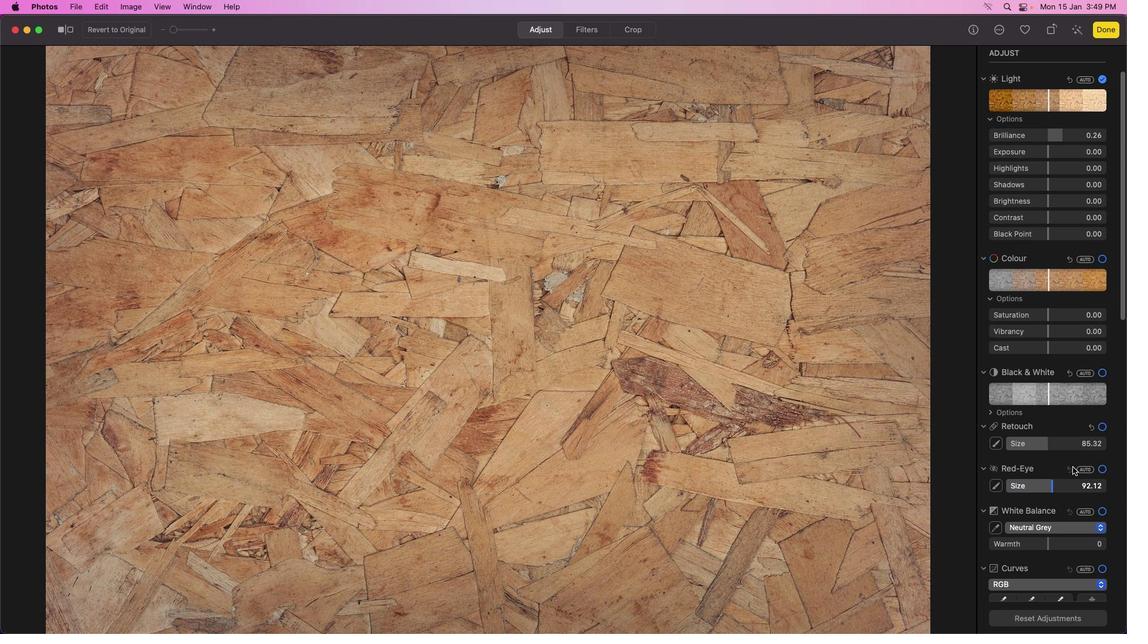 
Action: Mouse scrolled (1073, 466) with delta (0, 4)
Screenshot: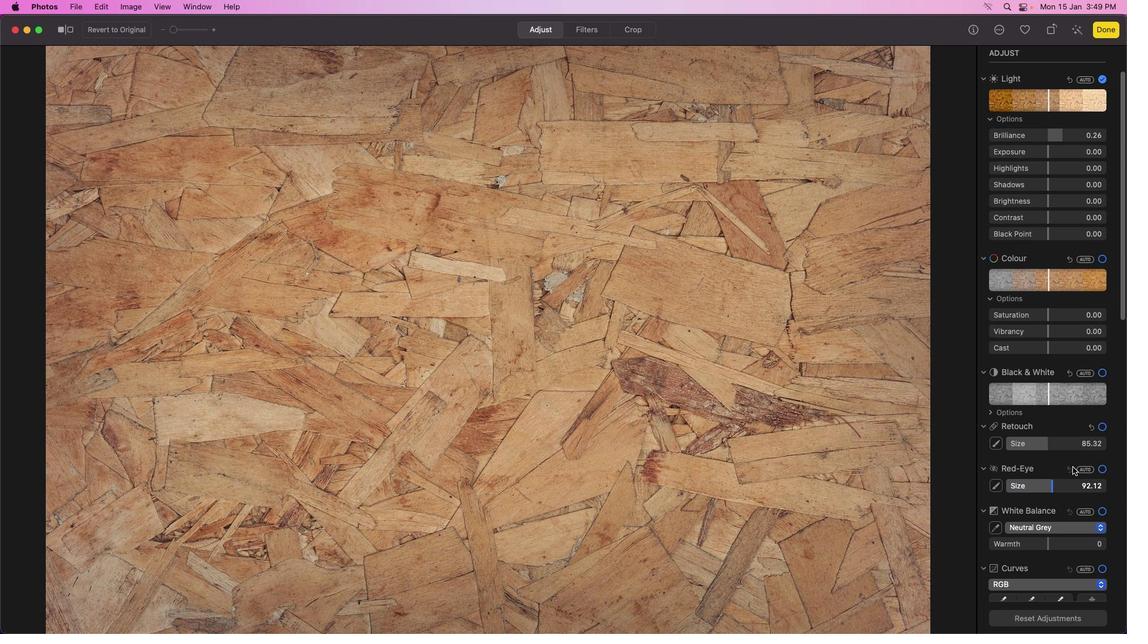 
Action: Mouse scrolled (1073, 466) with delta (0, 4)
Screenshot: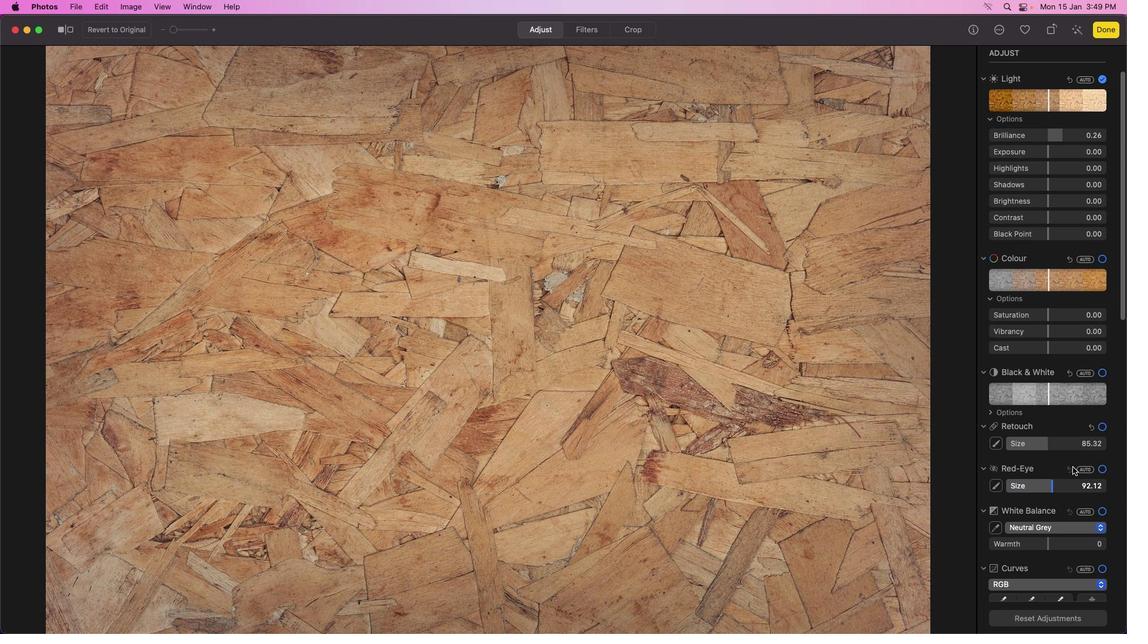 
Action: Mouse scrolled (1073, 466) with delta (0, 0)
Screenshot: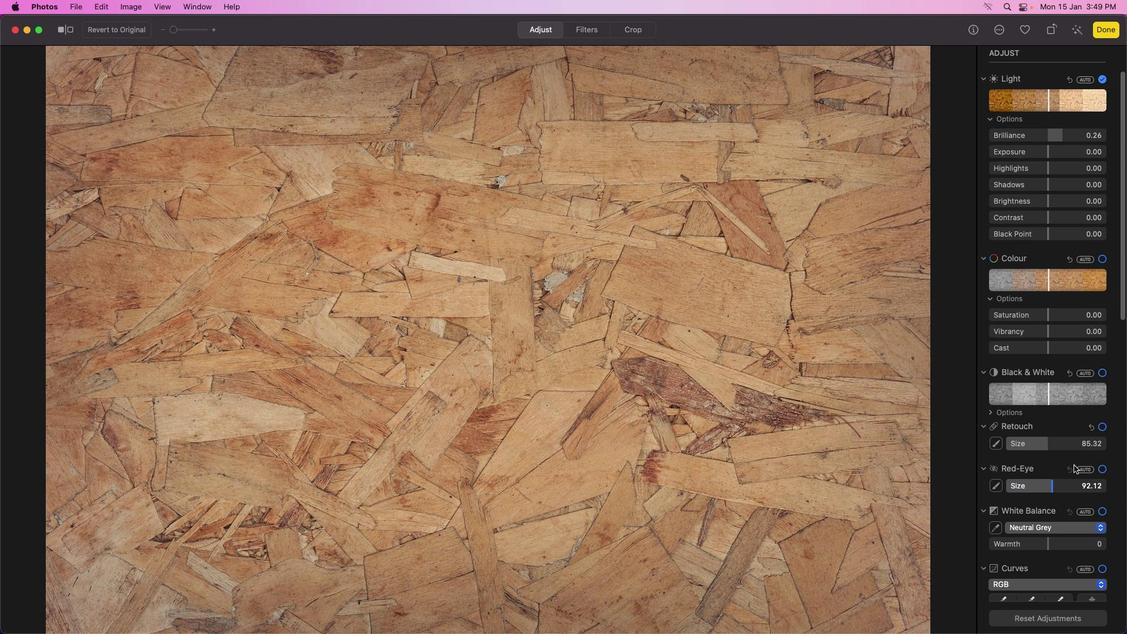
Action: Mouse scrolled (1073, 466) with delta (0, 0)
Screenshot: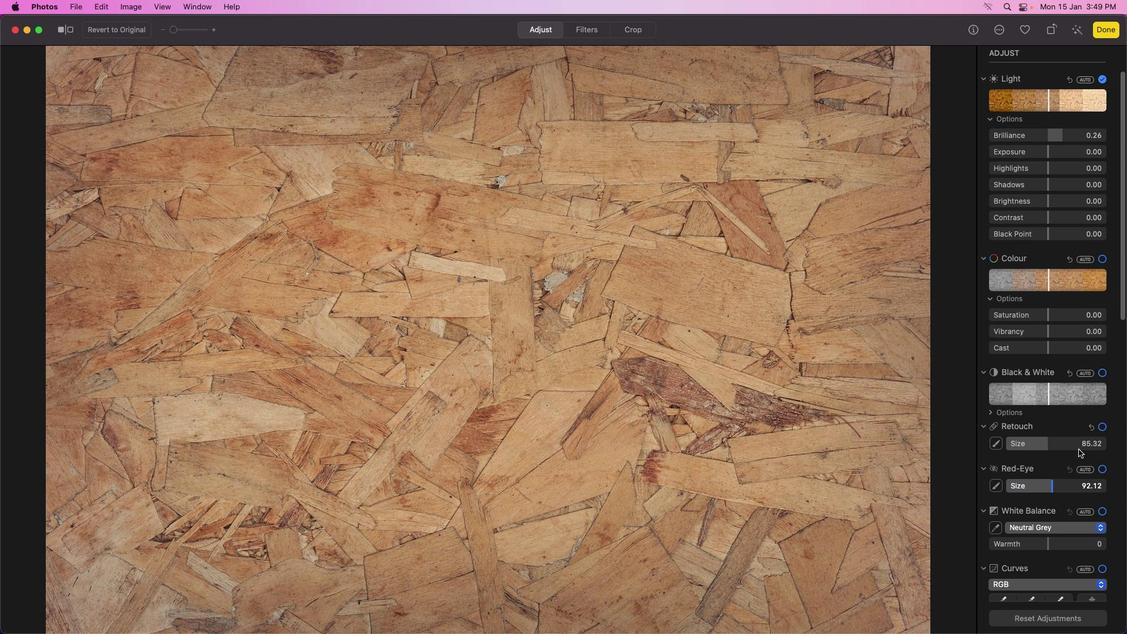 
Action: Mouse scrolled (1073, 466) with delta (0, 1)
Screenshot: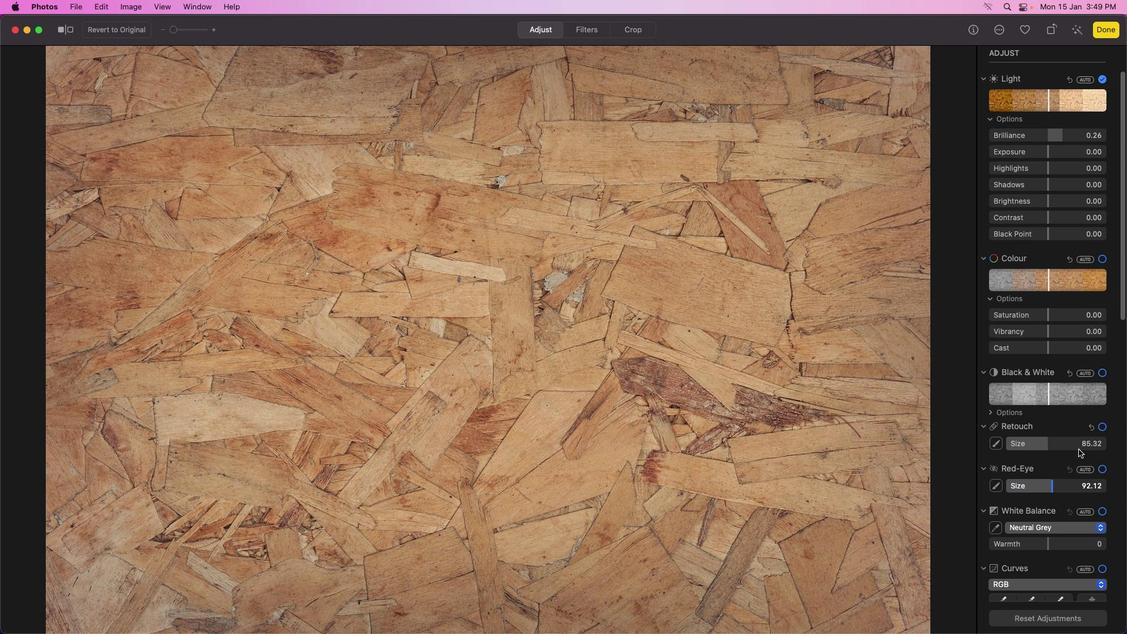 
Action: Mouse scrolled (1073, 466) with delta (0, 2)
Screenshot: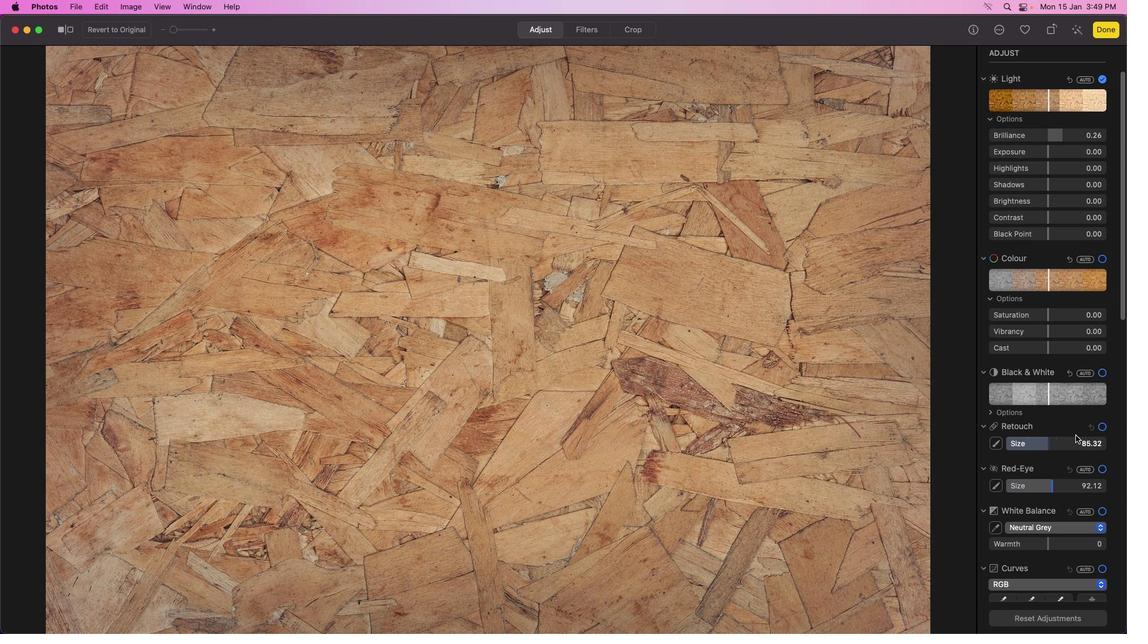 
Action: Mouse scrolled (1073, 466) with delta (0, 3)
Screenshot: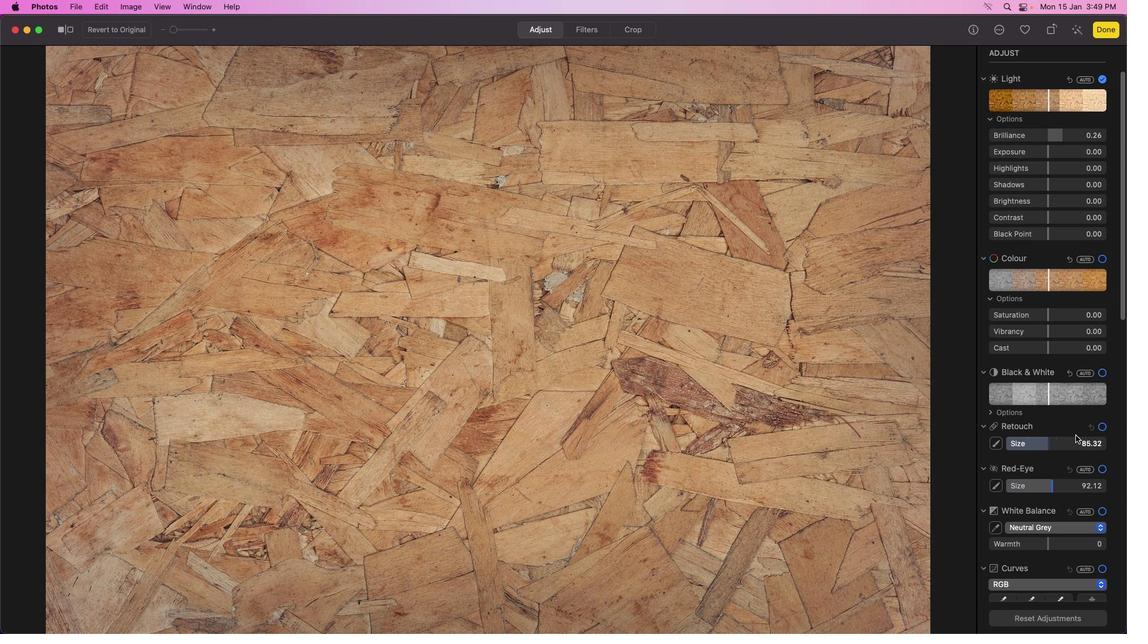 
Action: Mouse scrolled (1073, 466) with delta (0, 4)
Screenshot: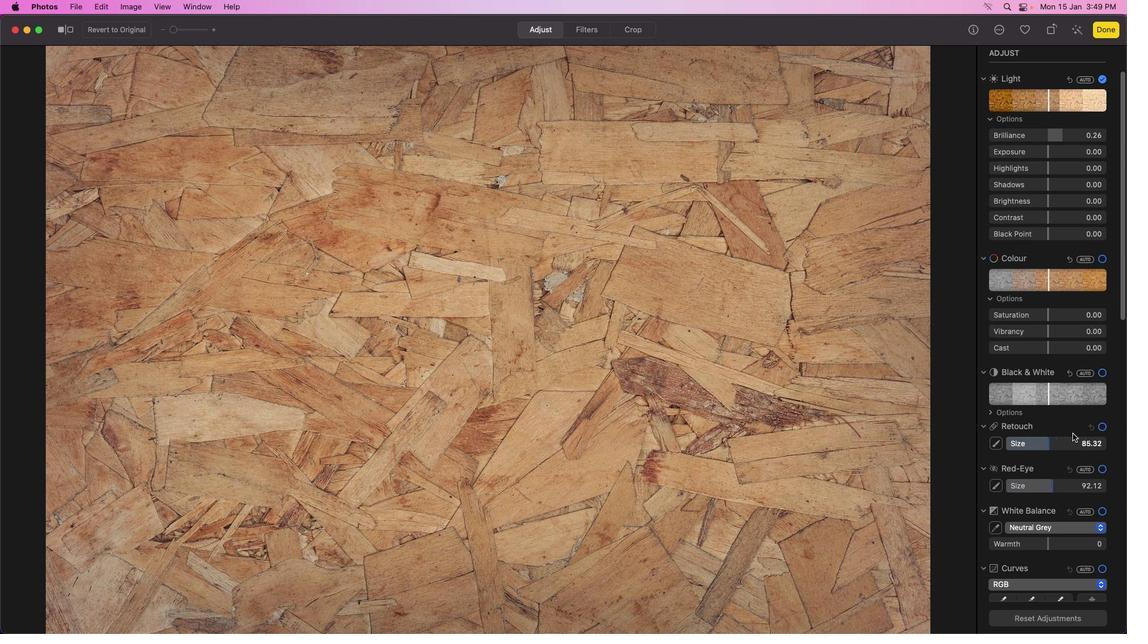 
Action: Mouse scrolled (1073, 466) with delta (0, 4)
Screenshot: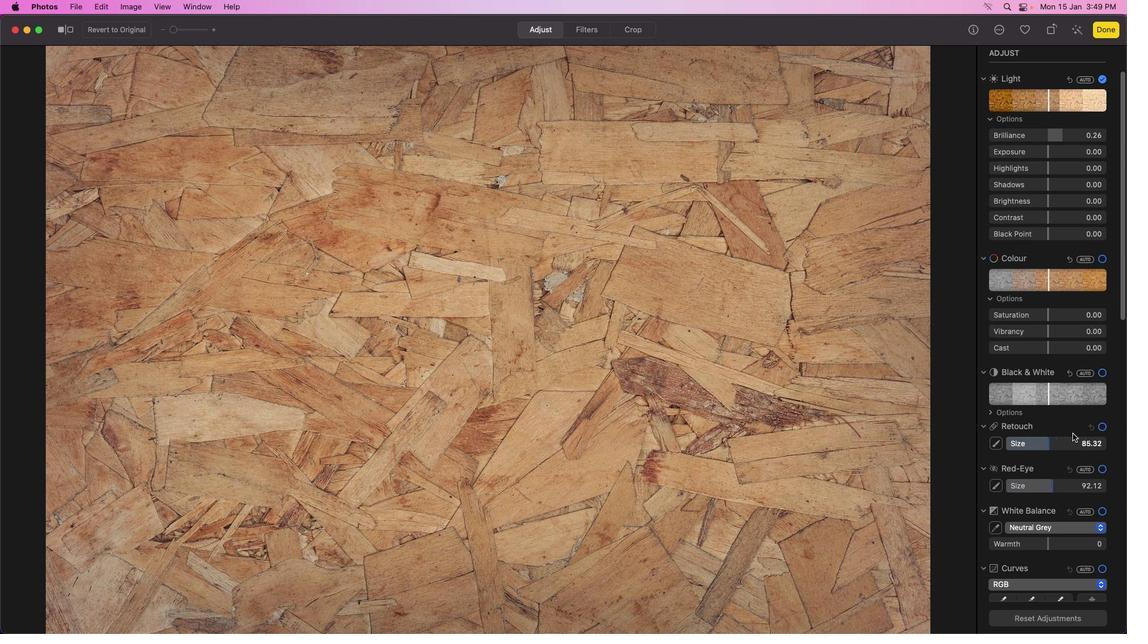 
Action: Mouse scrolled (1073, 466) with delta (0, 0)
Screenshot: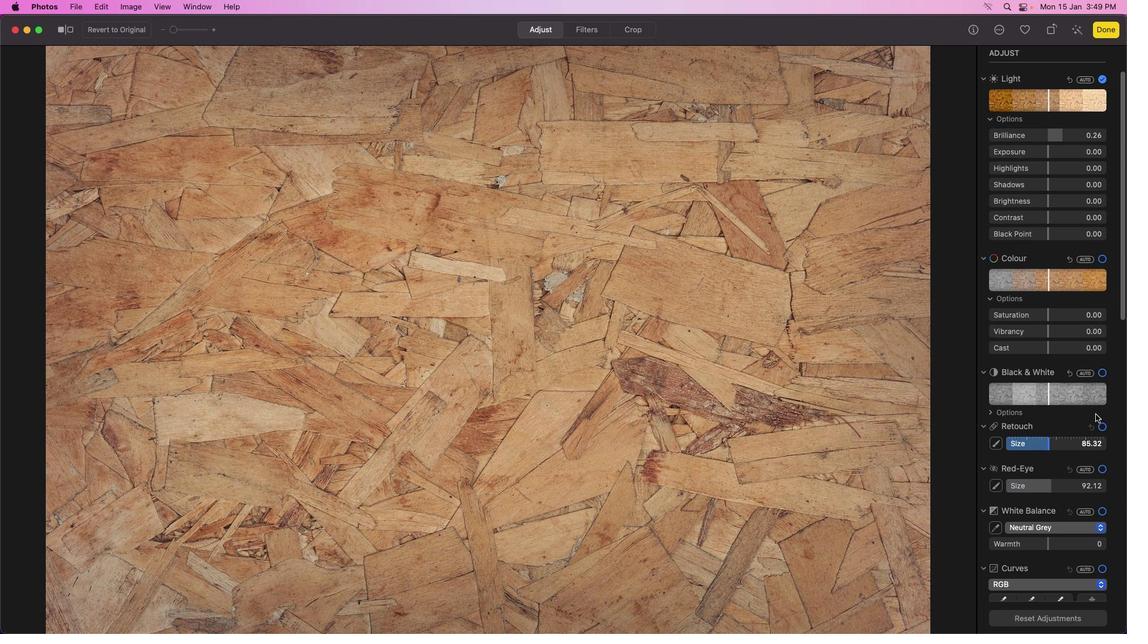 
Action: Mouse scrolled (1073, 466) with delta (0, 0)
Screenshot: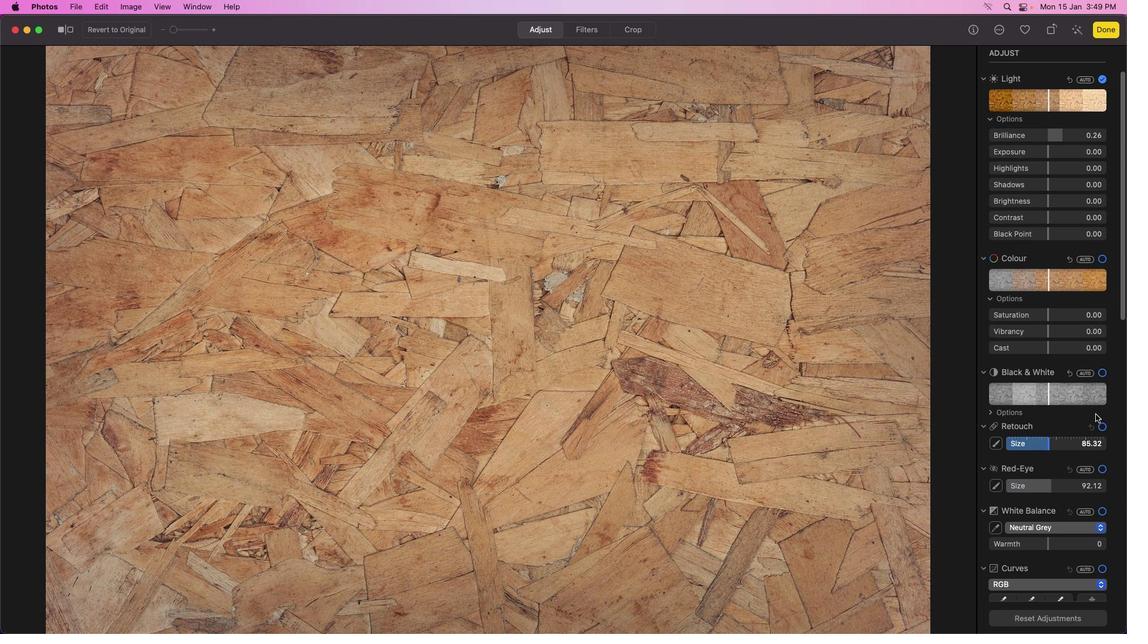 
Action: Mouse scrolled (1073, 466) with delta (0, 1)
Screenshot: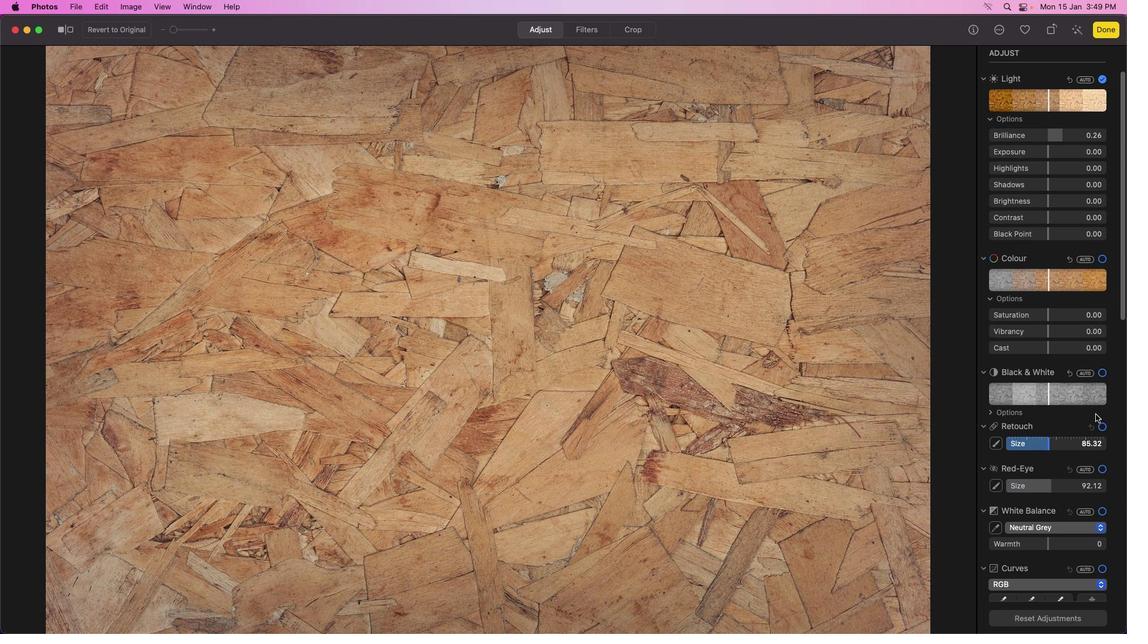 
Action: Mouse scrolled (1073, 466) with delta (0, 2)
Screenshot: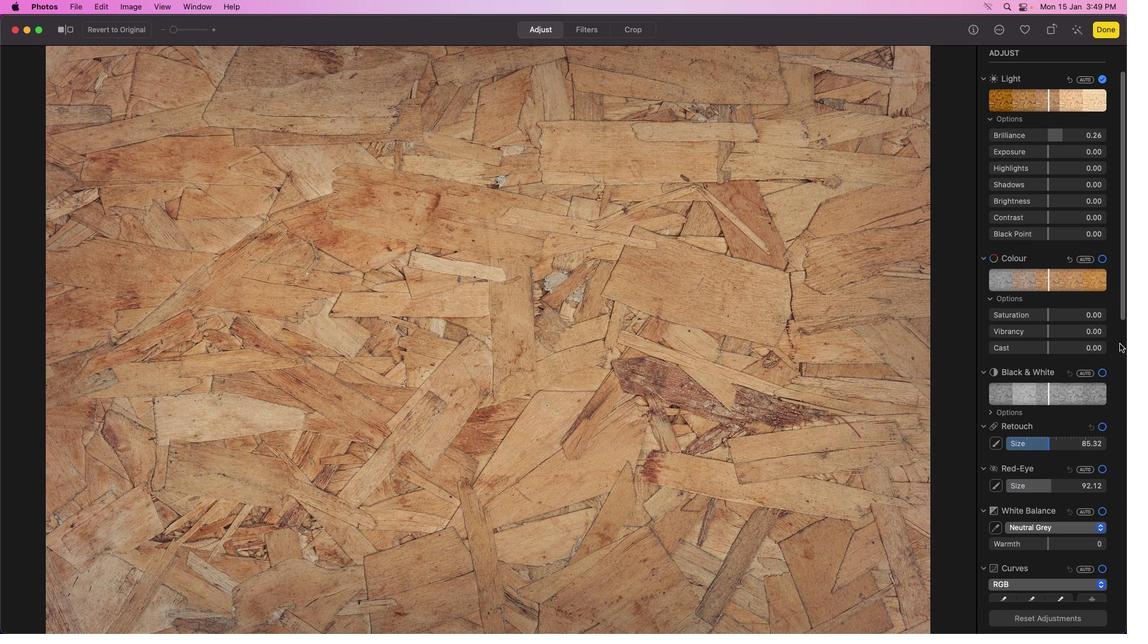 
Action: Mouse scrolled (1073, 466) with delta (0, 3)
Screenshot: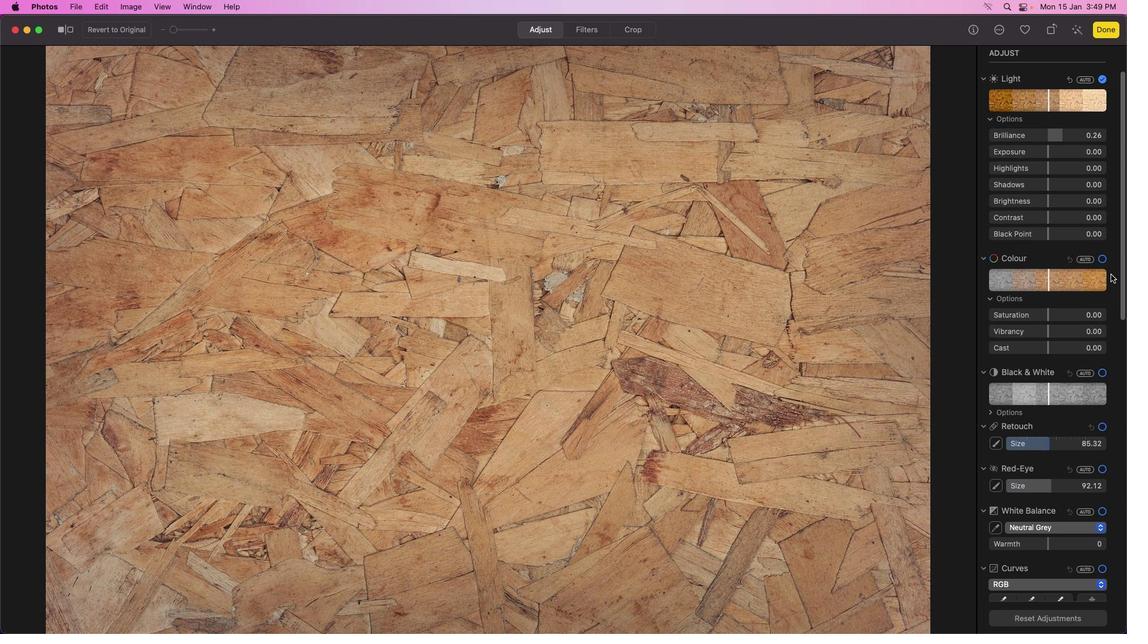 
Action: Mouse moved to (1051, 153)
Screenshot: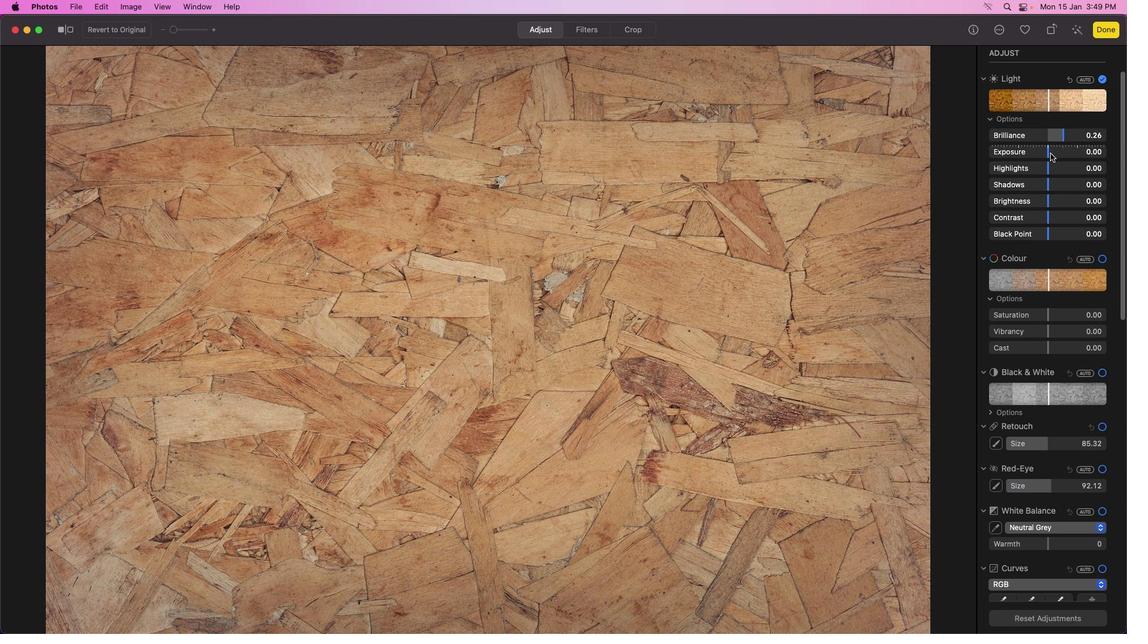 
Action: Mouse pressed left at (1051, 153)
Screenshot: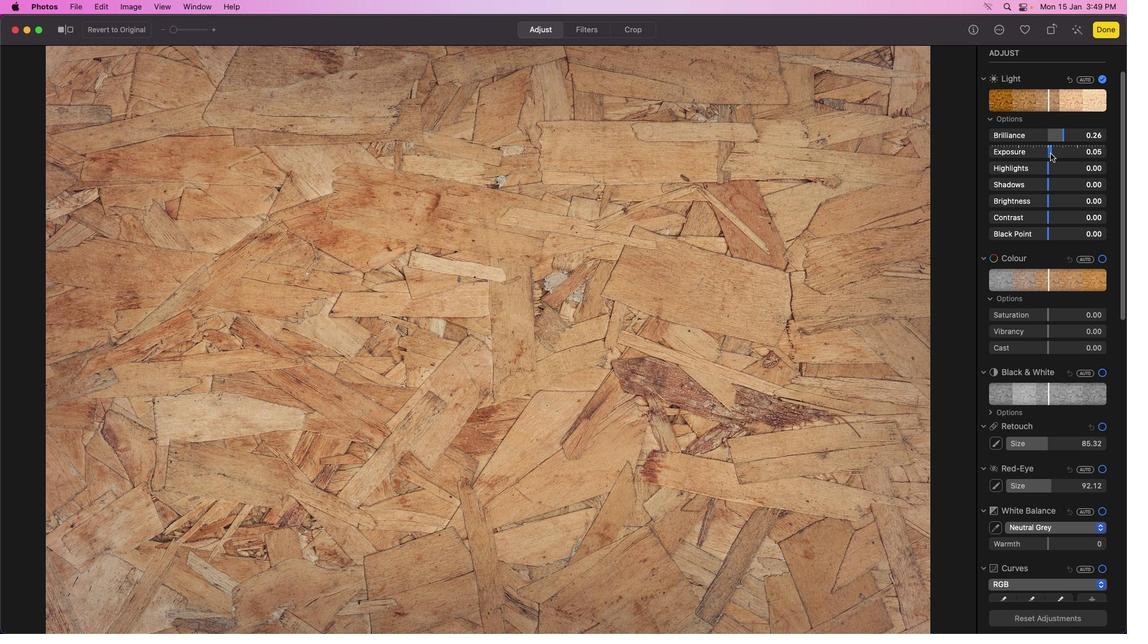 
Action: Mouse moved to (1048, 169)
Screenshot: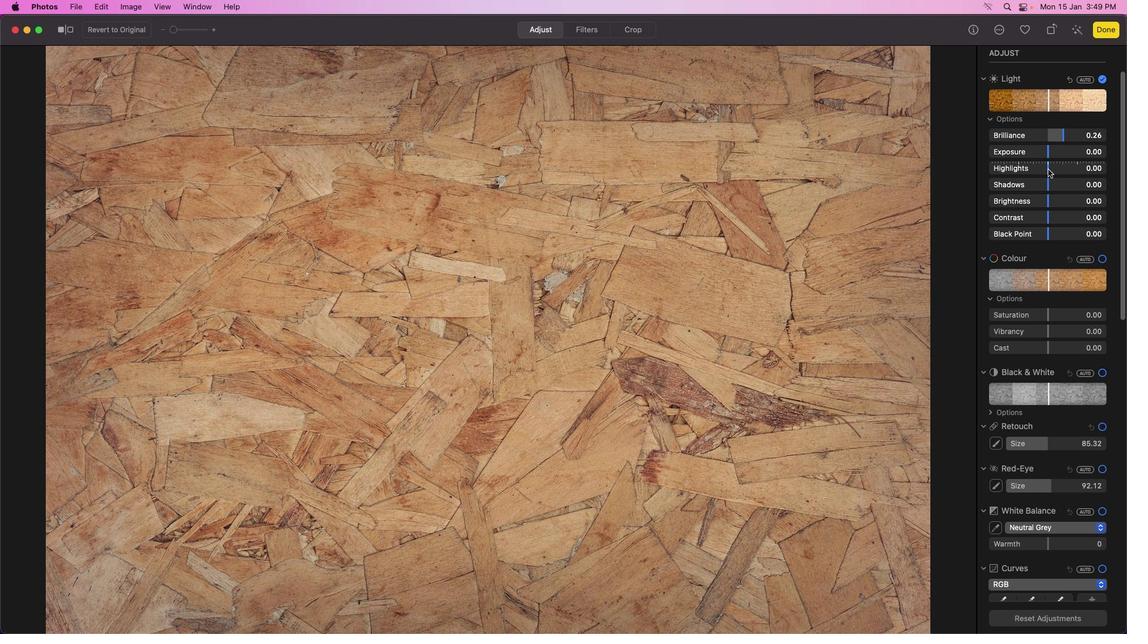 
Action: Mouse pressed left at (1048, 169)
Screenshot: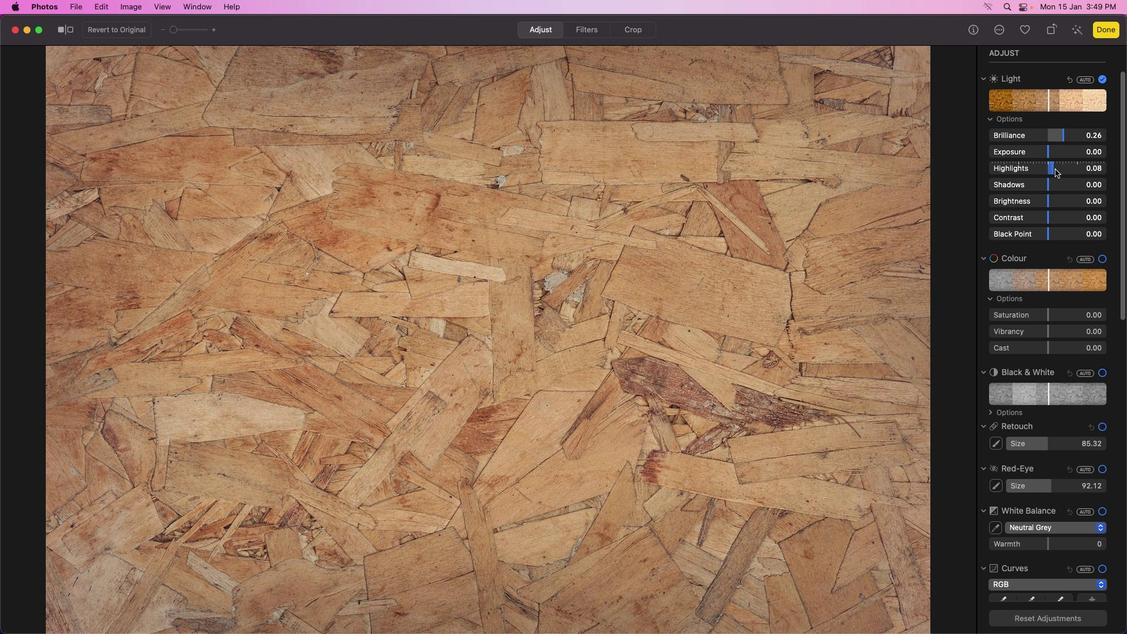 
Action: Mouse moved to (1032, 170)
Screenshot: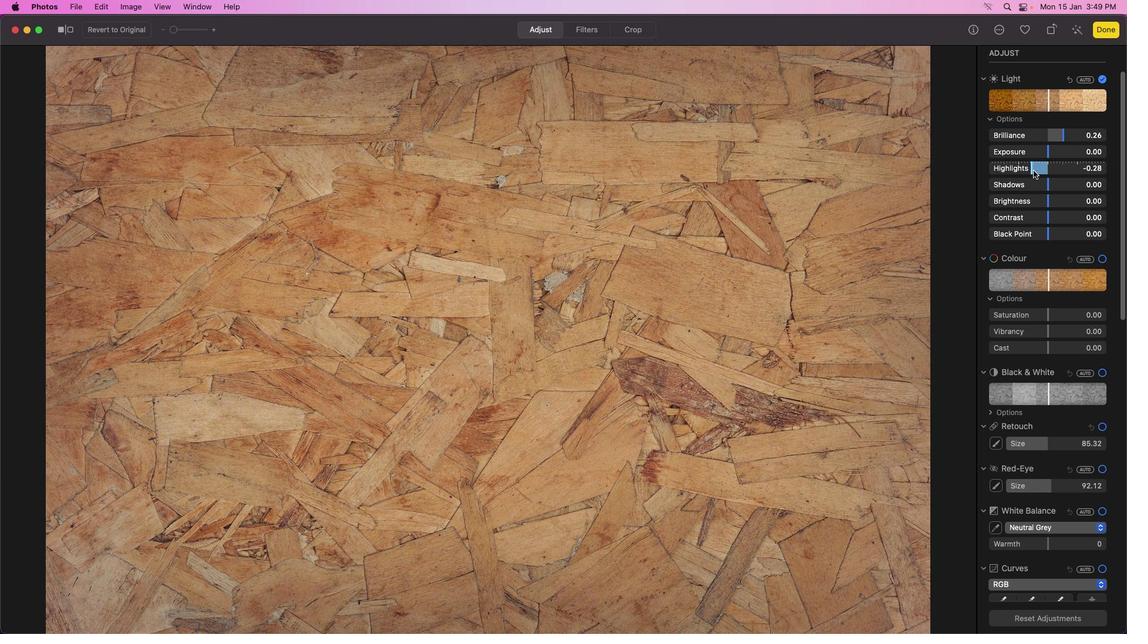 
Action: Mouse pressed left at (1032, 170)
Screenshot: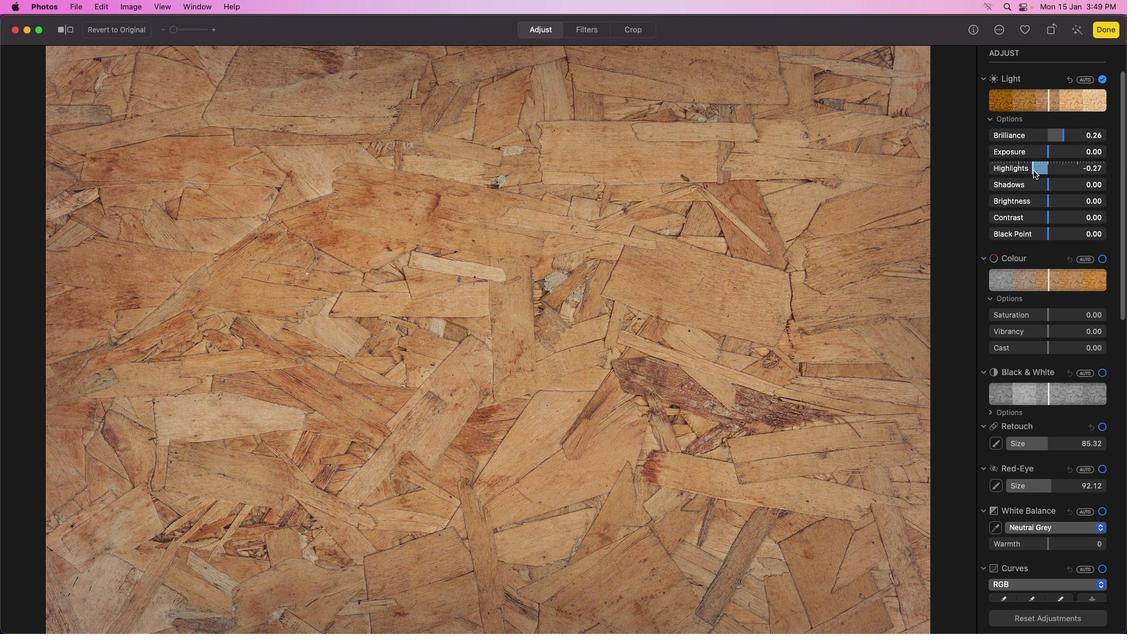 
Action: Mouse moved to (1049, 186)
Screenshot: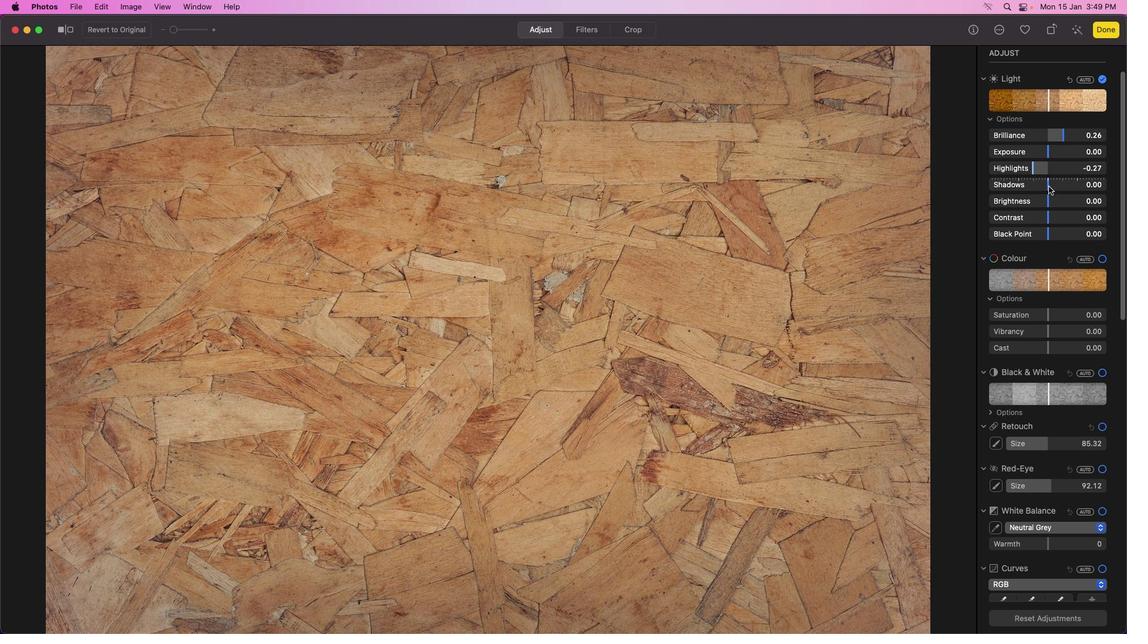 
Action: Mouse pressed left at (1049, 186)
Screenshot: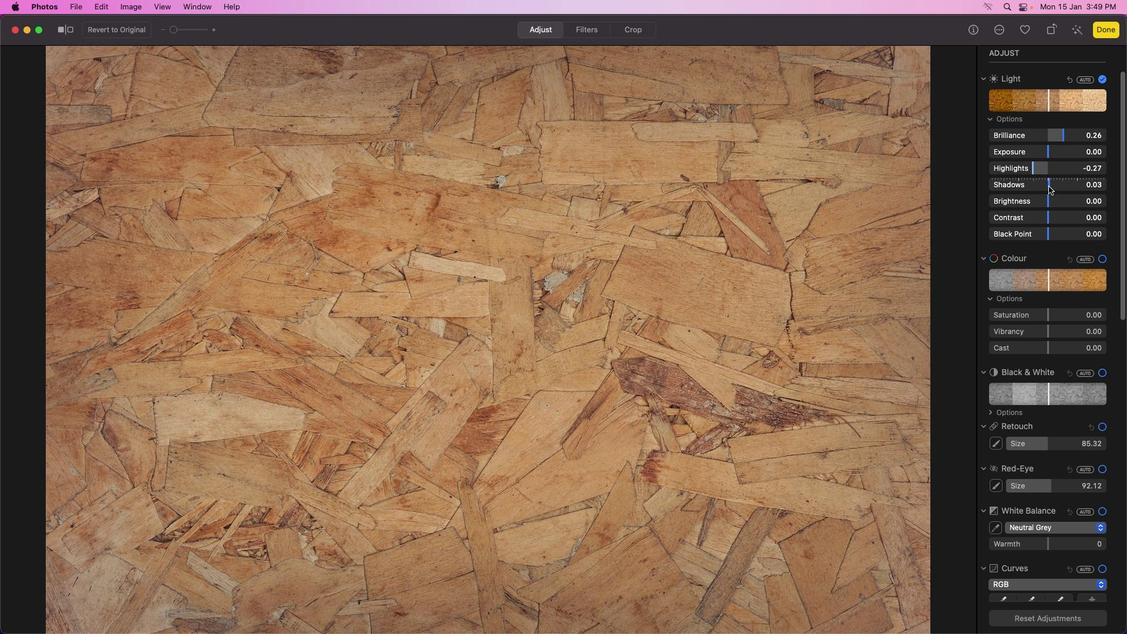 
Action: Mouse moved to (1047, 202)
Screenshot: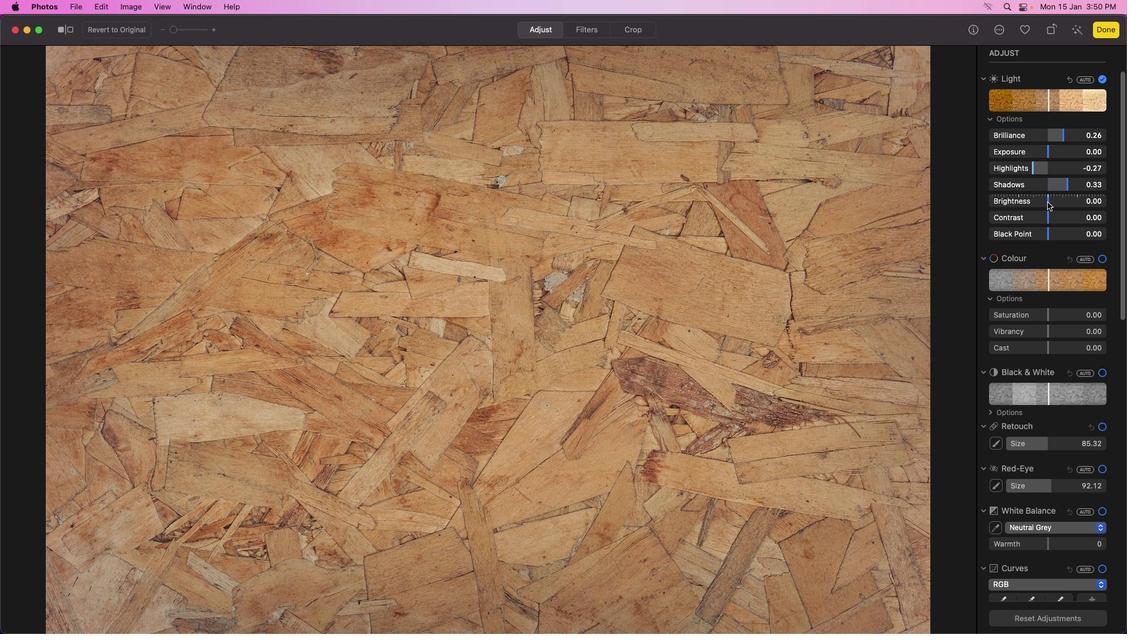 
Action: Mouse pressed left at (1047, 202)
Screenshot: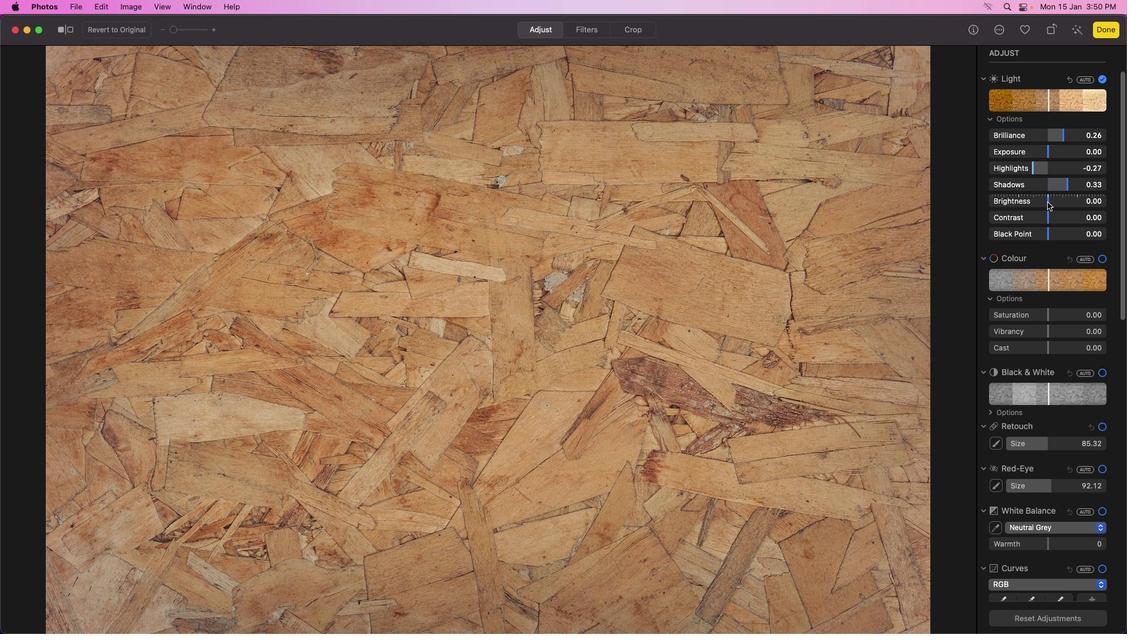 
Action: Mouse moved to (1048, 217)
Screenshot: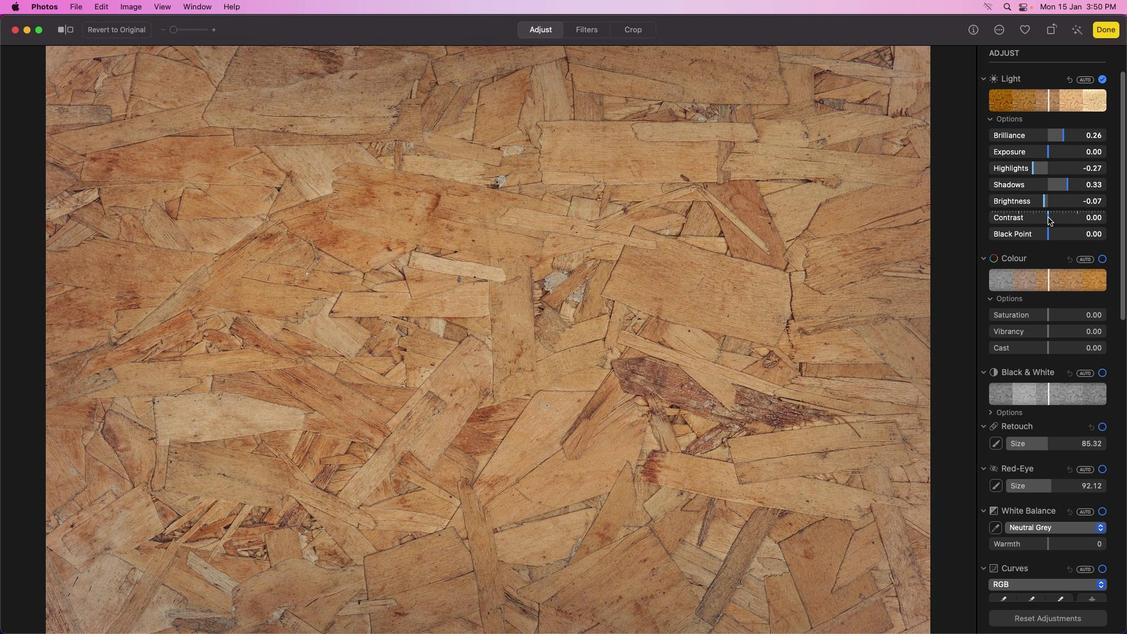 
Action: Mouse pressed left at (1048, 217)
Screenshot: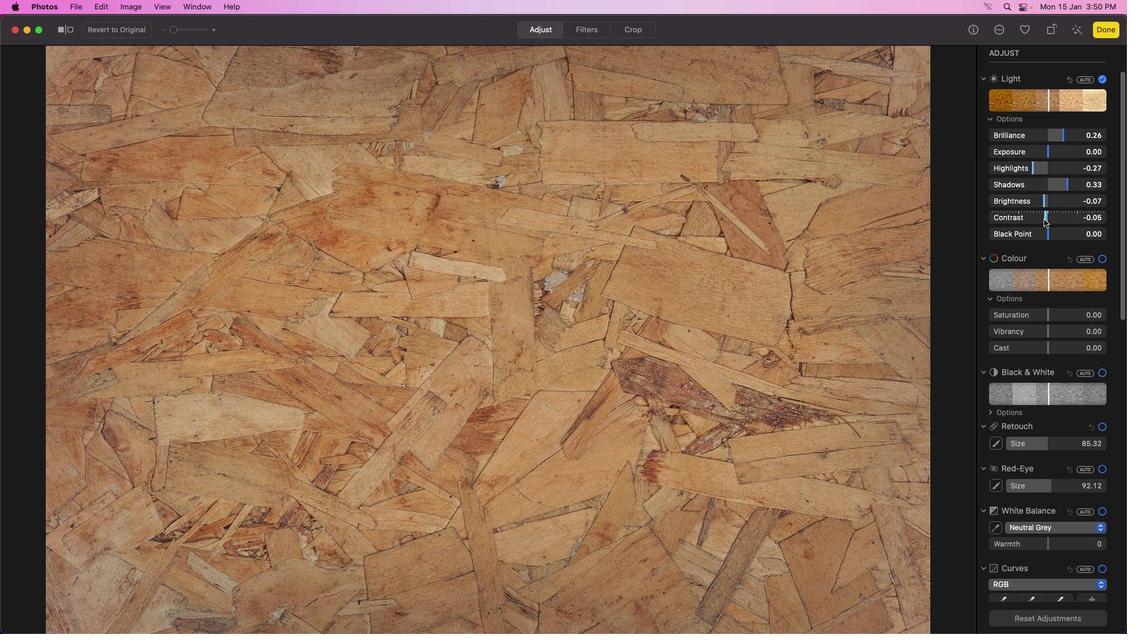 
Action: Mouse moved to (1048, 233)
Screenshot: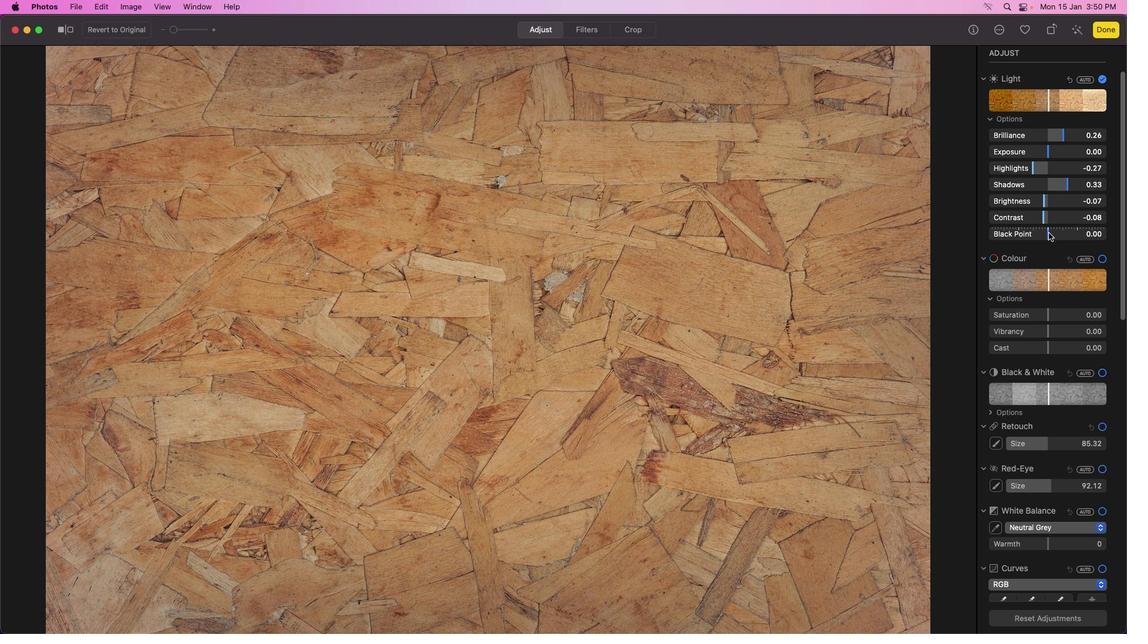 
Action: Mouse pressed left at (1048, 233)
Screenshot: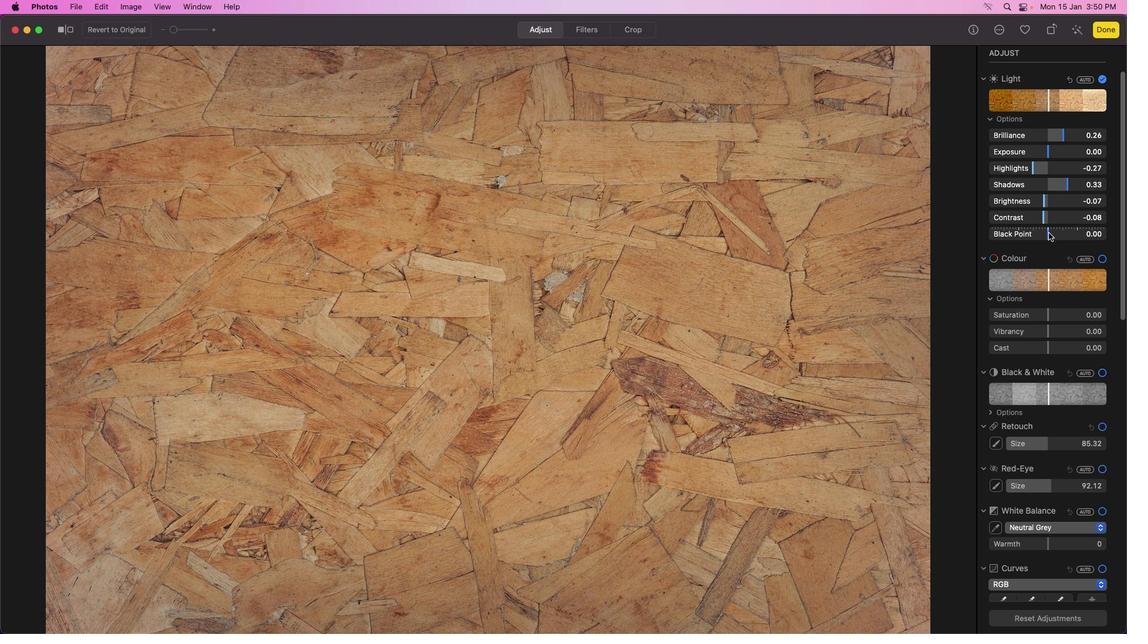 
Action: Mouse moved to (68, 31)
Screenshot: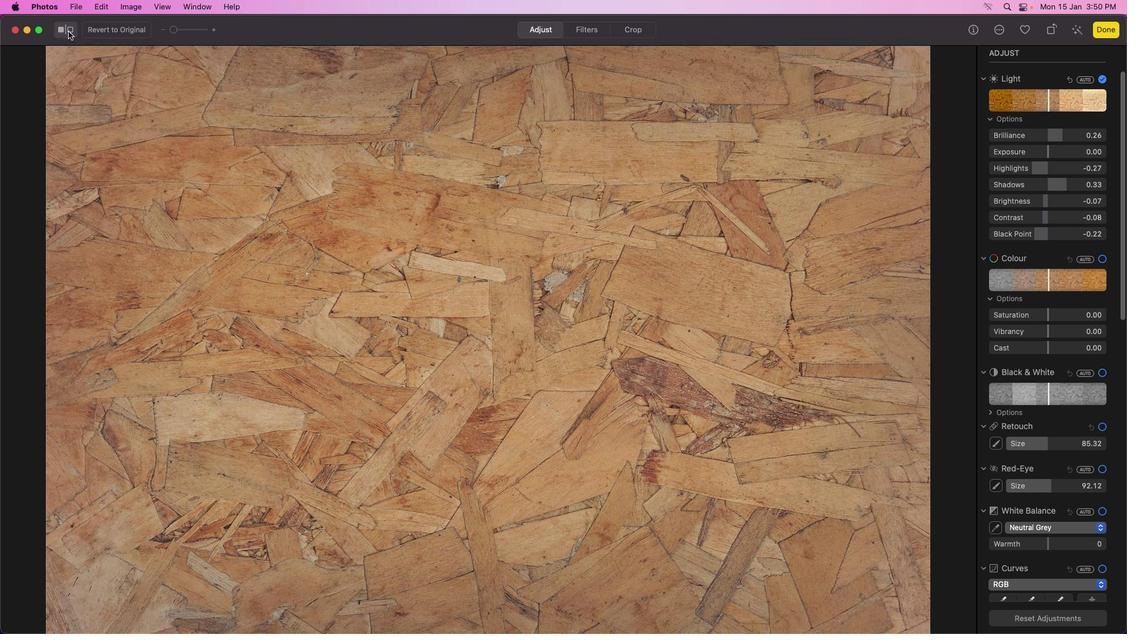 
Action: Mouse pressed left at (68, 31)
Screenshot: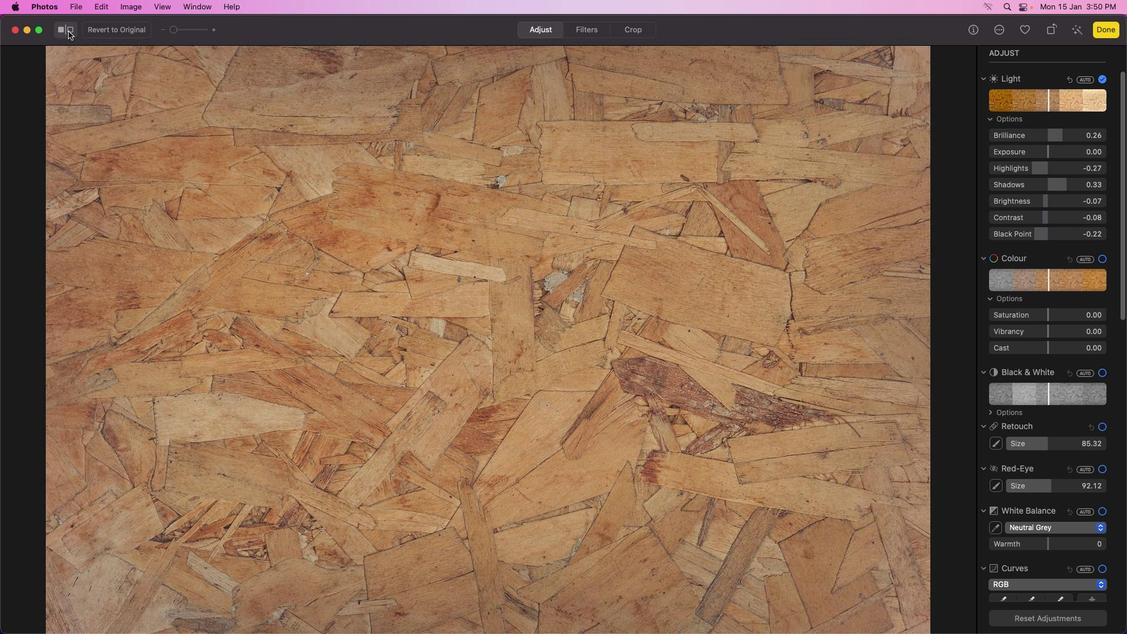 
Action: Mouse pressed left at (68, 31)
Screenshot: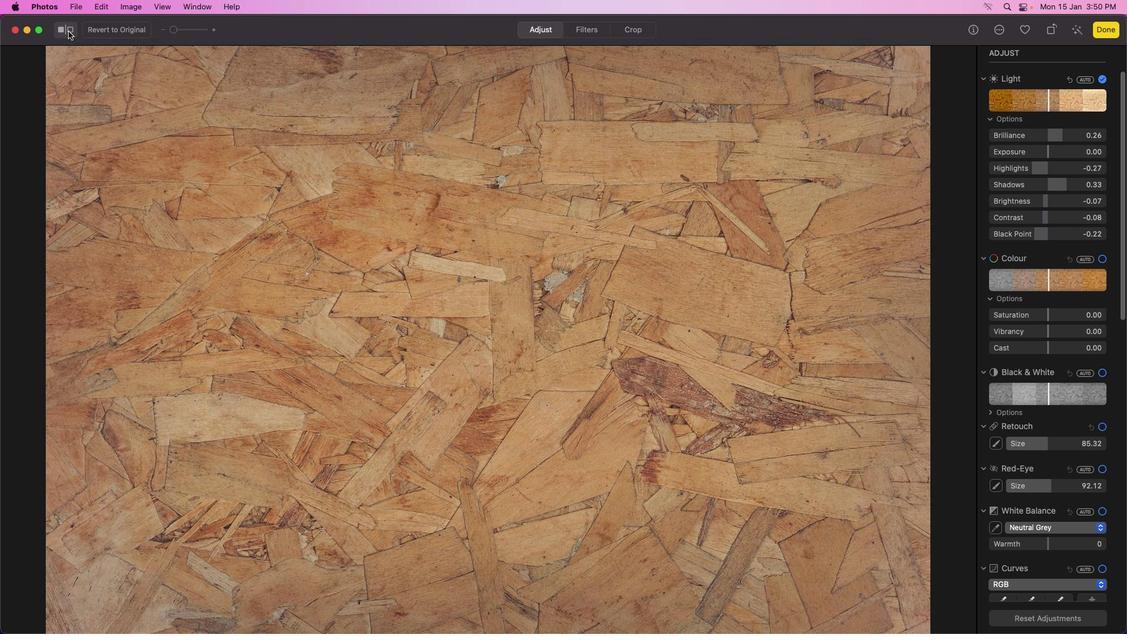 
Action: Mouse moved to (1045, 216)
Screenshot: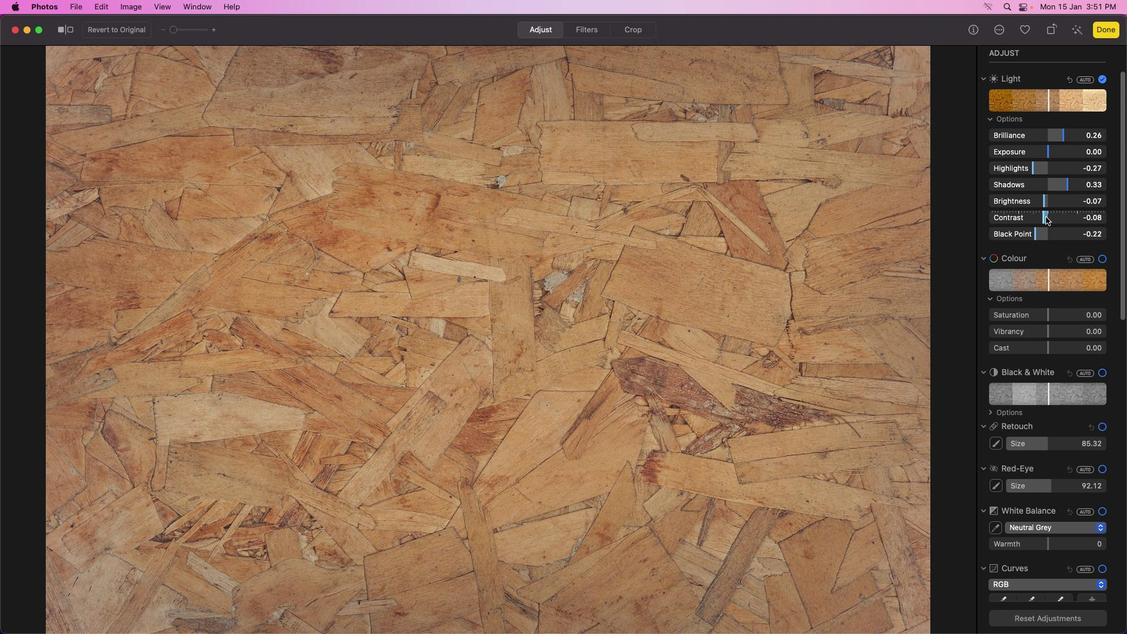 
Action: Mouse pressed left at (1045, 216)
Screenshot: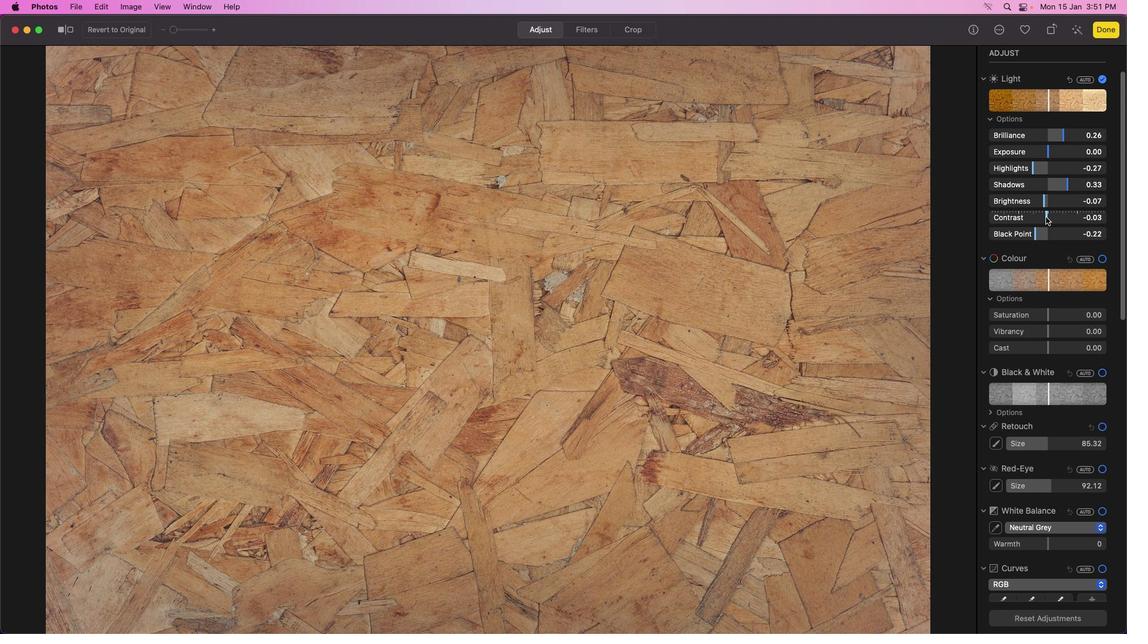 
Action: Mouse moved to (1045, 199)
Screenshot: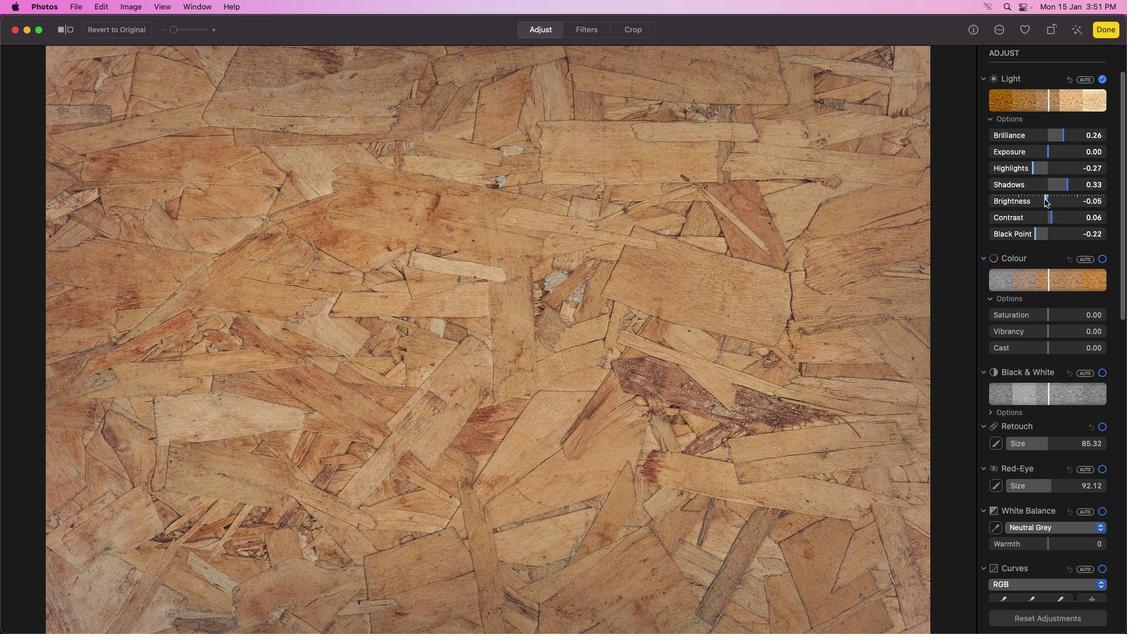 
Action: Mouse pressed left at (1045, 199)
Screenshot: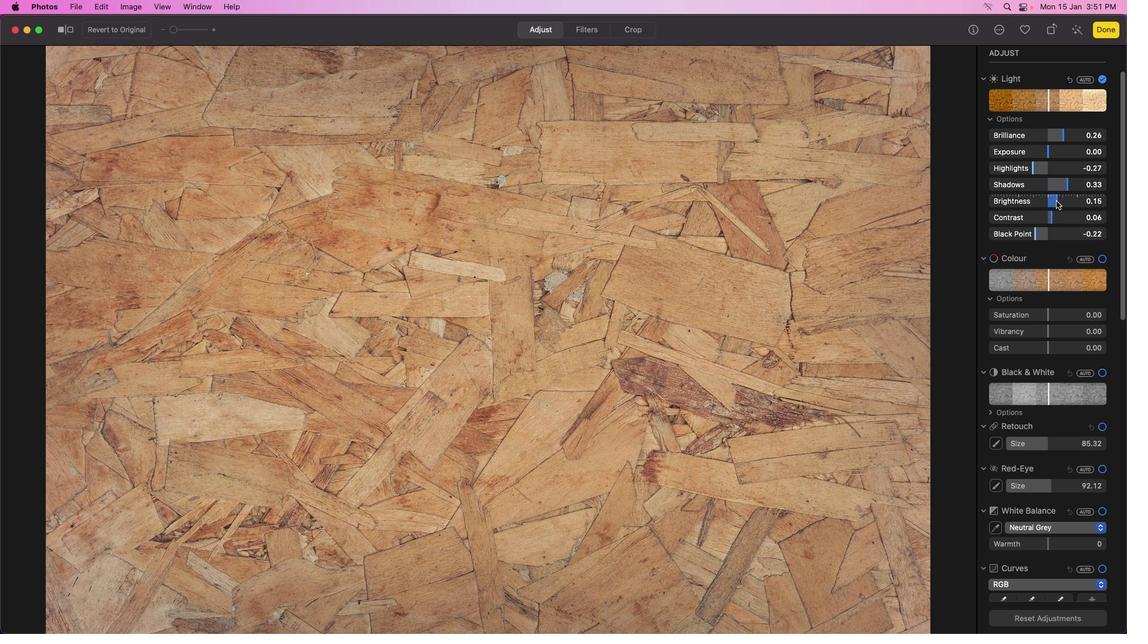 
Action: Mouse moved to (1049, 106)
Screenshot: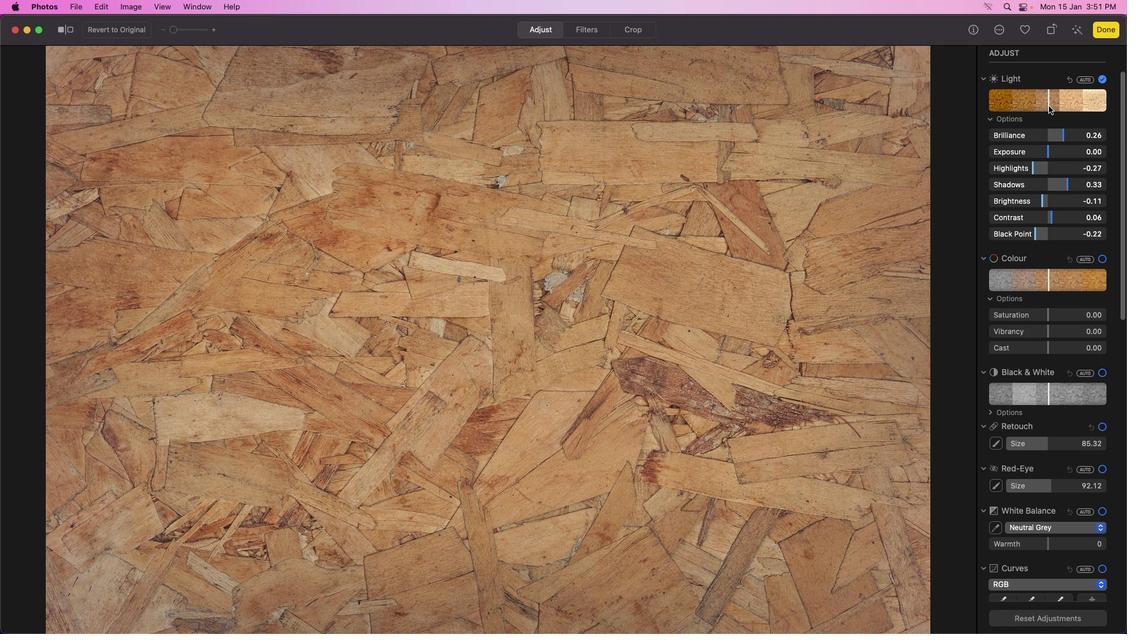 
Action: Mouse pressed left at (1049, 106)
Screenshot: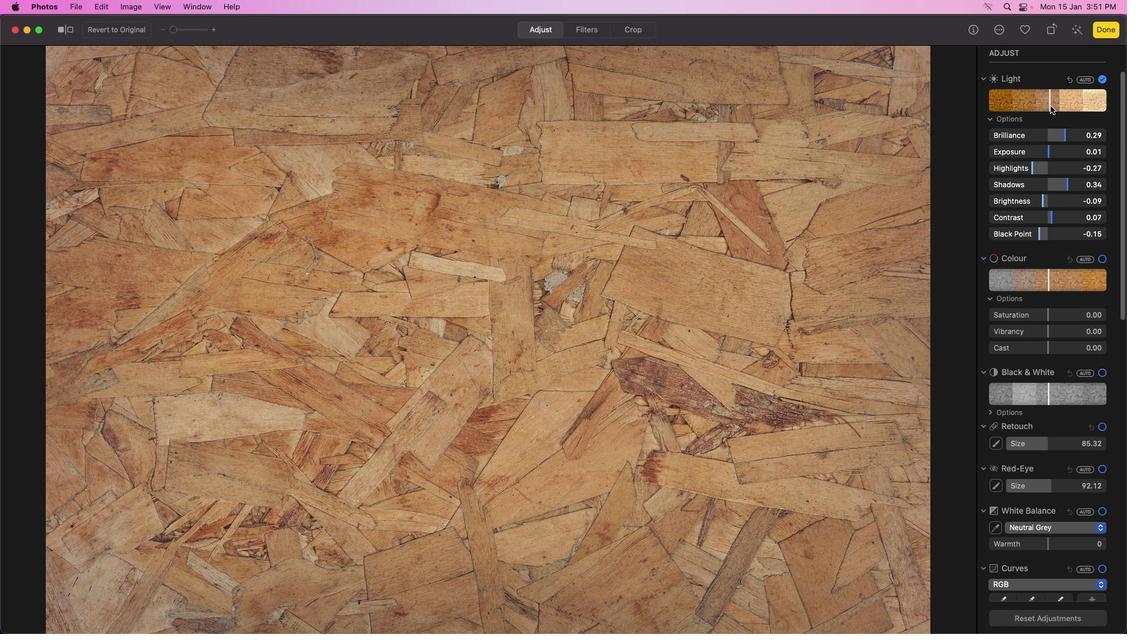 
Action: Mouse moved to (1074, 136)
Screenshot: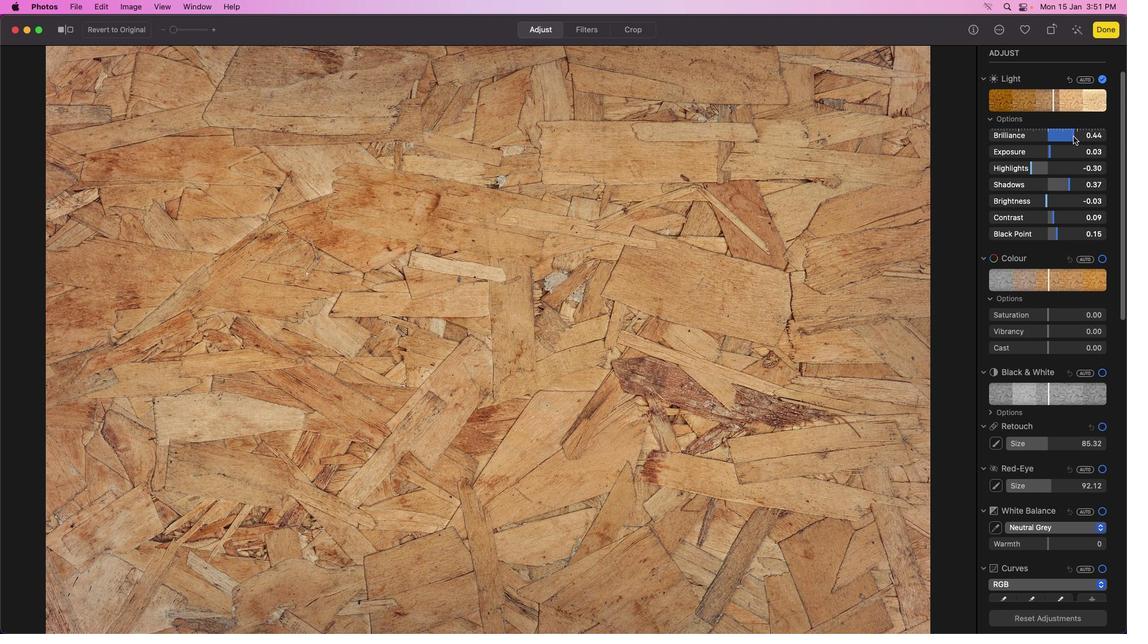
Action: Mouse pressed left at (1074, 136)
Screenshot: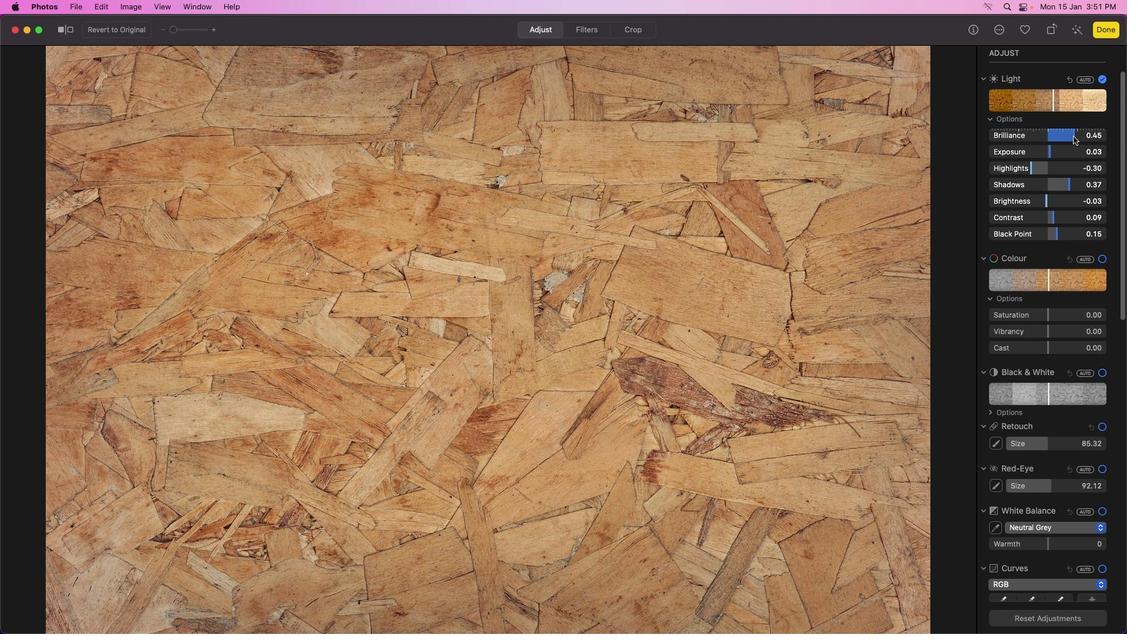 
Action: Mouse moved to (1031, 171)
Screenshot: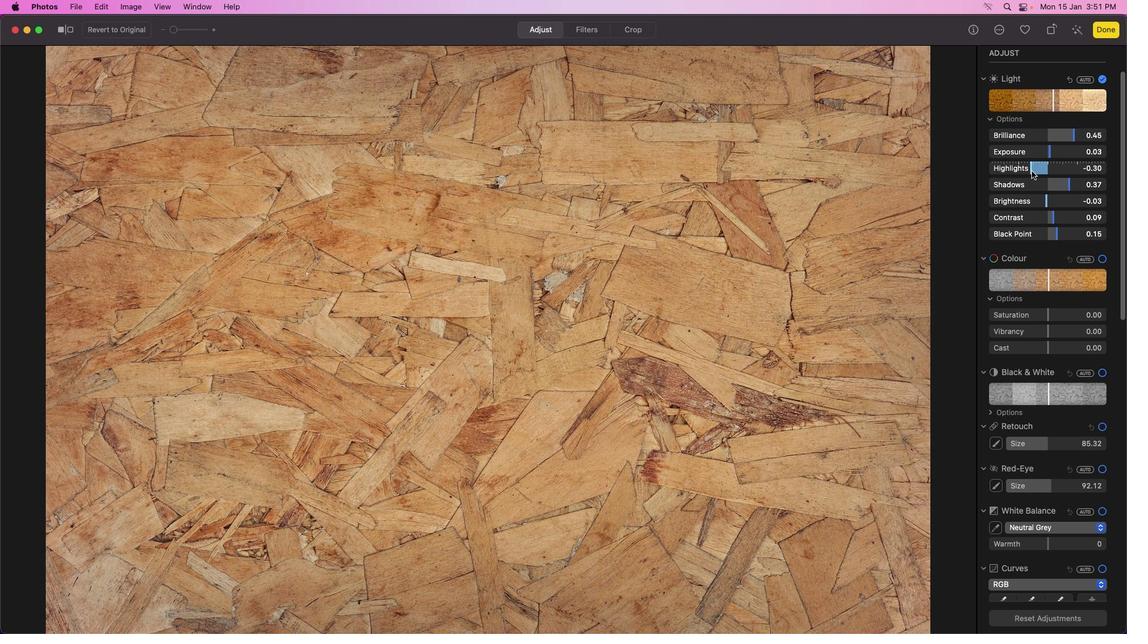 
Action: Mouse pressed left at (1031, 171)
Screenshot: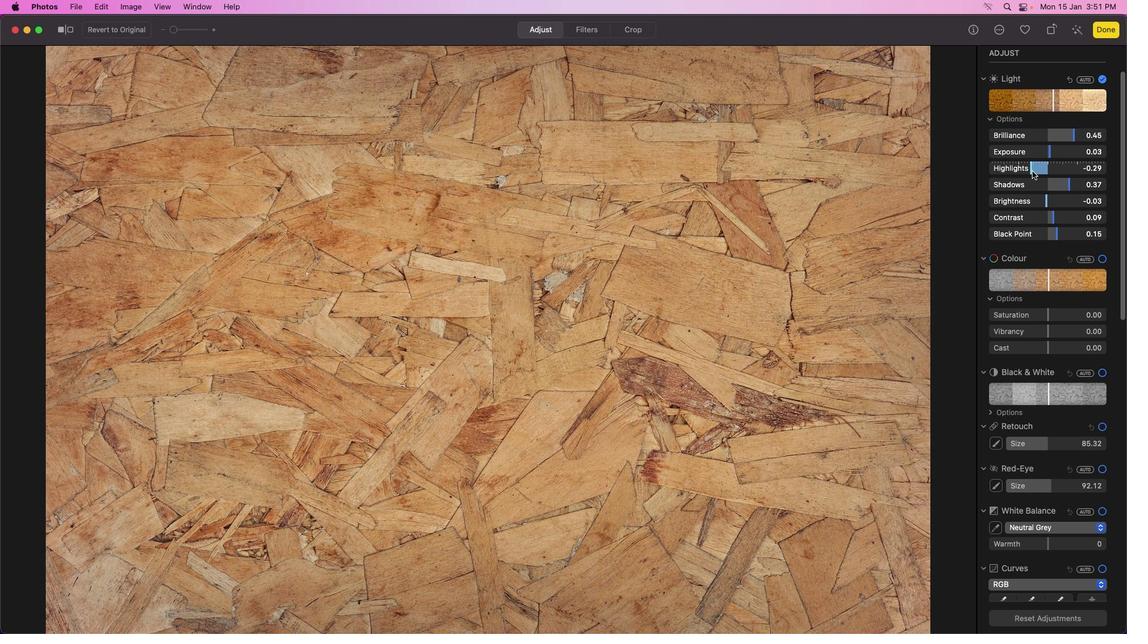 
Action: Mouse moved to (1047, 199)
Screenshot: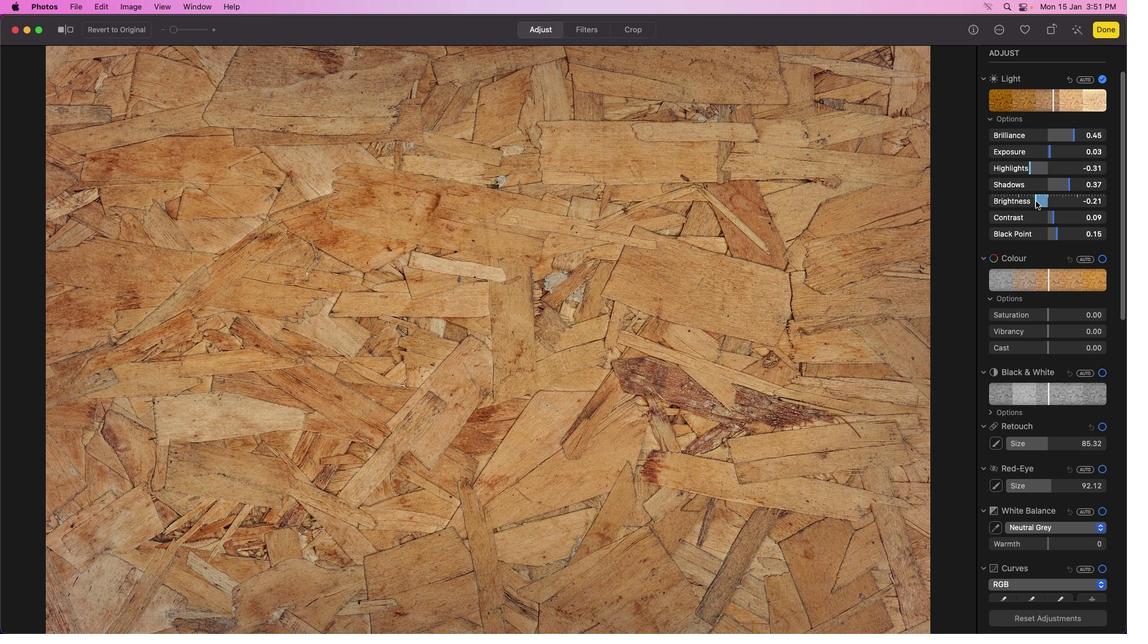 
Action: Mouse pressed left at (1047, 199)
Screenshot: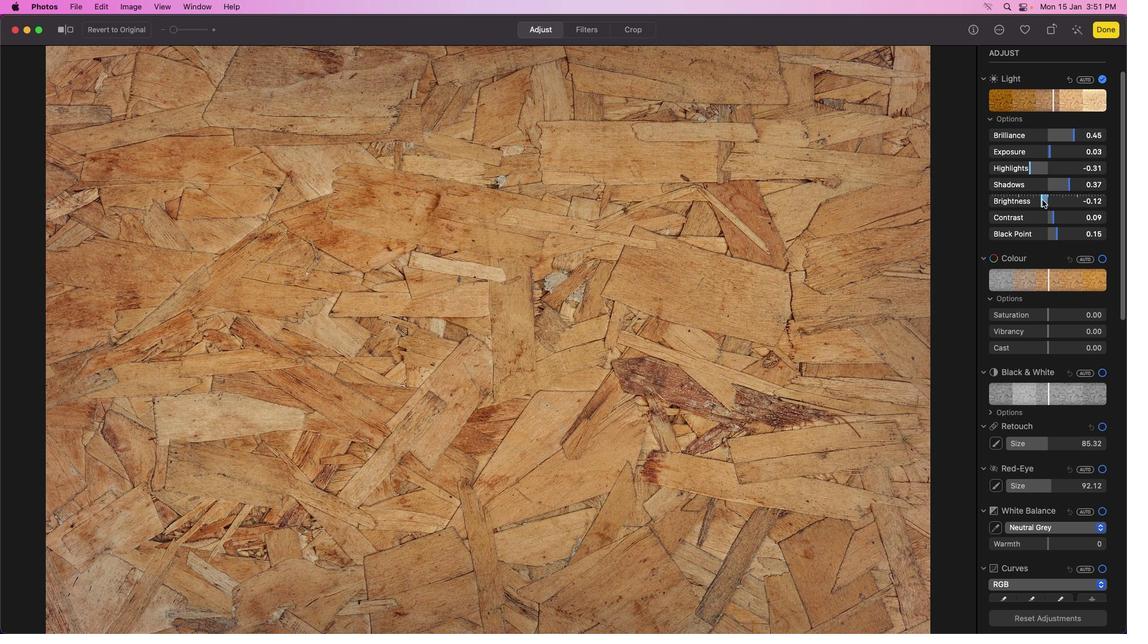 
Action: Mouse moved to (1068, 153)
Screenshot: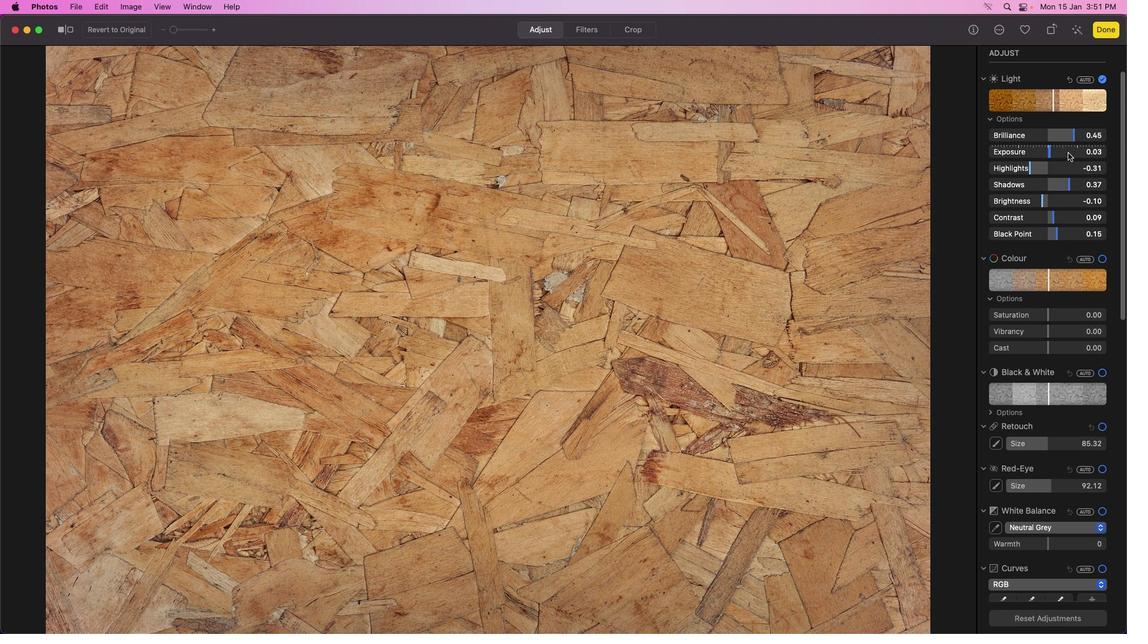 
